Task: Reserve a 3-hour guided mountain hiking and nature exploration adventure in a scenic landscape.
Action: Mouse pressed left at (994, 142)
Screenshot: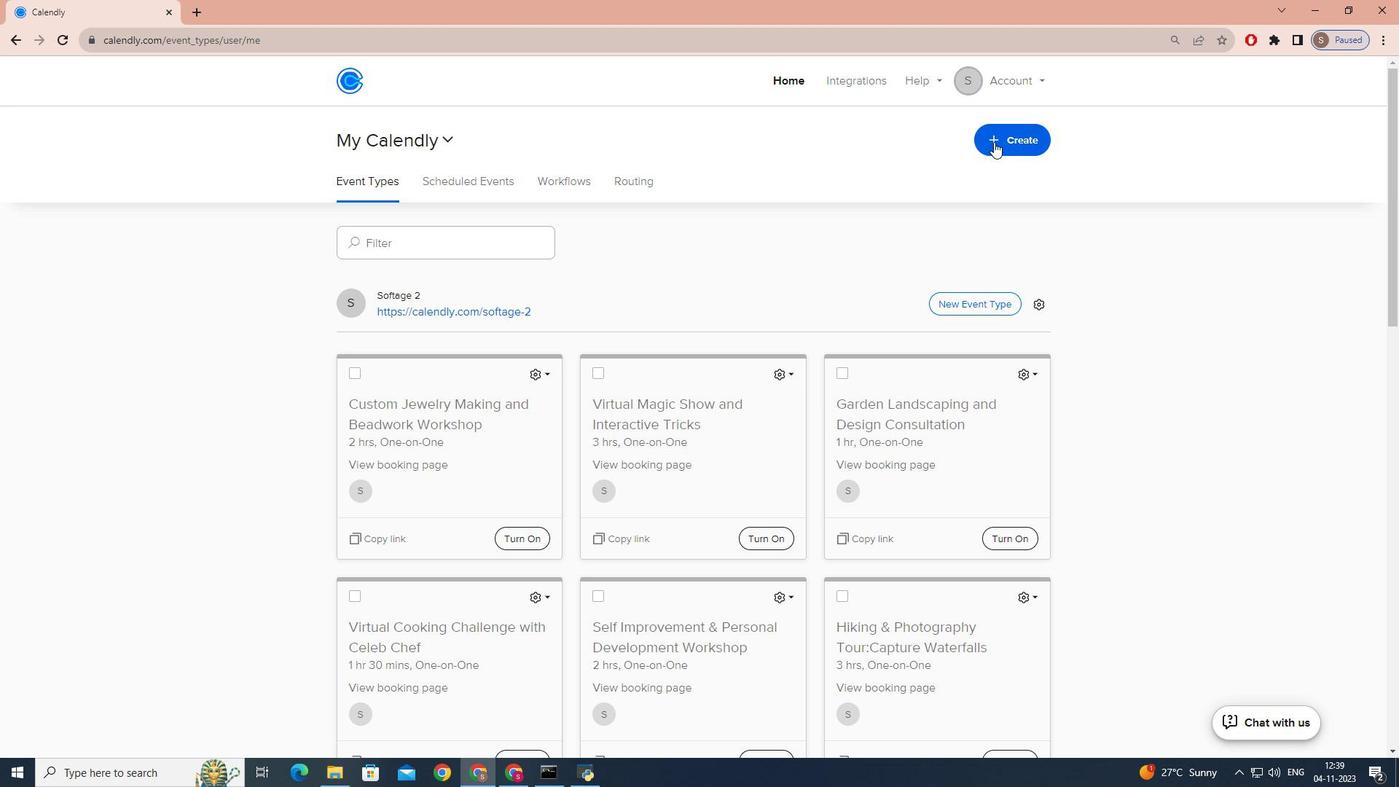 
Action: Mouse moved to (955, 186)
Screenshot: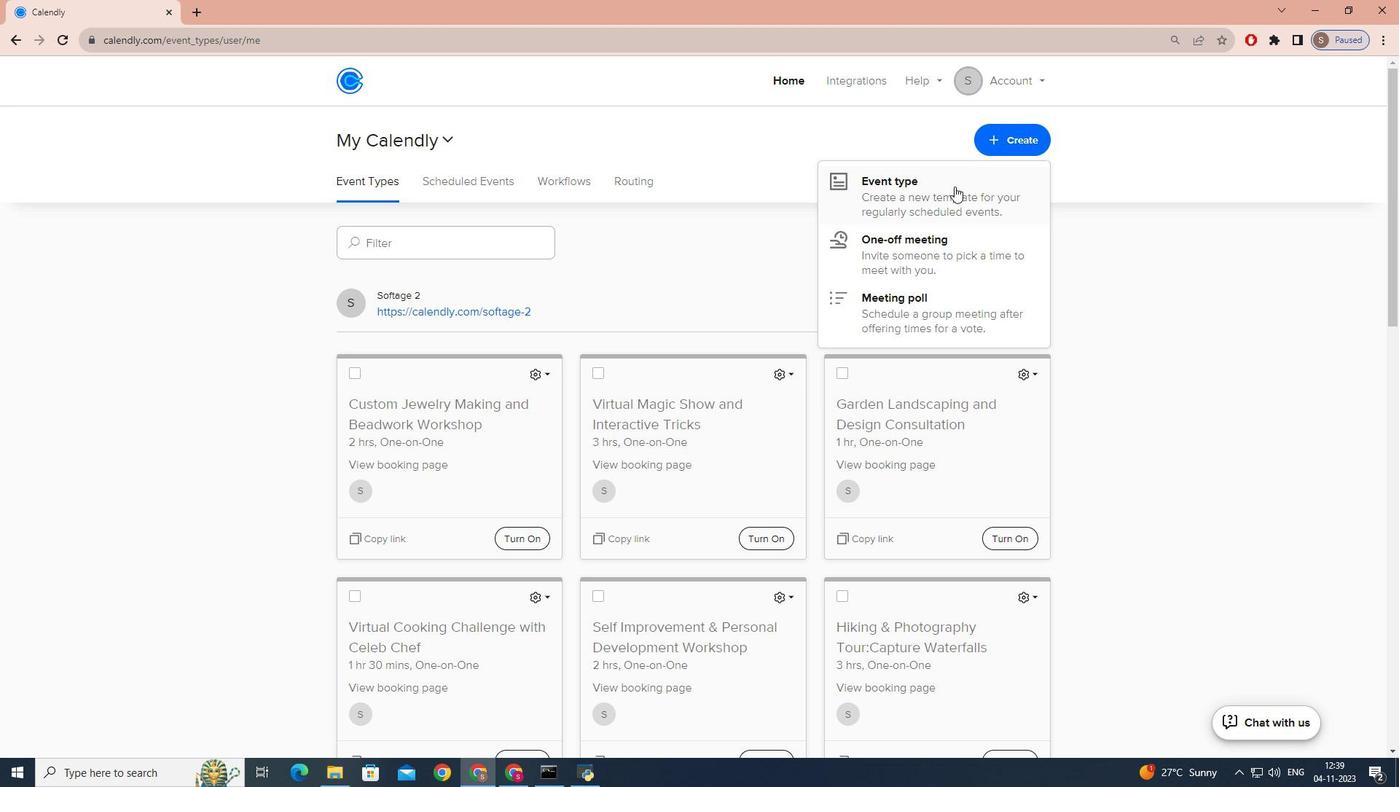 
Action: Mouse pressed left at (955, 186)
Screenshot: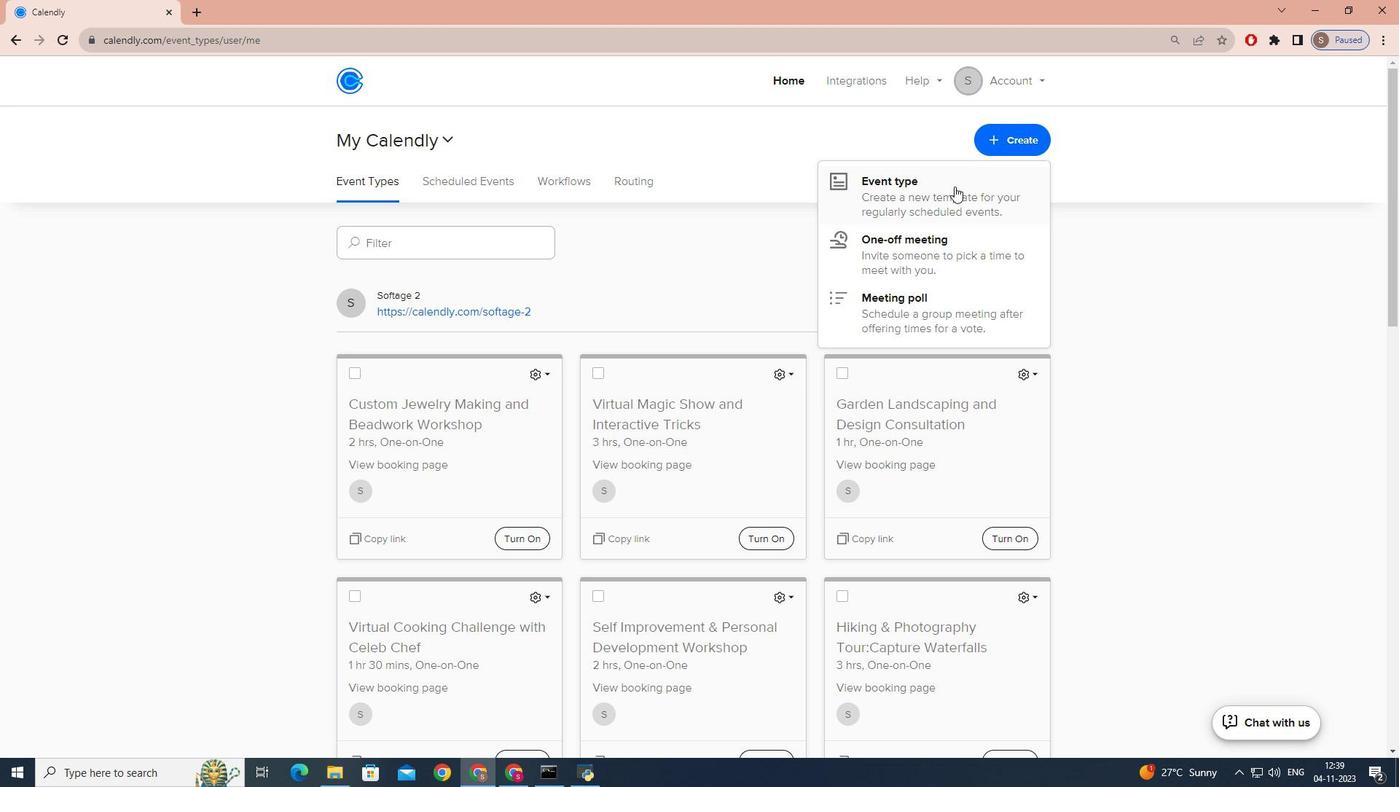 
Action: Mouse moved to (606, 255)
Screenshot: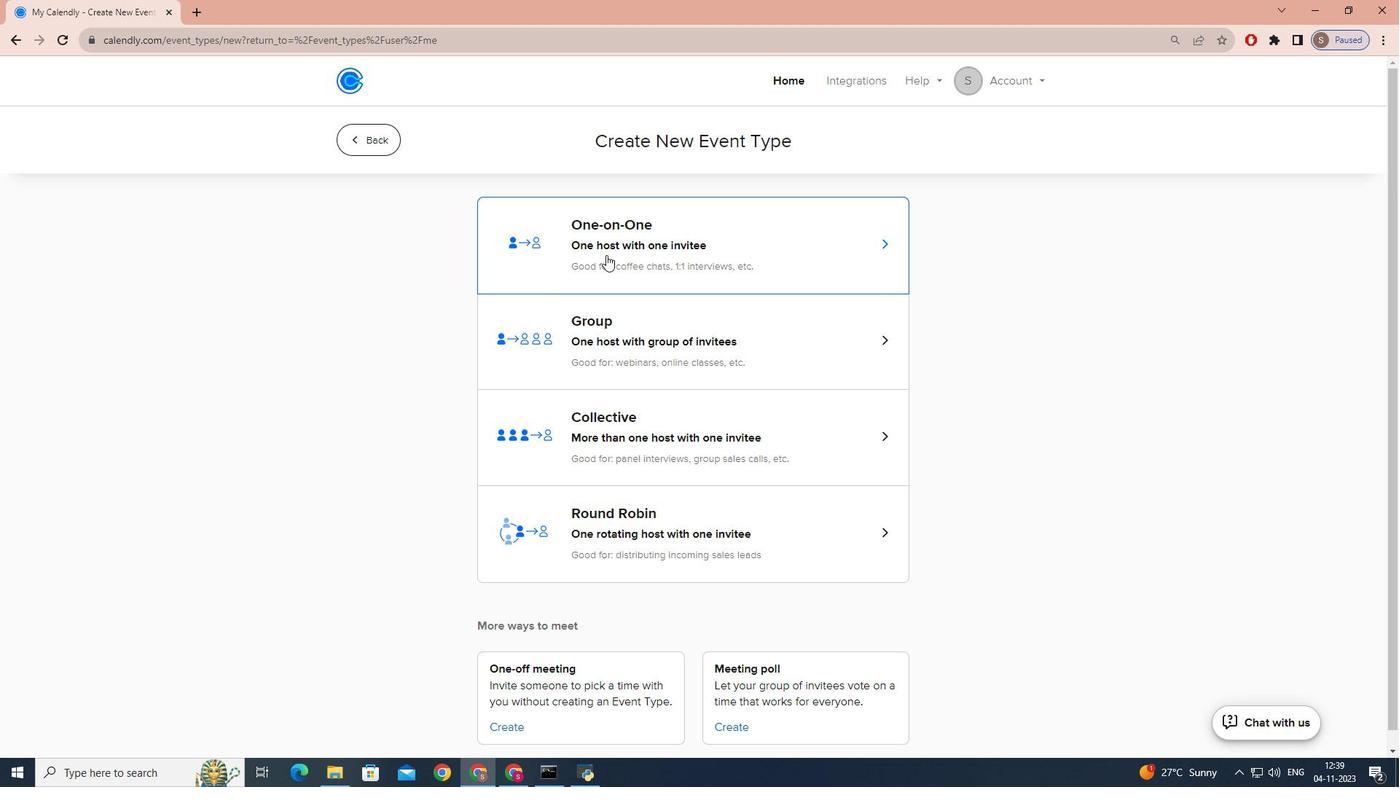 
Action: Mouse pressed left at (606, 255)
Screenshot: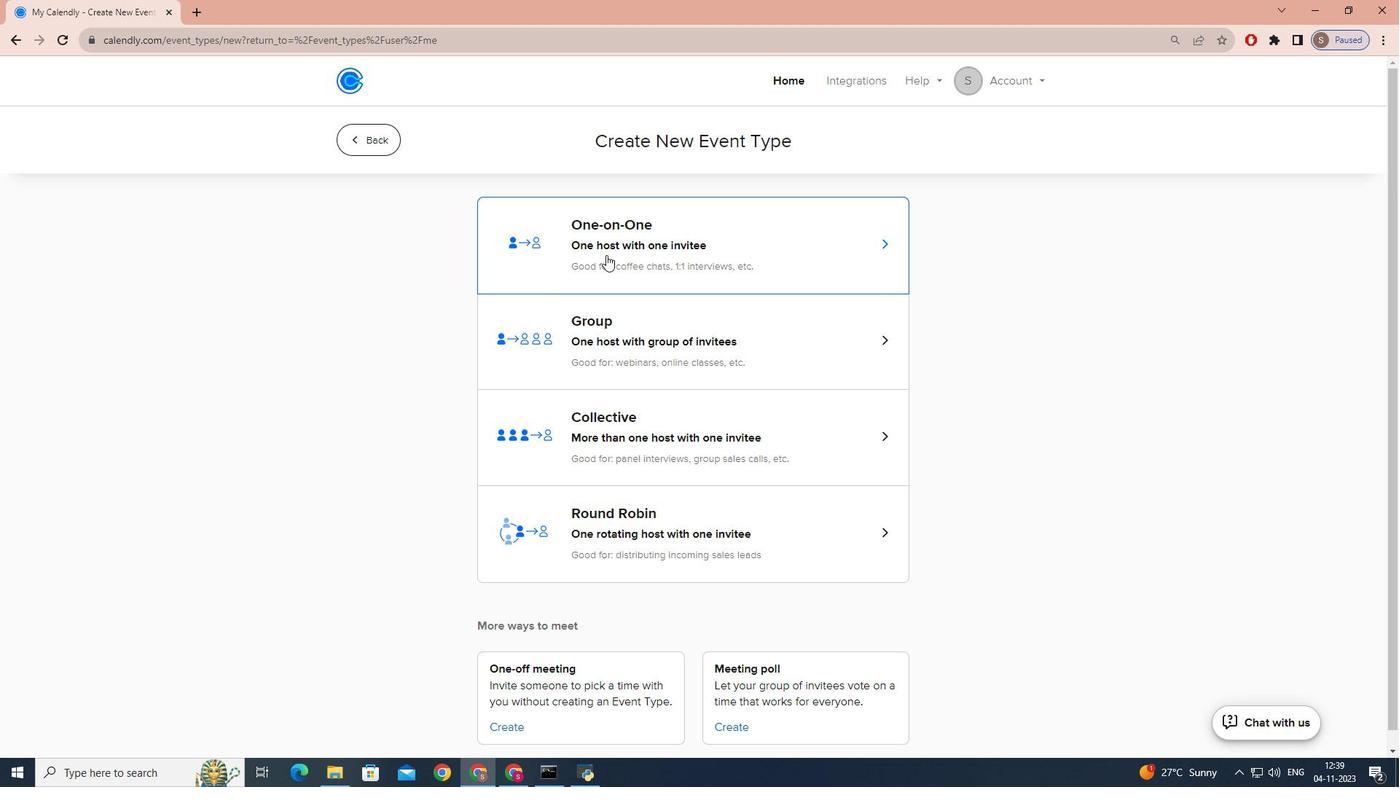 
Action: Mouse moved to (544, 369)
Screenshot: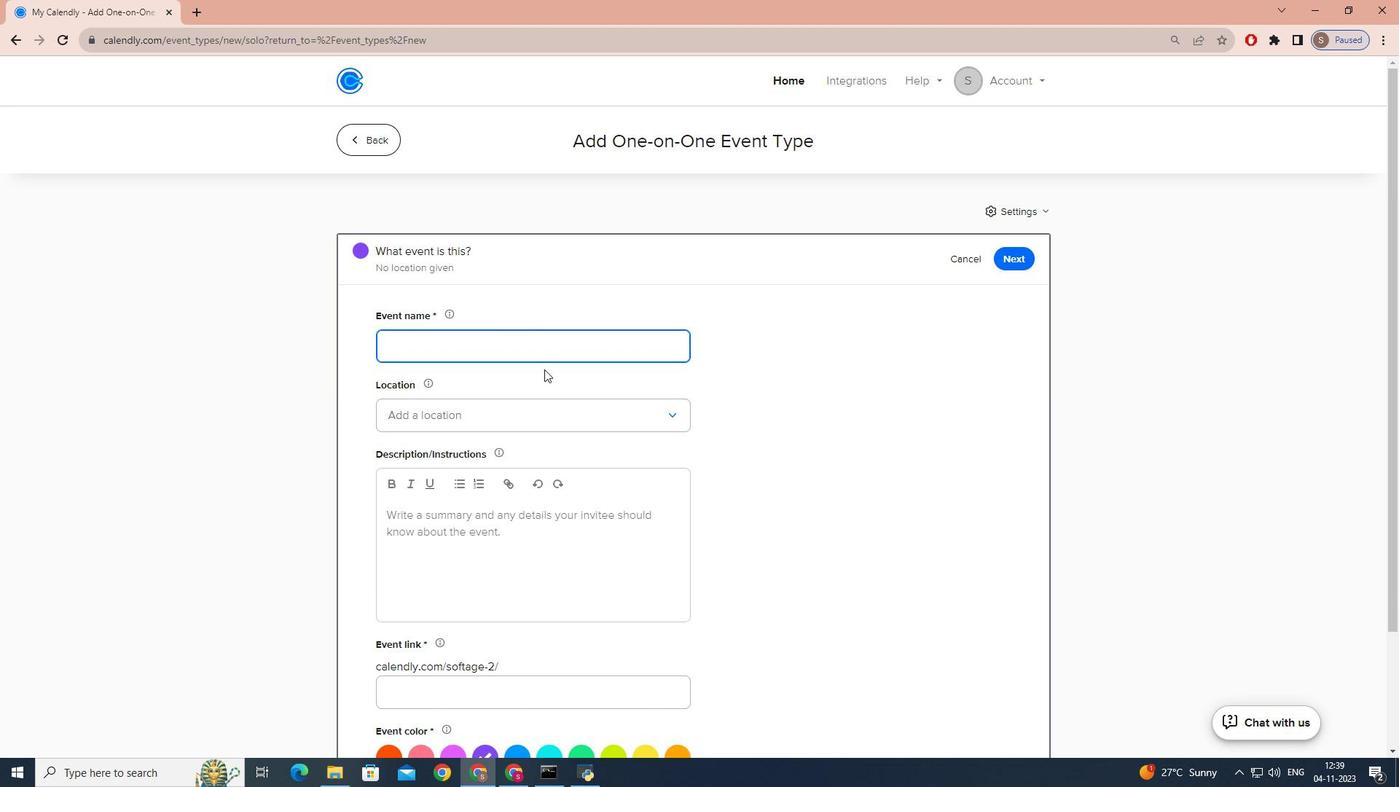
Action: Key pressed <Key.caps_lock>G<Key.caps_lock>uie<Key.backspace>ded<Key.space><Key.caps_lock>M<Key.caps_lock>ountain<Key.space><Key.caps_lock>HIKI<Key.backspace><Key.backspace><Key.backspace><Key.caps_lock>ikinga<Key.space><Key.backspace><Key.backspace><Key.space>and<Key.space>exploration
Screenshot: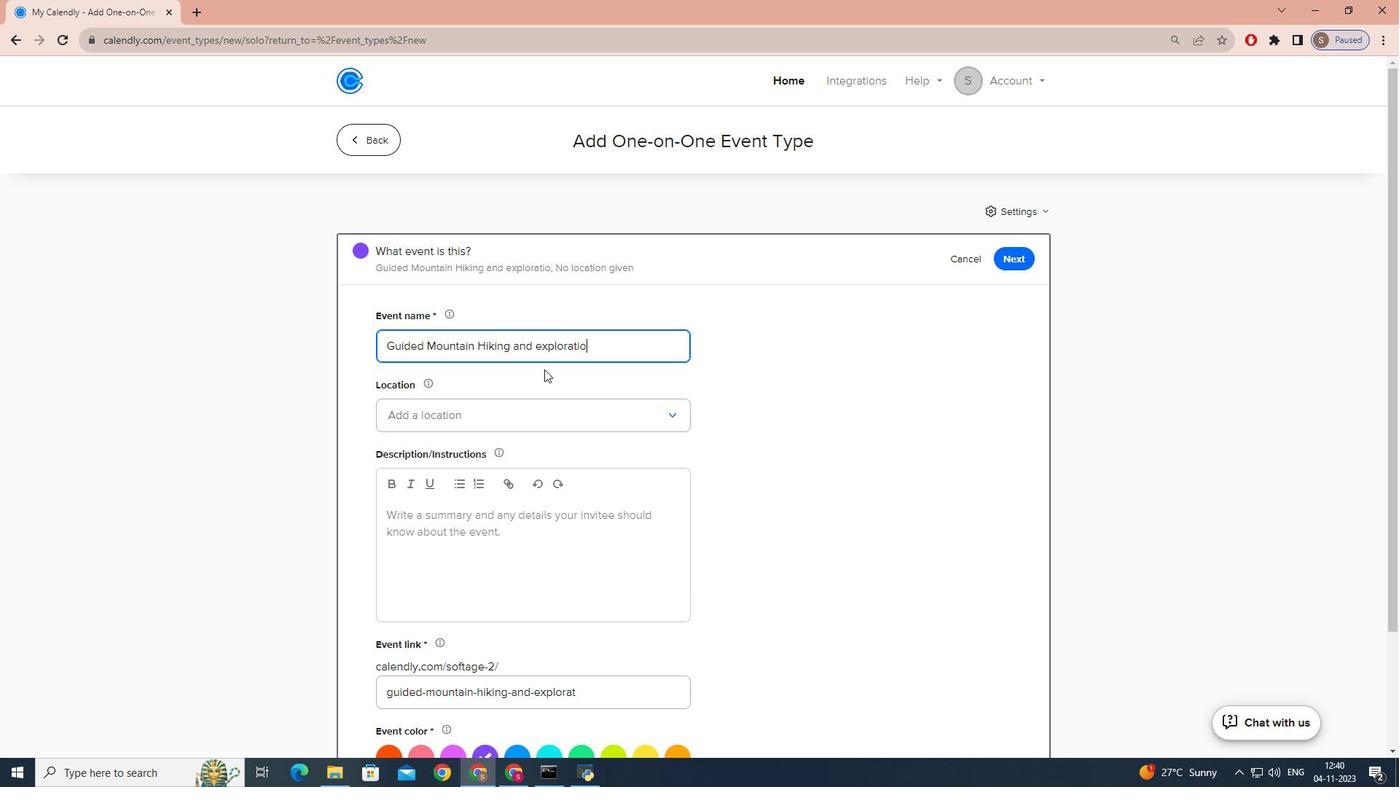 
Action: Mouse moved to (540, 339)
Screenshot: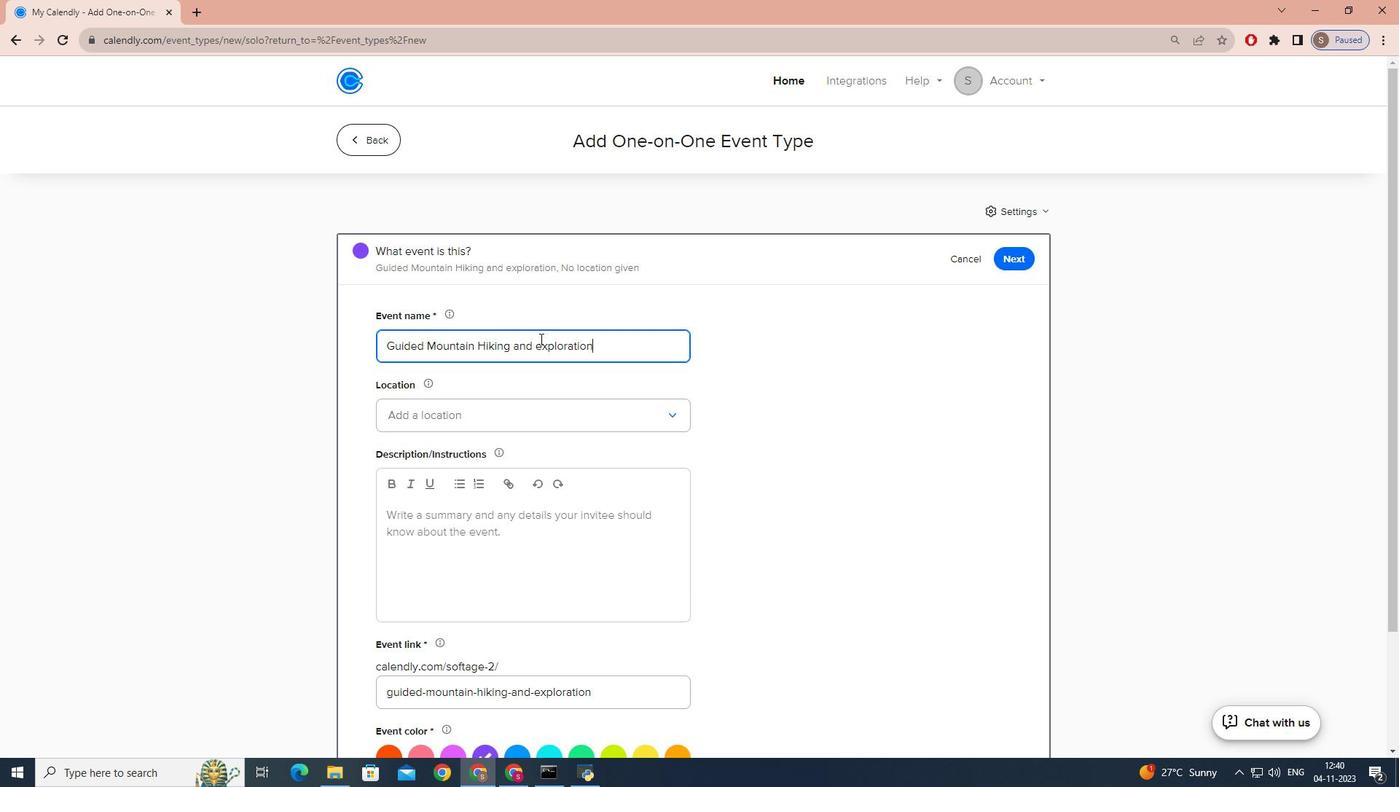 
Action: Mouse pressed left at (540, 339)
Screenshot: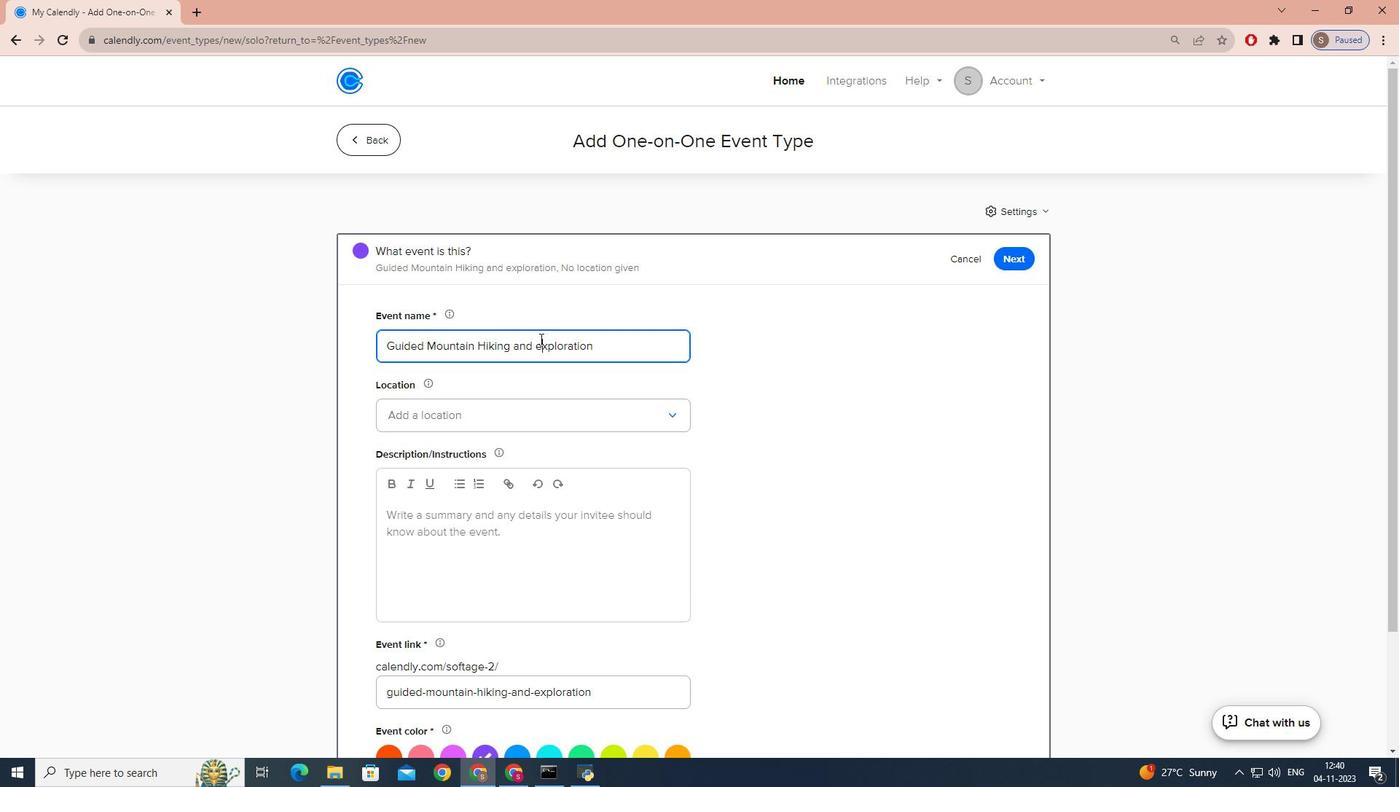 
Action: Mouse moved to (540, 339)
Screenshot: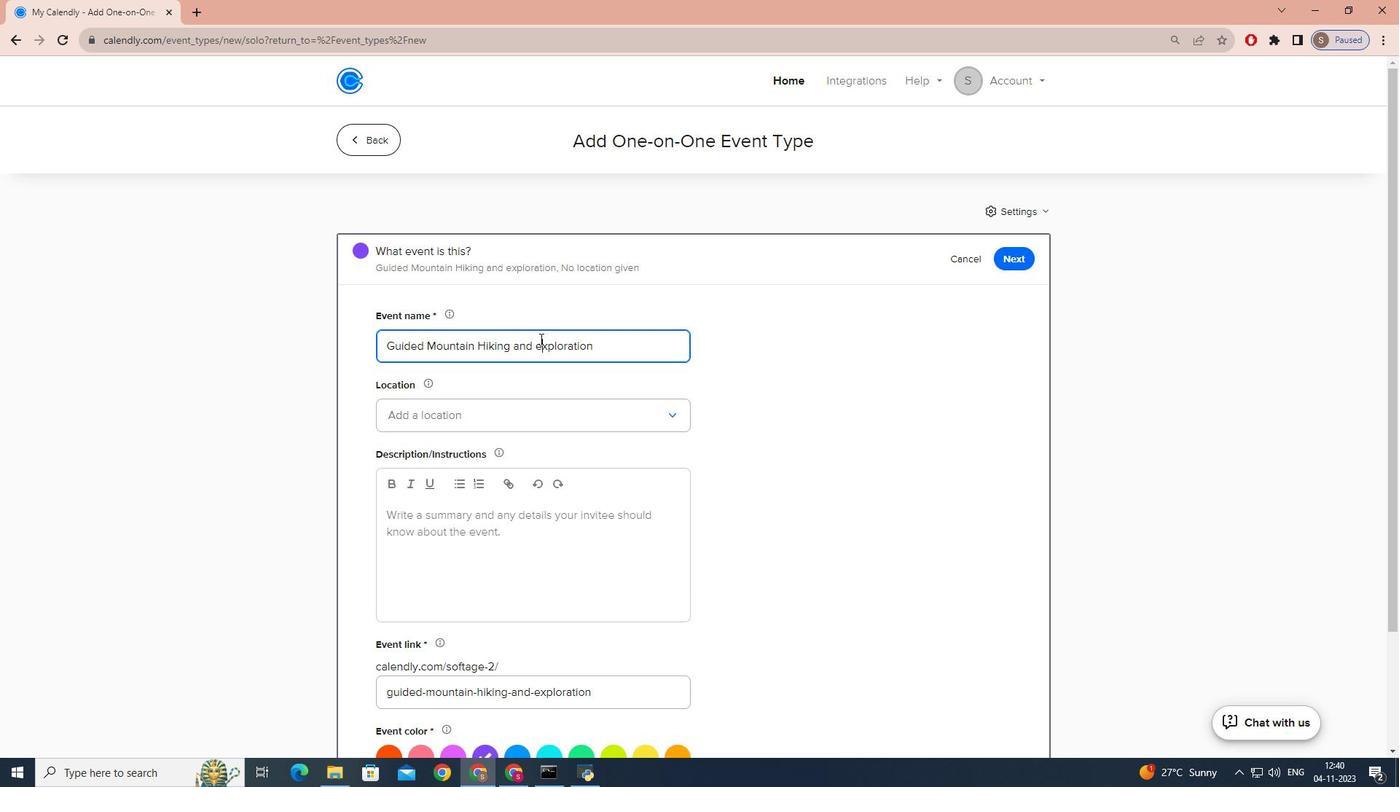 
Action: Key pressed <Key.backspace><Key.caps_lock>E
Screenshot: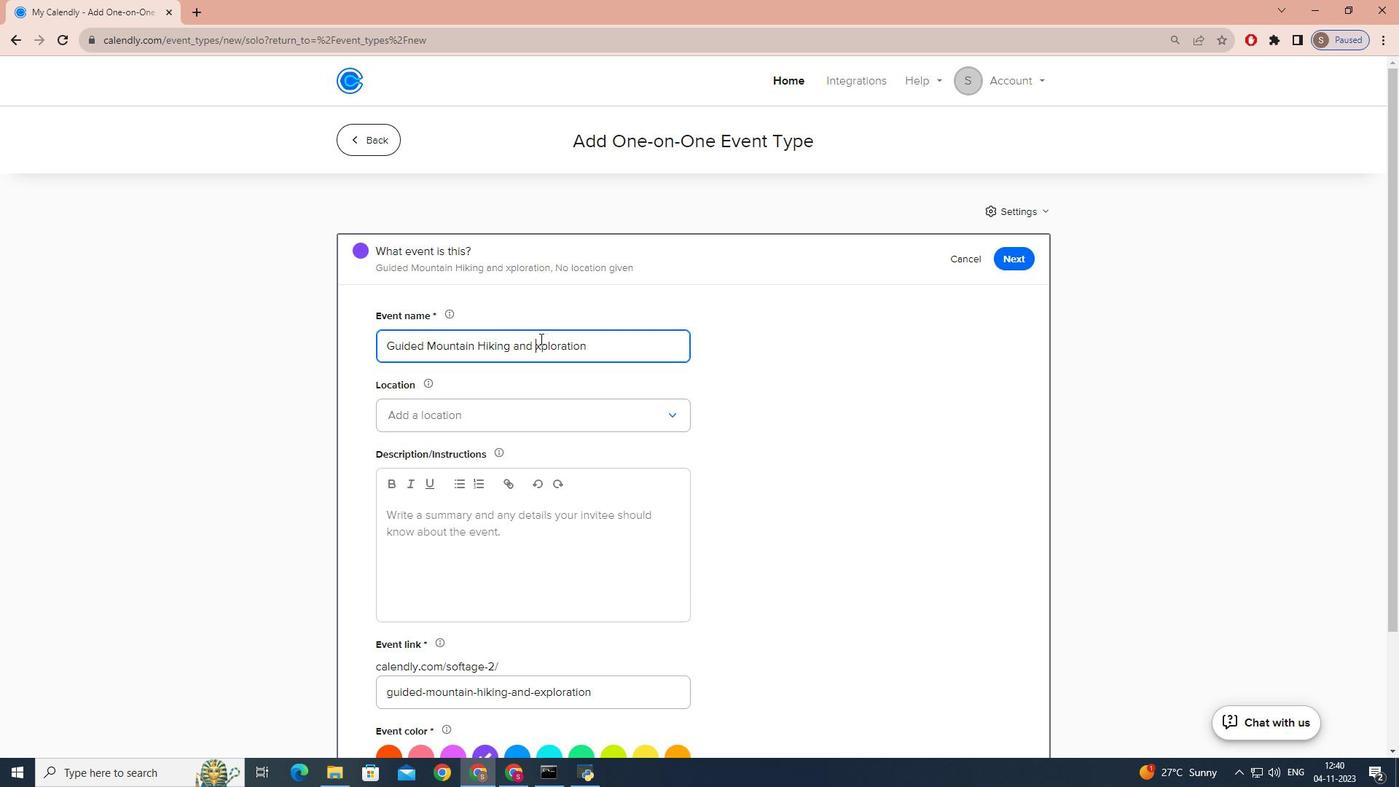 
Action: Mouse moved to (425, 421)
Screenshot: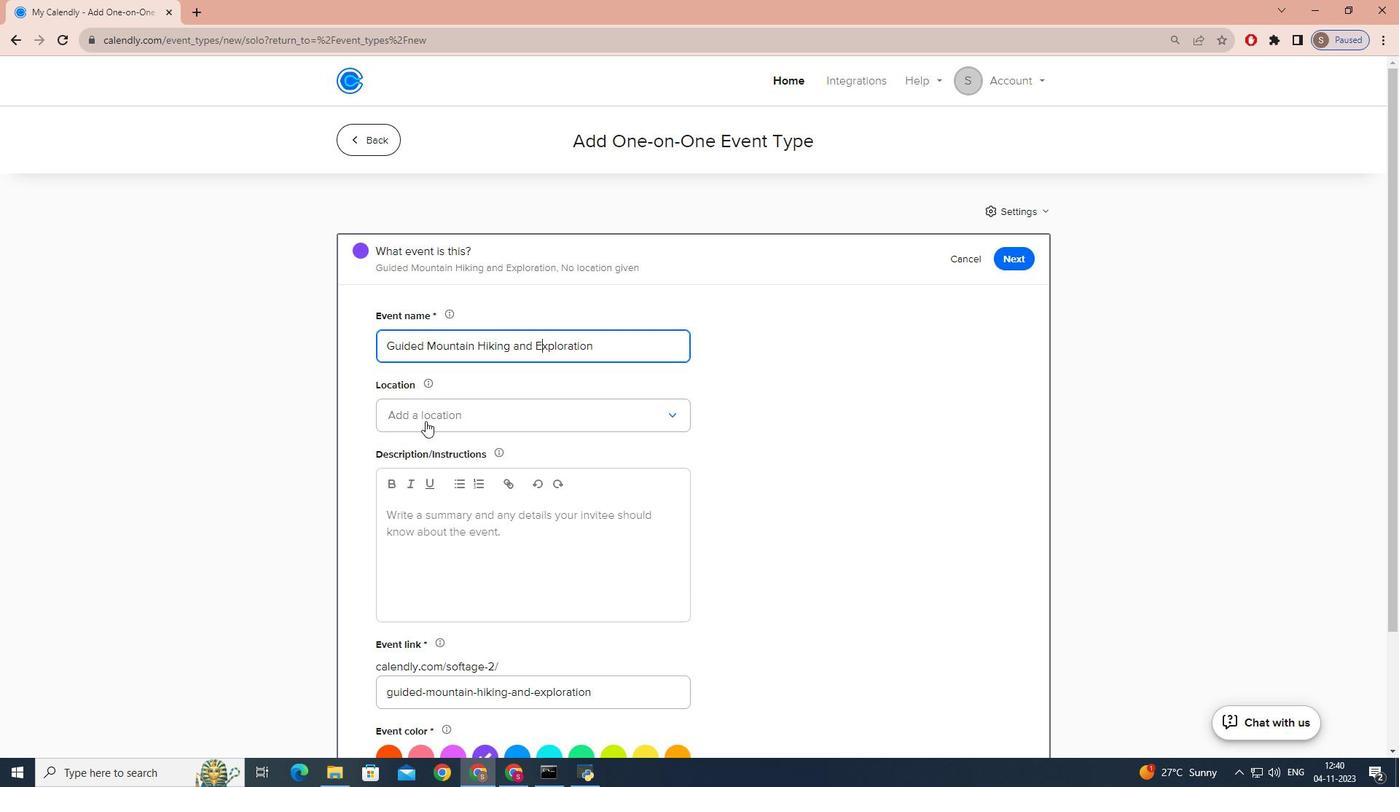 
Action: Mouse pressed left at (425, 421)
Screenshot: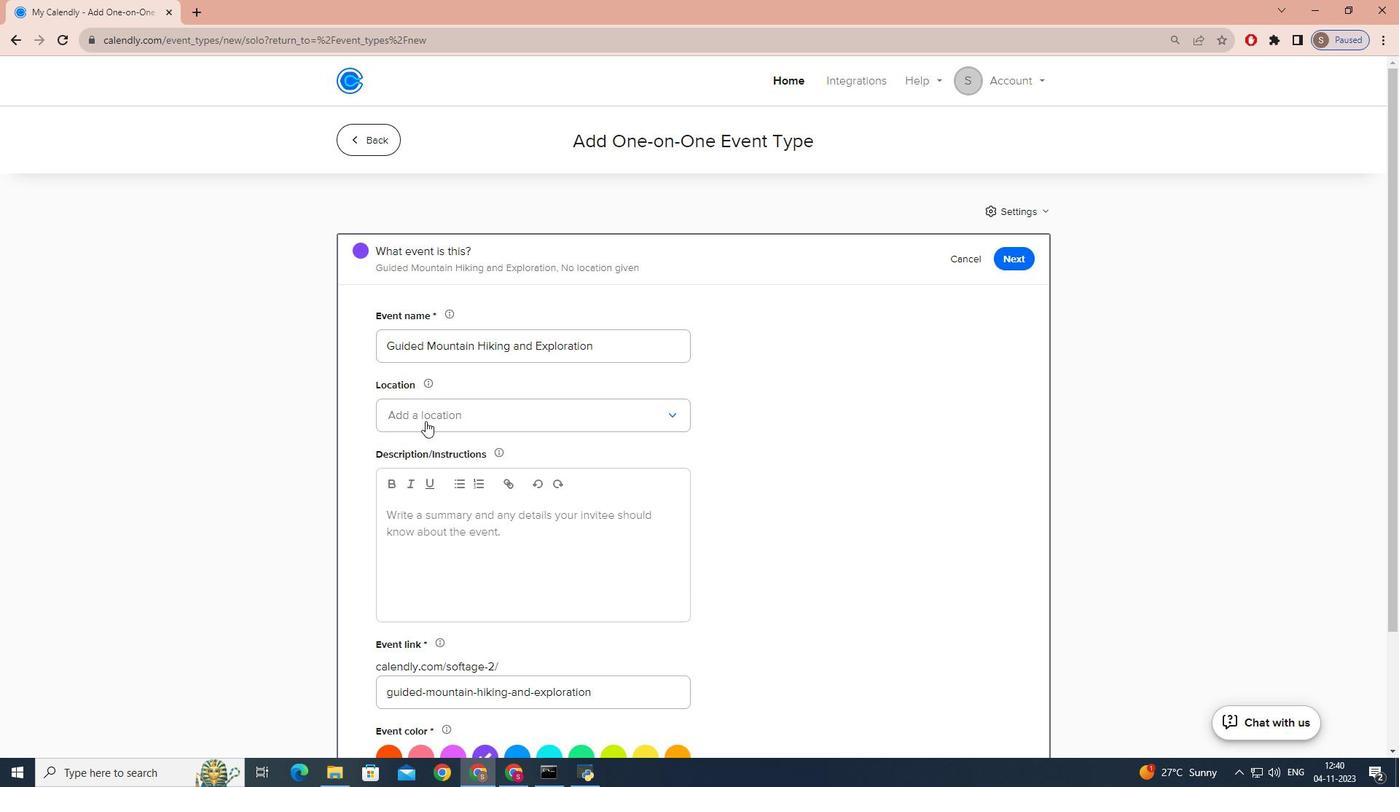 
Action: Mouse moved to (441, 463)
Screenshot: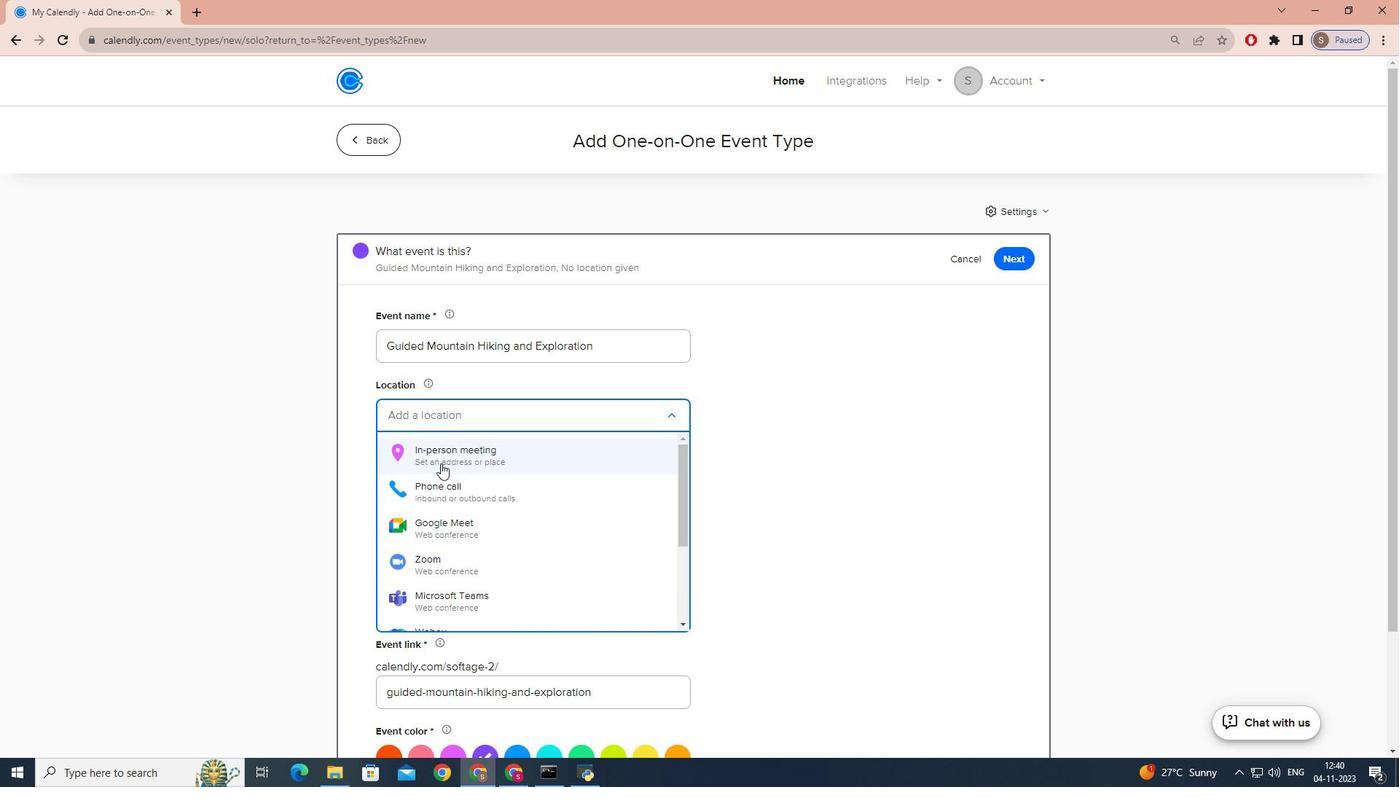 
Action: Mouse pressed left at (441, 463)
Screenshot: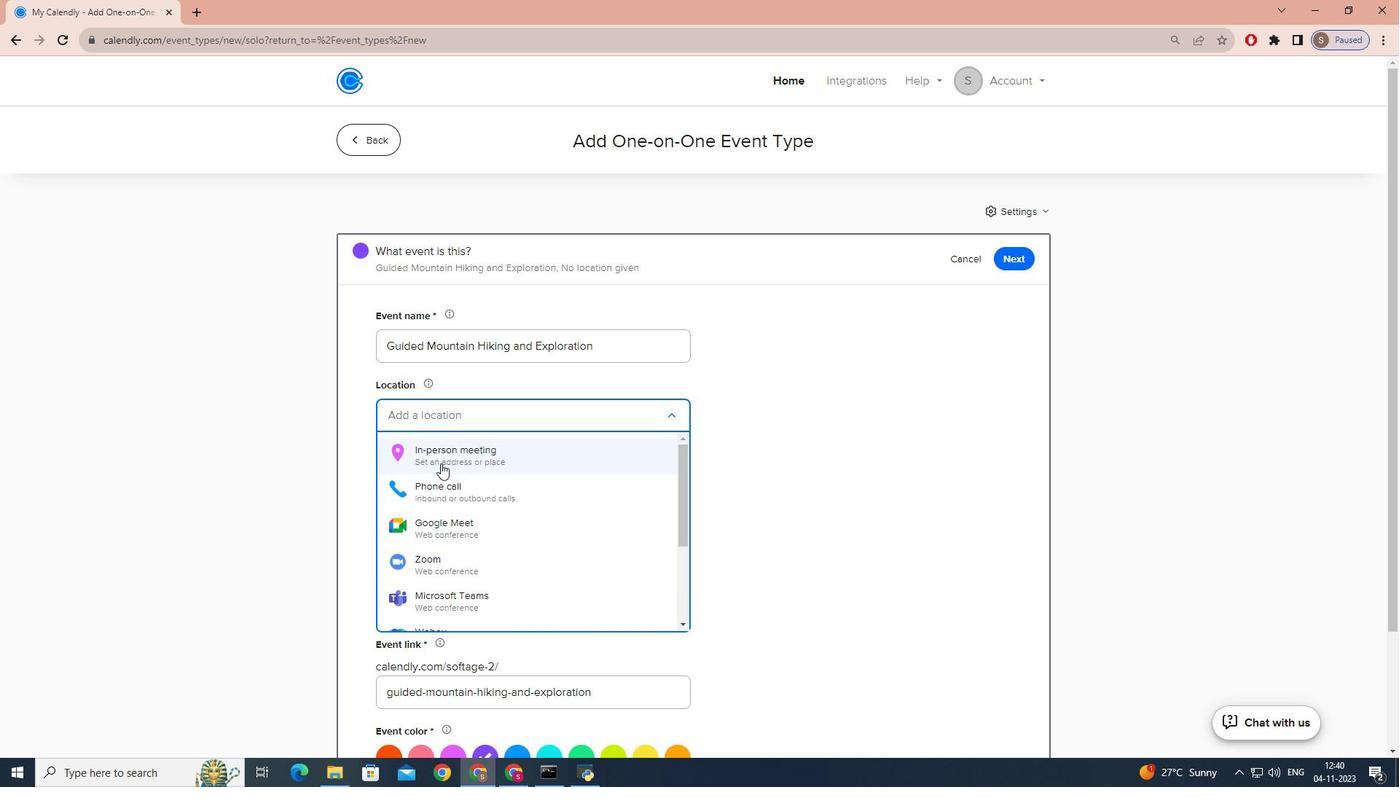 
Action: Mouse moved to (604, 247)
Screenshot: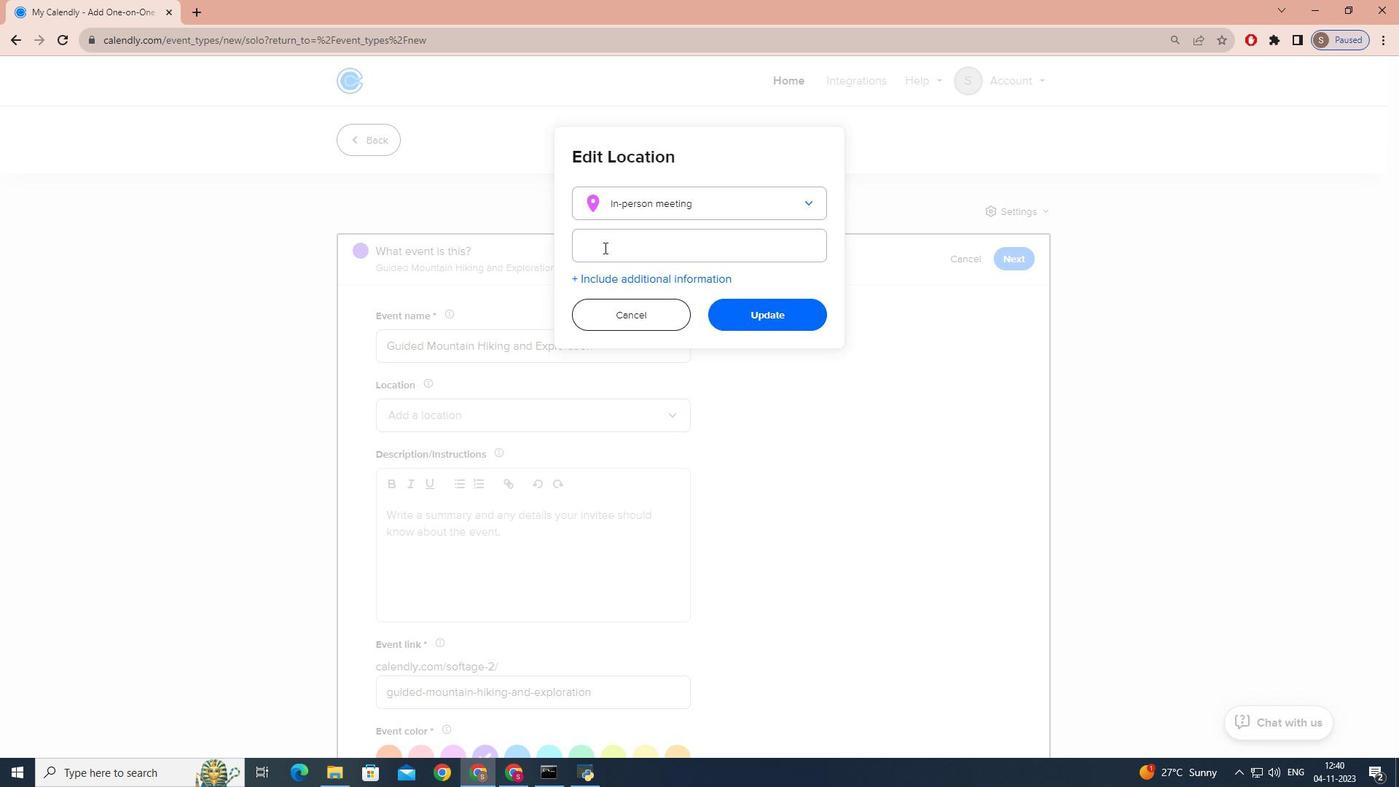 
Action: Mouse pressed left at (604, 247)
Screenshot: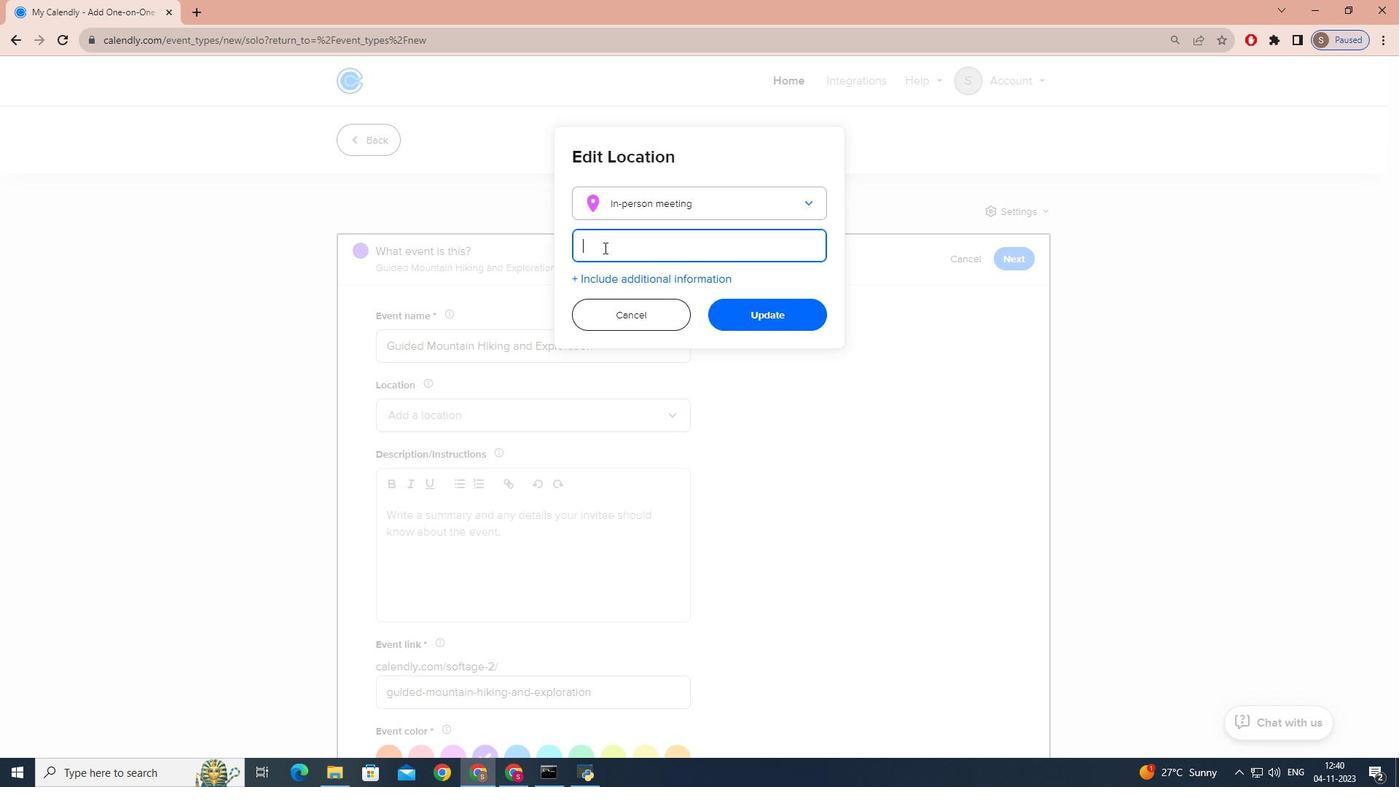 
Action: Mouse moved to (617, 243)
Screenshot: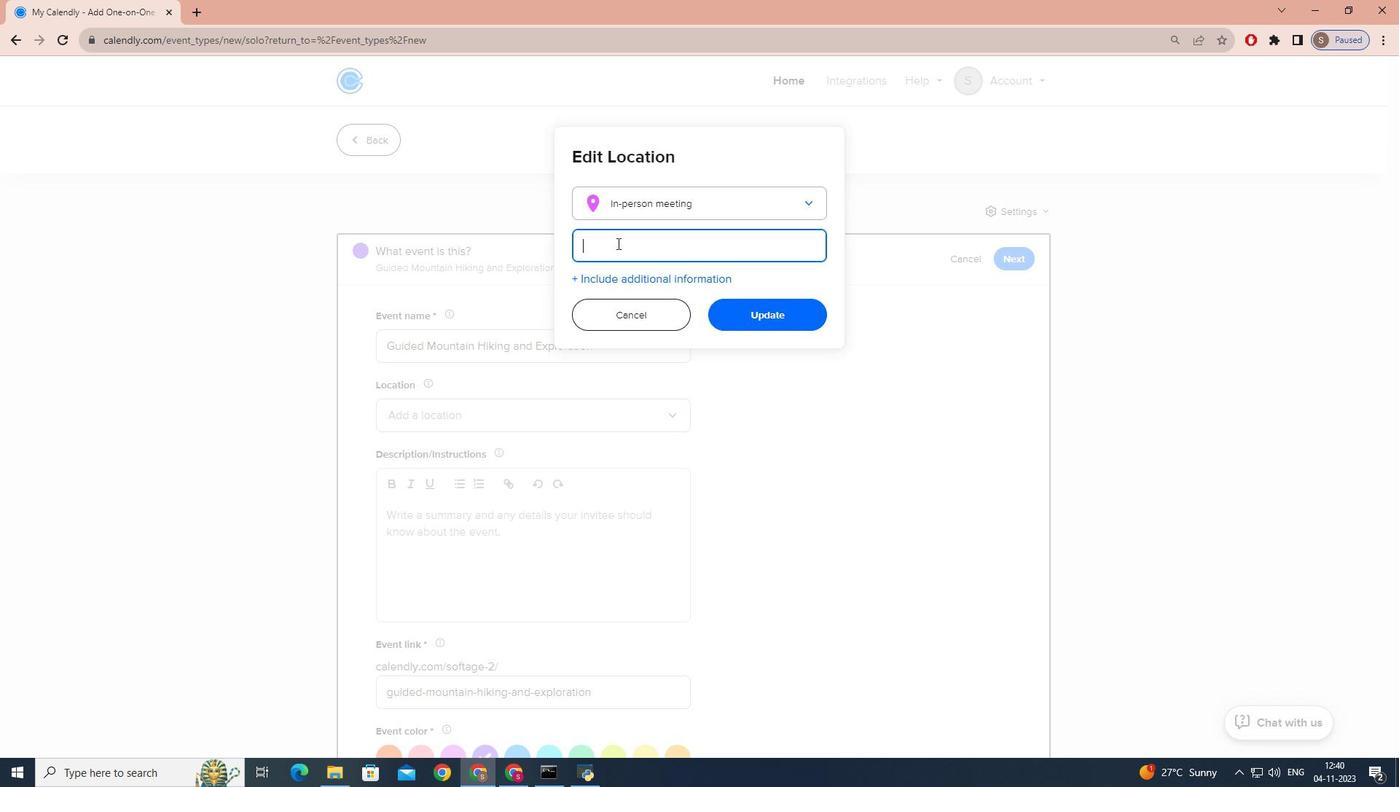 
Action: Key pressed M<Key.caps_lock>ount<Key.space><Key.caps_lock>S<Key.caps_lock>ierra,<Key.caps_lock>N<Key.caps_lock>evada,<Key.caps_lock>USA
Screenshot: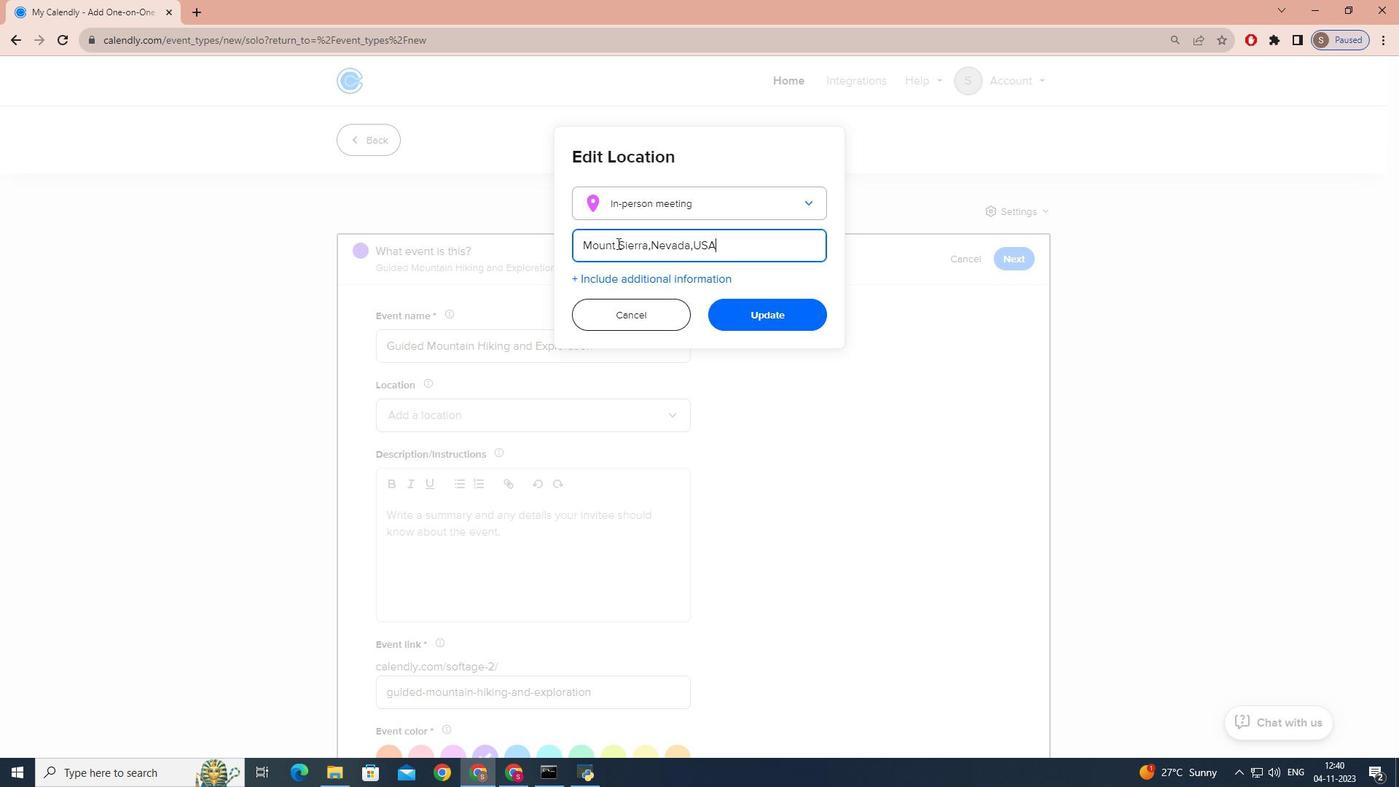 
Action: Mouse moved to (770, 323)
Screenshot: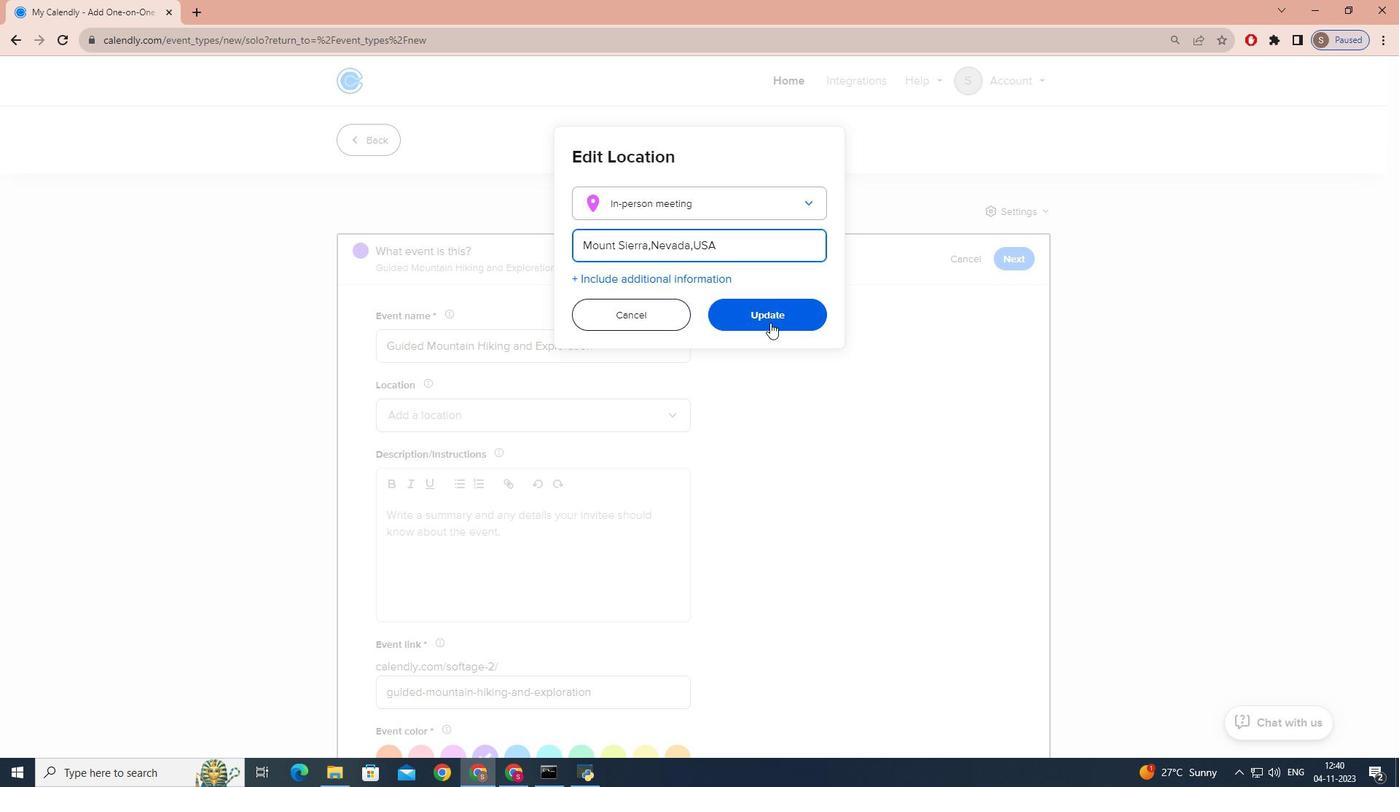 
Action: Mouse pressed left at (770, 323)
Screenshot: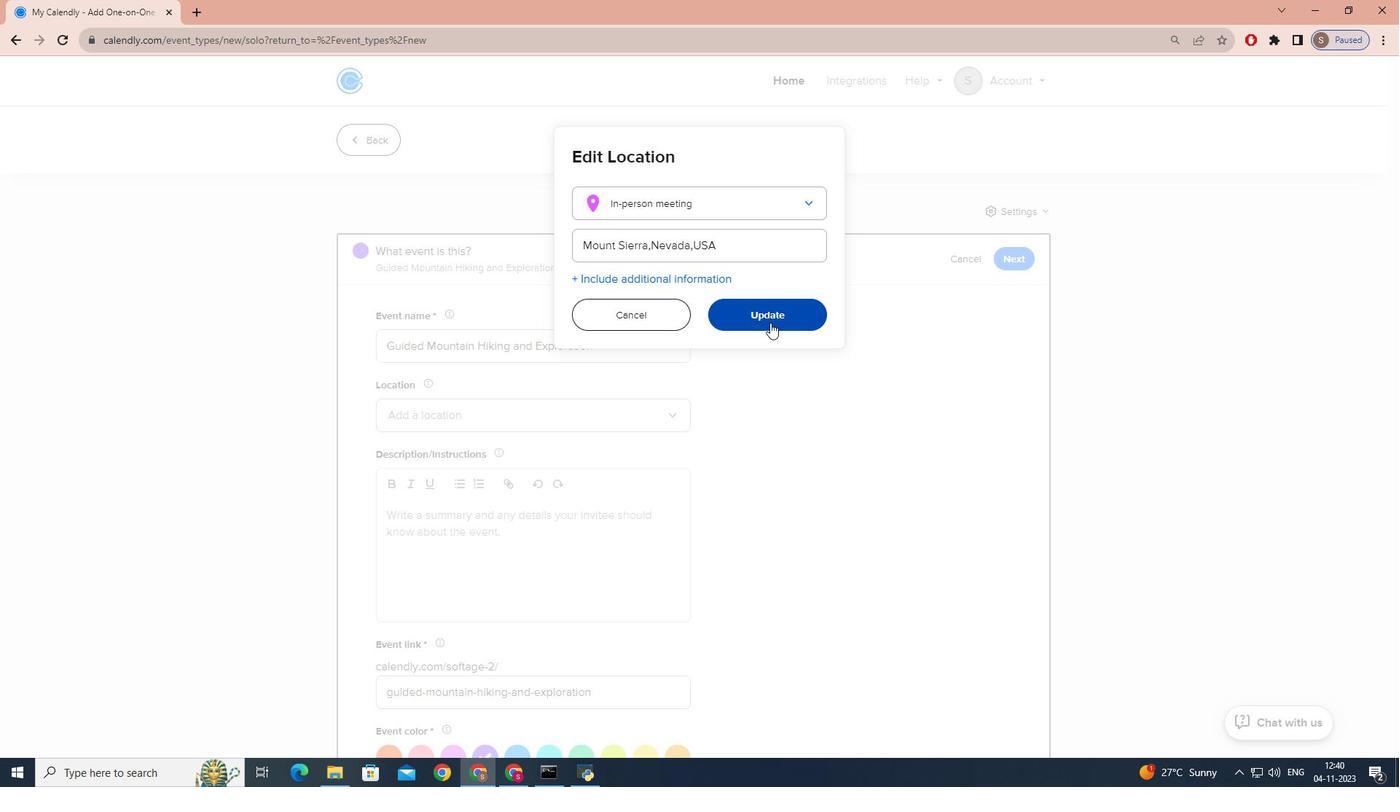 
Action: Mouse moved to (466, 583)
Screenshot: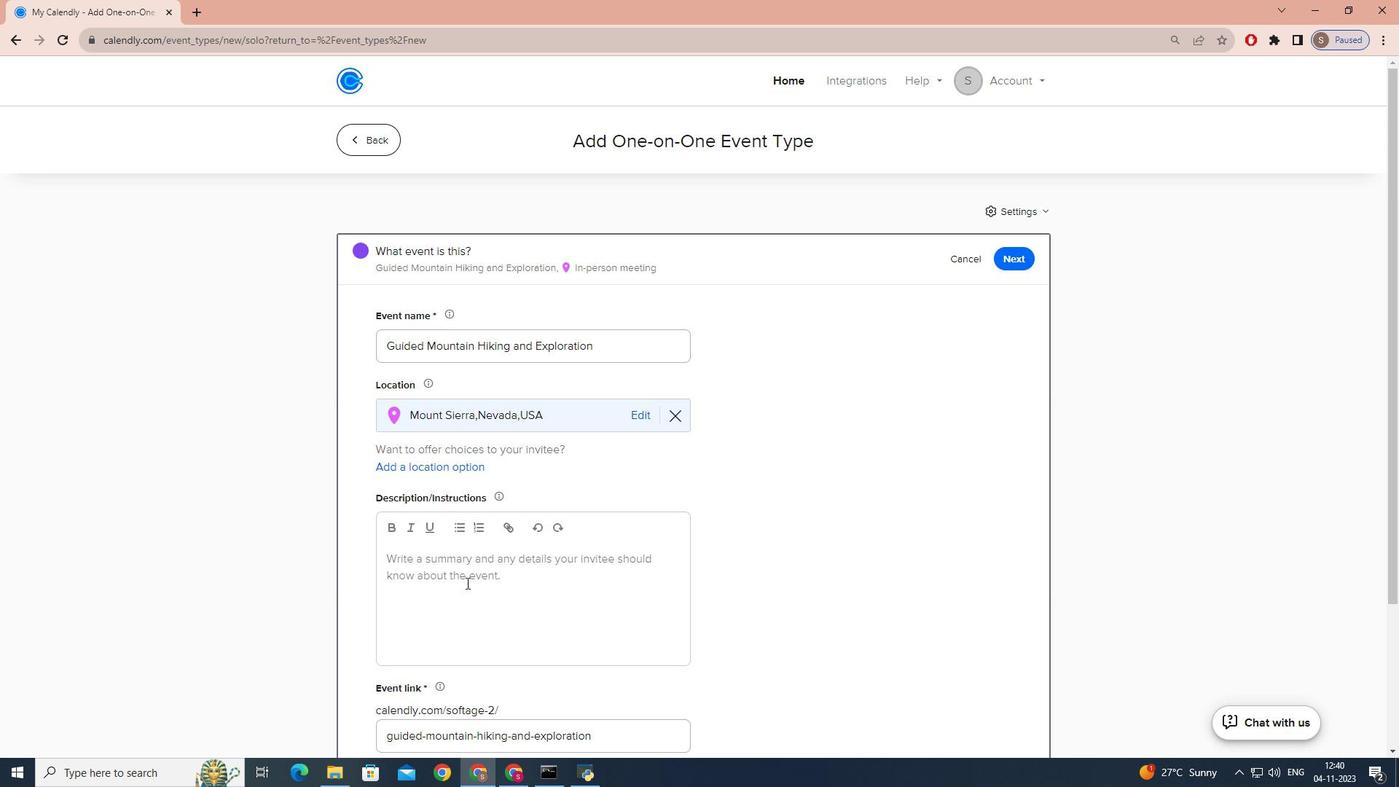 
Action: Mouse pressed left at (466, 583)
Screenshot: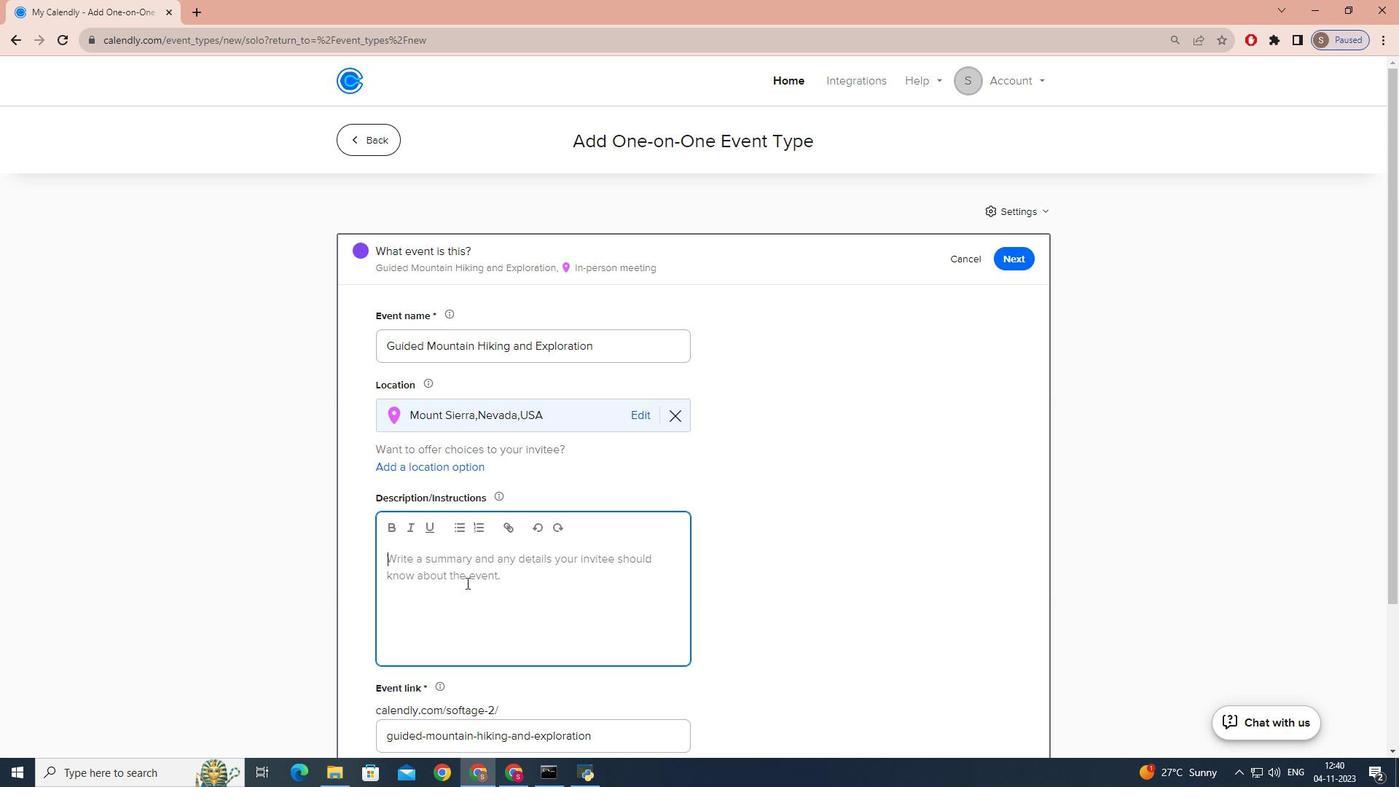 
Action: Key pressed E<Key.caps_lock>mbark<Key.space>on<Key.space>a<Key.space>breathtaking<Key.space>and<Key.space>exciting<Key.space>guided<Key.space>mountati<Key.backspace><Key.backspace>in<Key.space>j<Key.backspace>hiking<Key.space>and<Key.space>exploration<Key.space>adventure<Key.space>in<Key.space>the<Key.space>heart<Key.space>of<Key.space>a<Key.space>scenjic<Key.space><Key.backspace><Key.backspace><Key.backspace><Key.backspace>ic<Key.space>mountain.<Key.caps_lock>O<Key.caps_lock>ur<Key.space>experienced<Key.space>guides<Key.space>will<Key.space>lead<Key.space>you<Key.space>on<Key.space>a<Key.space>journey<Key.space>through<Key.space>stunning<Key.space>natural<Key.space>landscapes<Key.backspace><Key.backspace><Key.backspace><Key.backspace><Key.backspace><Key.backspace><Key.backspace><Key.backspace><Key.backspace><Key.backspace>surroundings,offering<Key.space>uniqyu<Key.backspace><Key.backspace>ue<Key.space>opportunity<Key.space>to<Key.space>connect<Key.space>with<Key.space>nature,learn<Key.space>about<Key.space>local<Key.space>flora<Key.space>and<Key.space>fauna,and<Key.space>enjoy<Key.space>the<Key.space>beauty<Key.space>of<Key.space>the<Key.space>great<Key.space>outdoors.<Key.caps_lock>B<Key.caps_lock>ook<Key.space>your<Key.space>lo<Key.backspace><Key.backspace>slot<Key.space>today<Key.shift_r>!
Screenshot: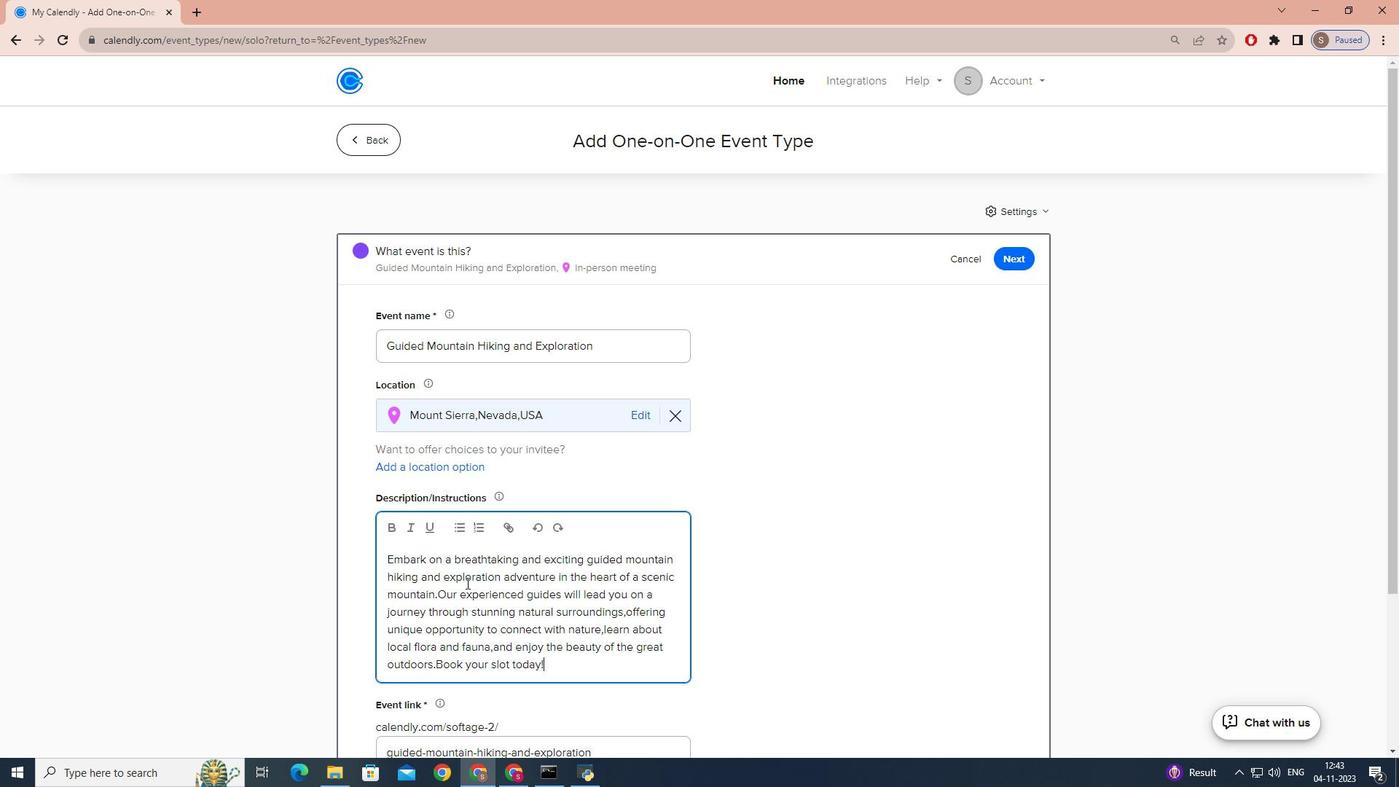 
Action: Mouse moved to (484, 557)
Screenshot: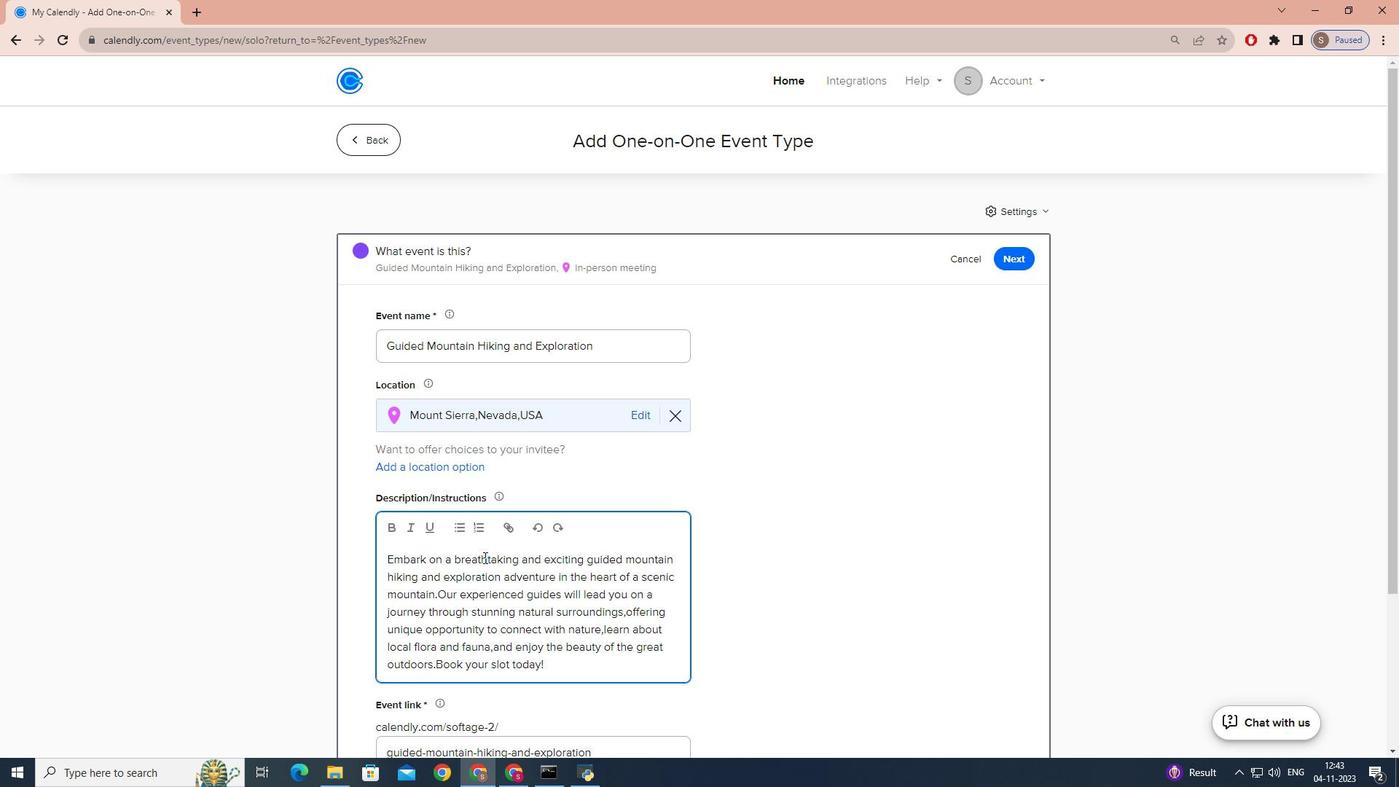 
Action: Mouse scrolled (484, 557) with delta (0, 0)
Screenshot: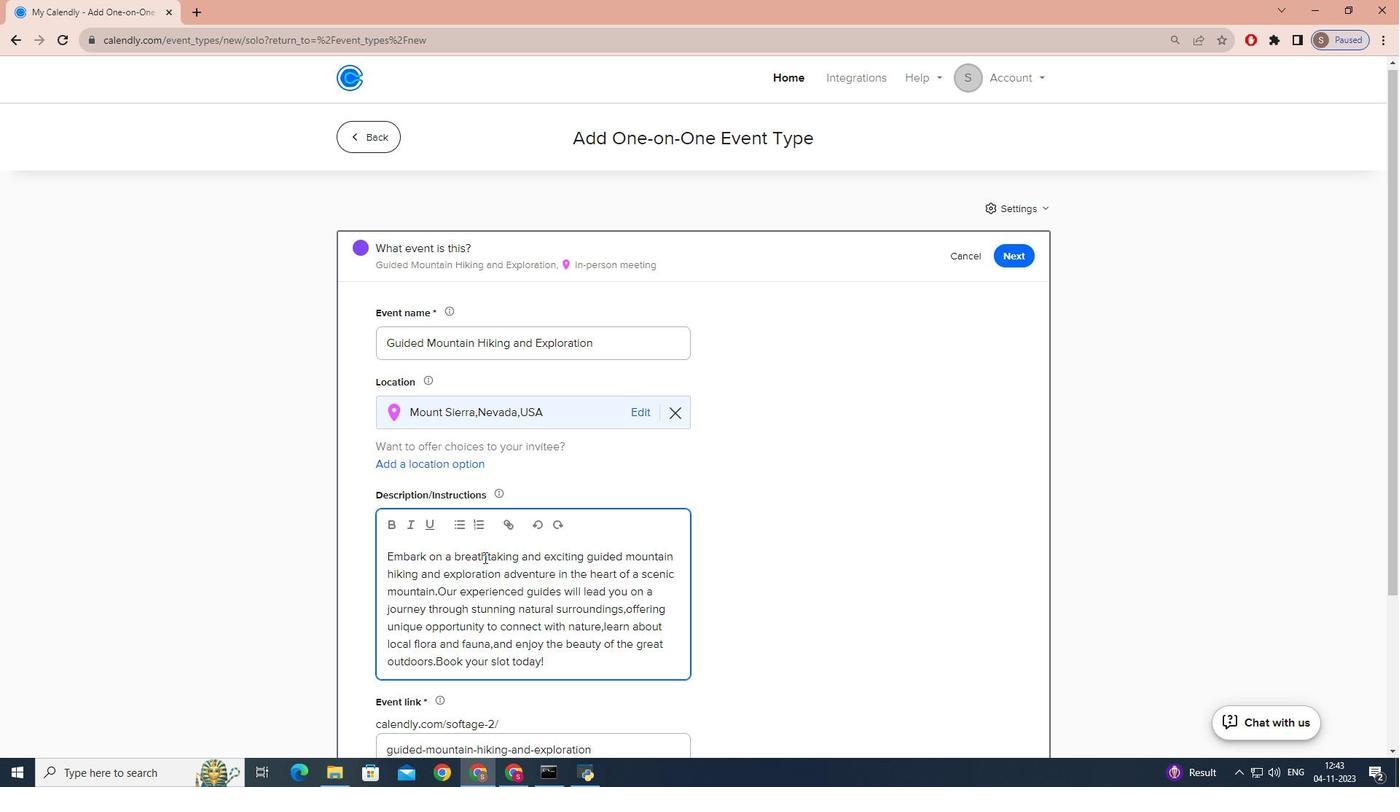 
Action: Mouse scrolled (484, 557) with delta (0, 0)
Screenshot: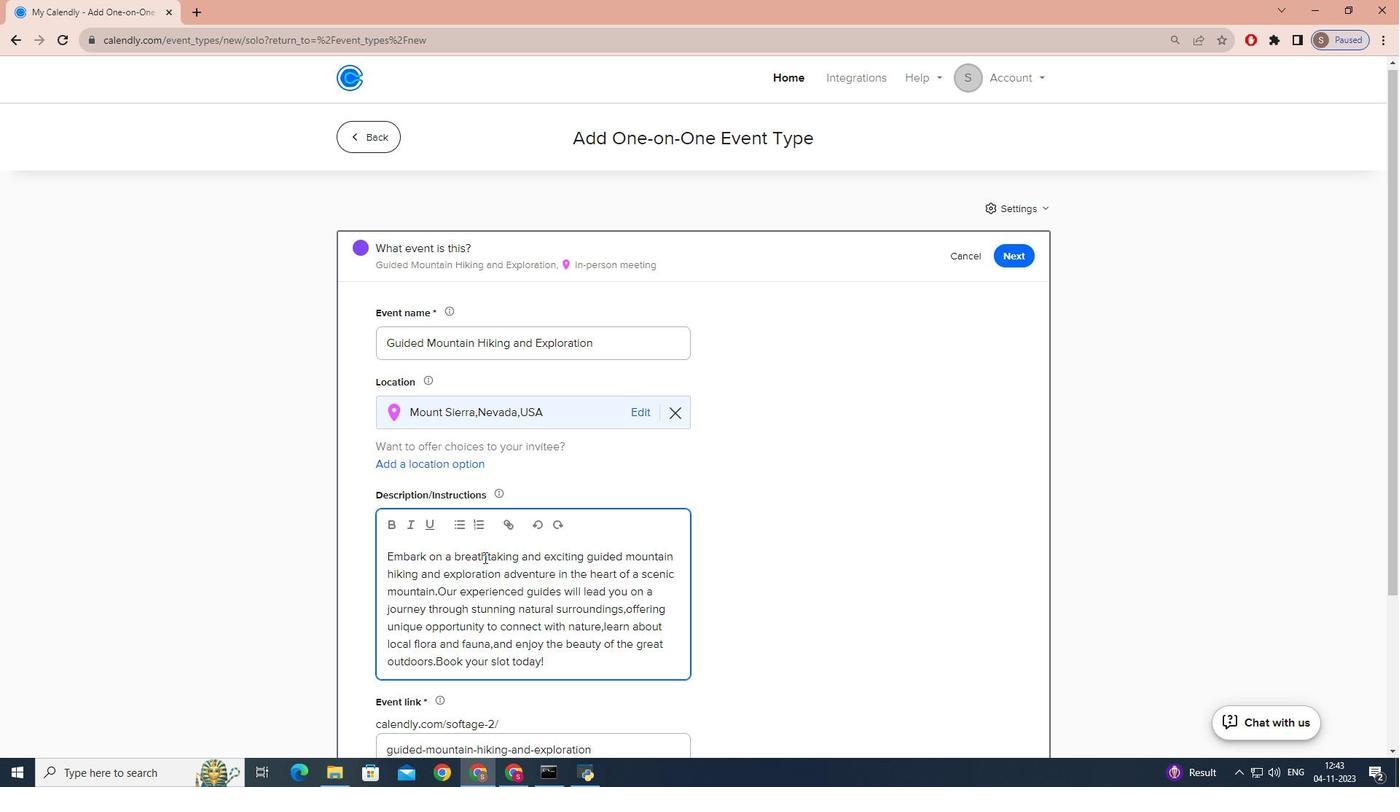 
Action: Mouse scrolled (484, 557) with delta (0, 0)
Screenshot: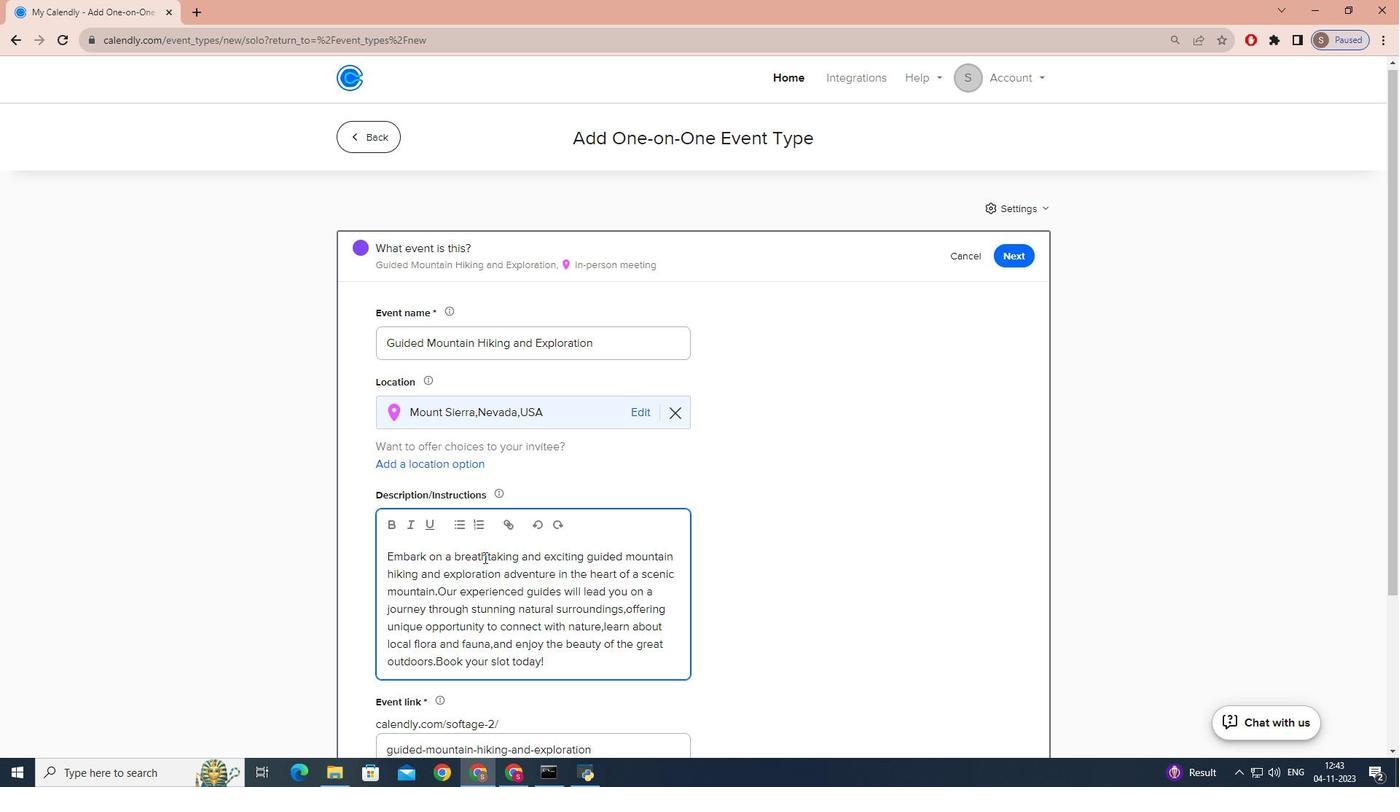
Action: Mouse scrolled (484, 557) with delta (0, 0)
Screenshot: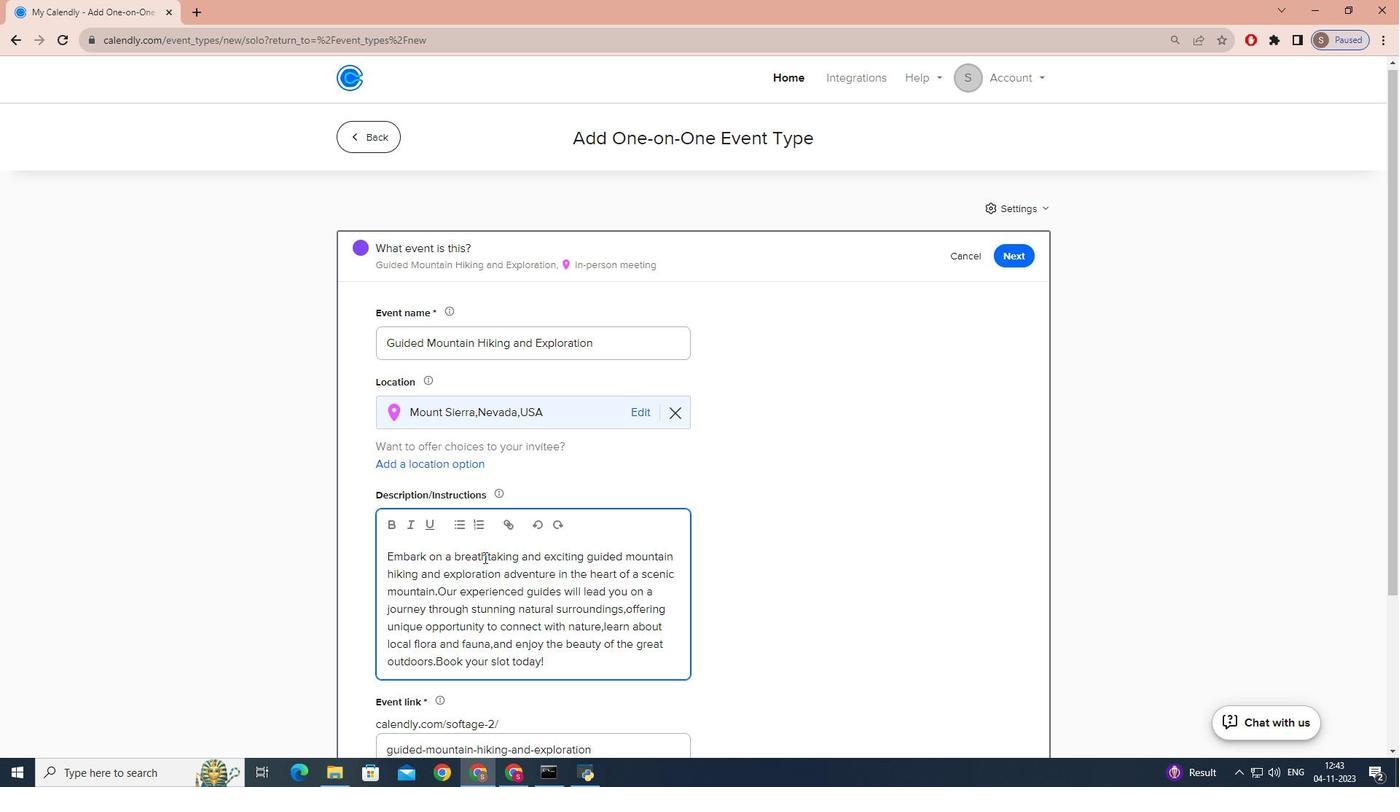 
Action: Mouse scrolled (484, 557) with delta (0, 0)
Screenshot: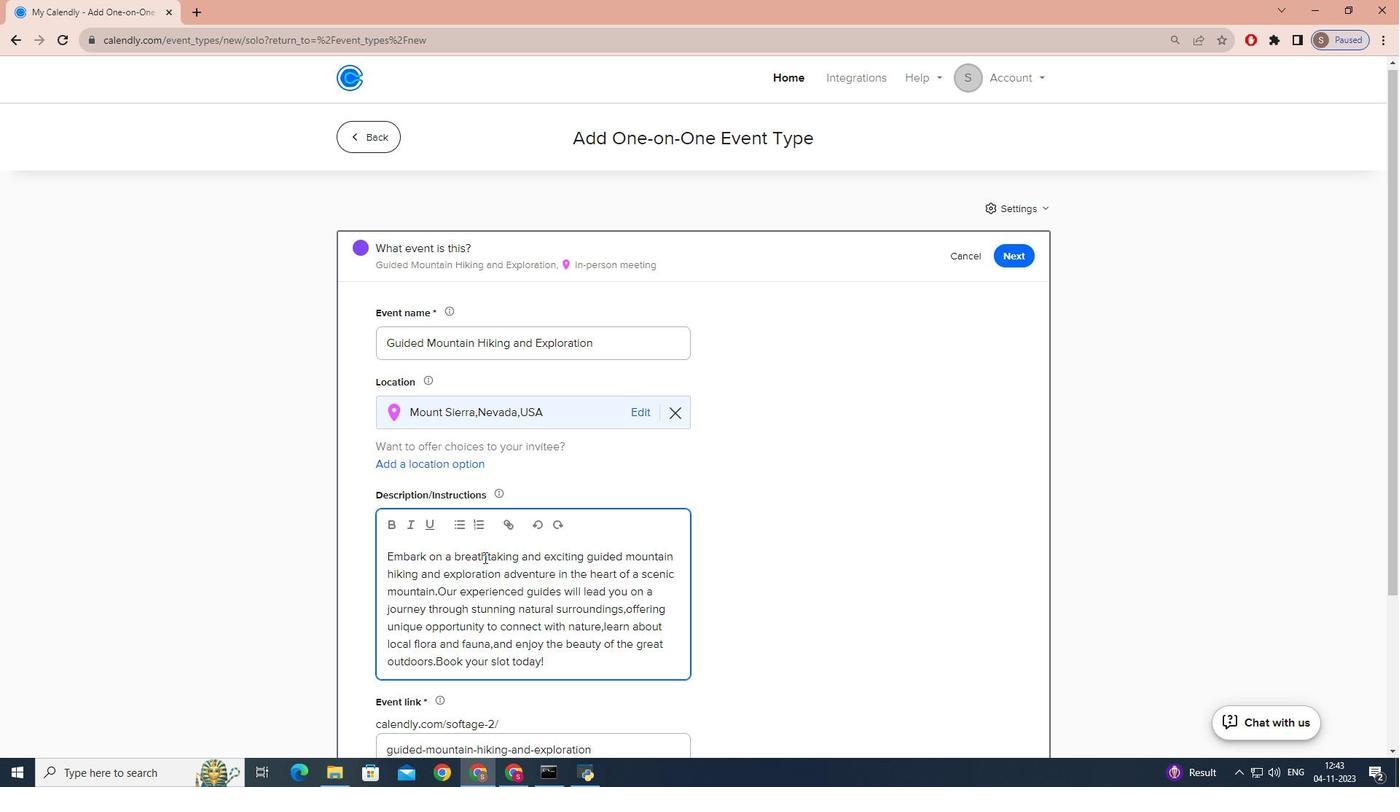 
Action: Mouse scrolled (484, 557) with delta (0, 0)
Screenshot: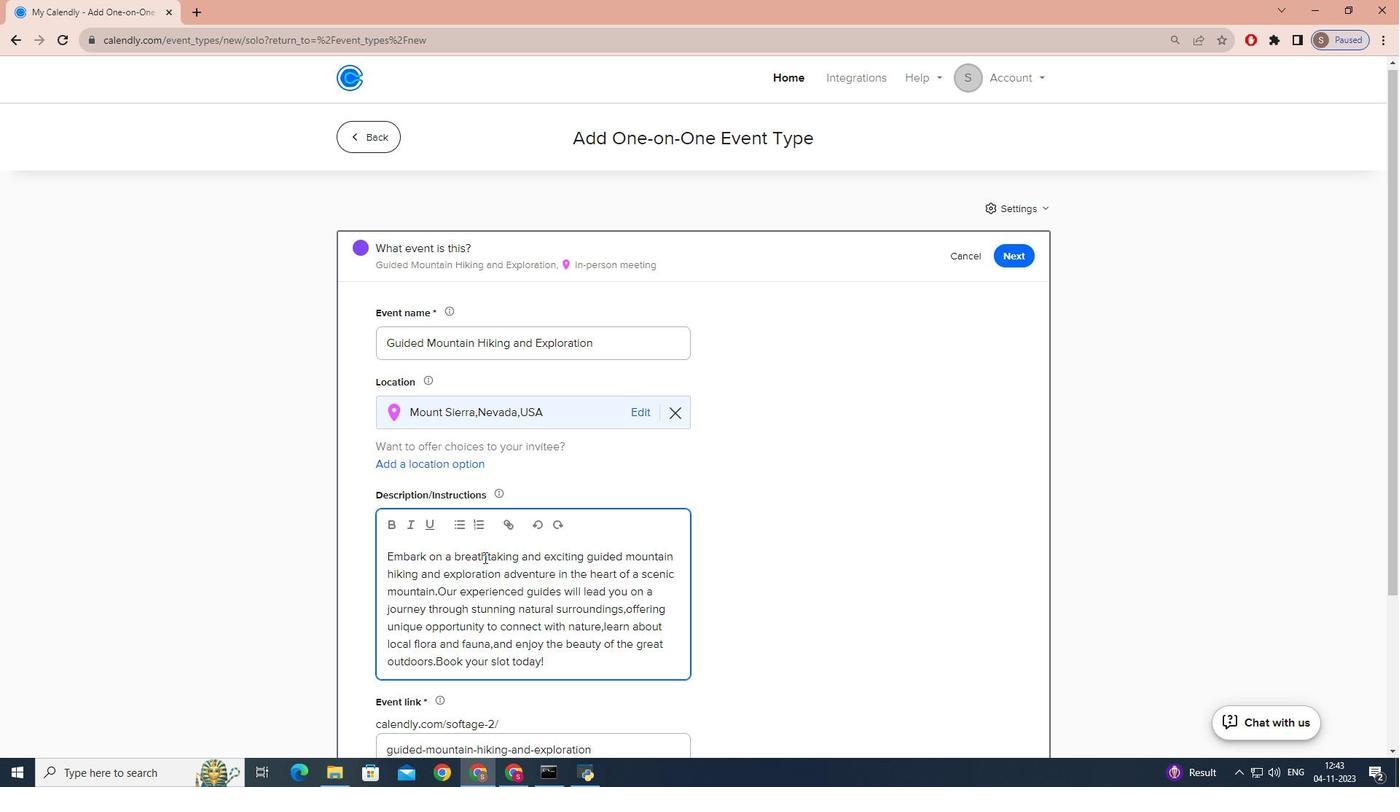 
Action: Mouse moved to (484, 557)
Screenshot: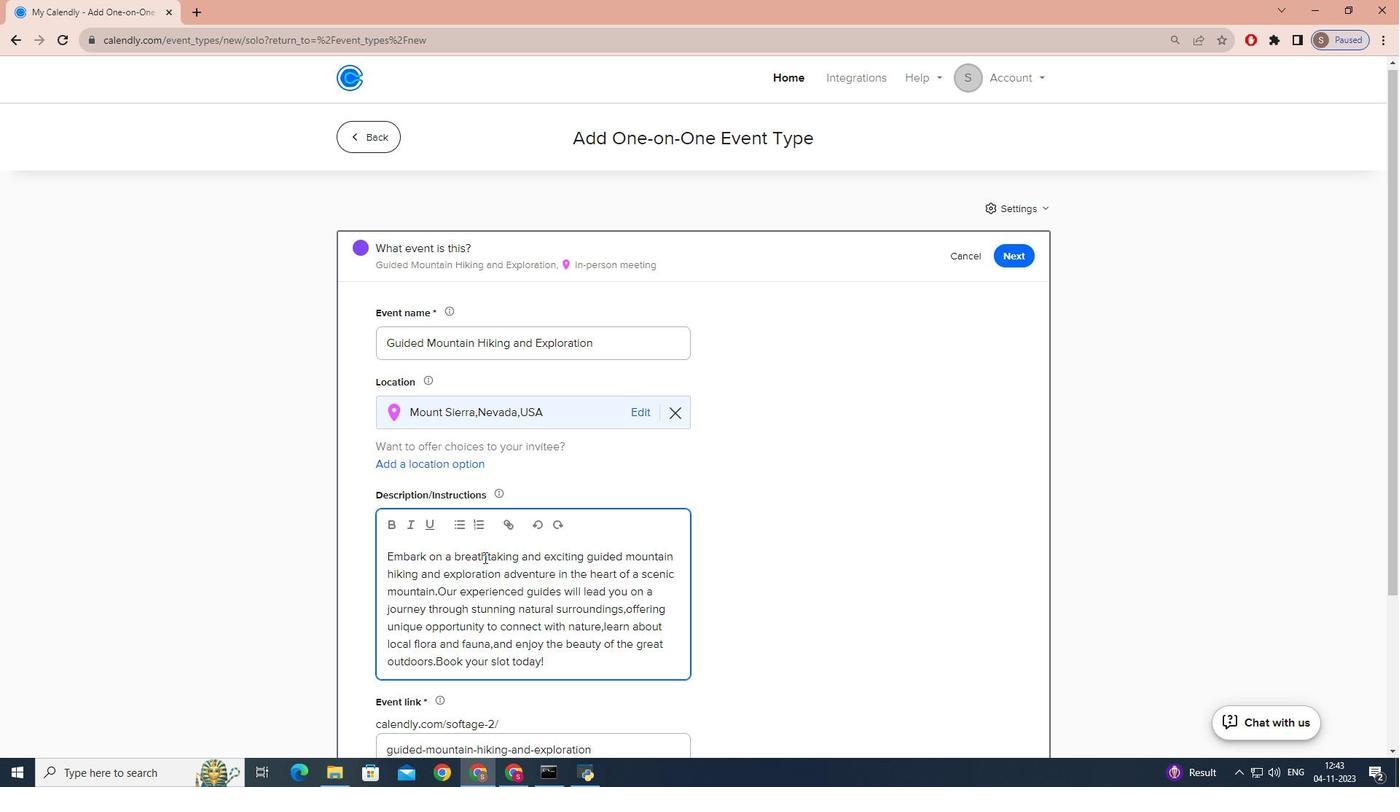 
Action: Mouse scrolled (484, 557) with delta (0, 0)
Screenshot: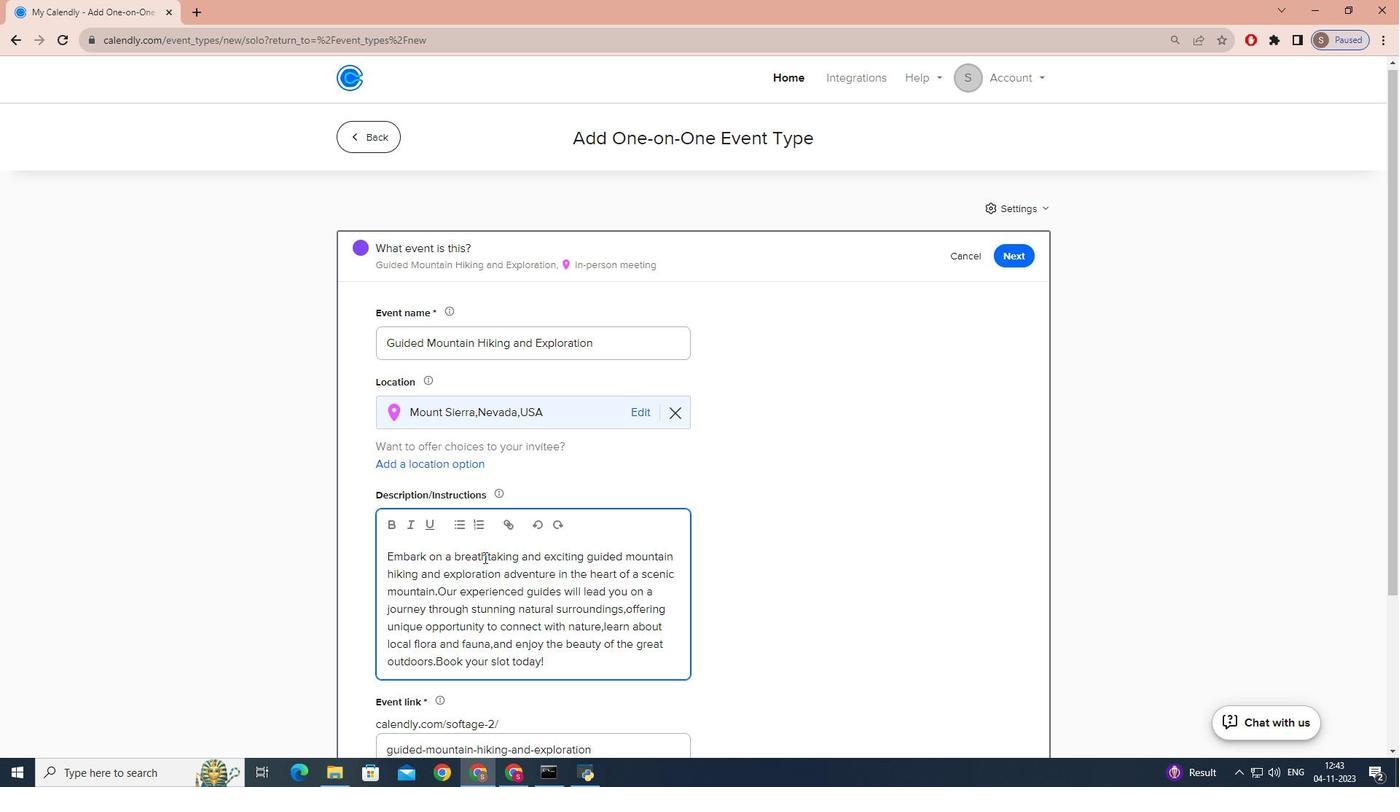 
Action: Mouse moved to (549, 616)
Screenshot: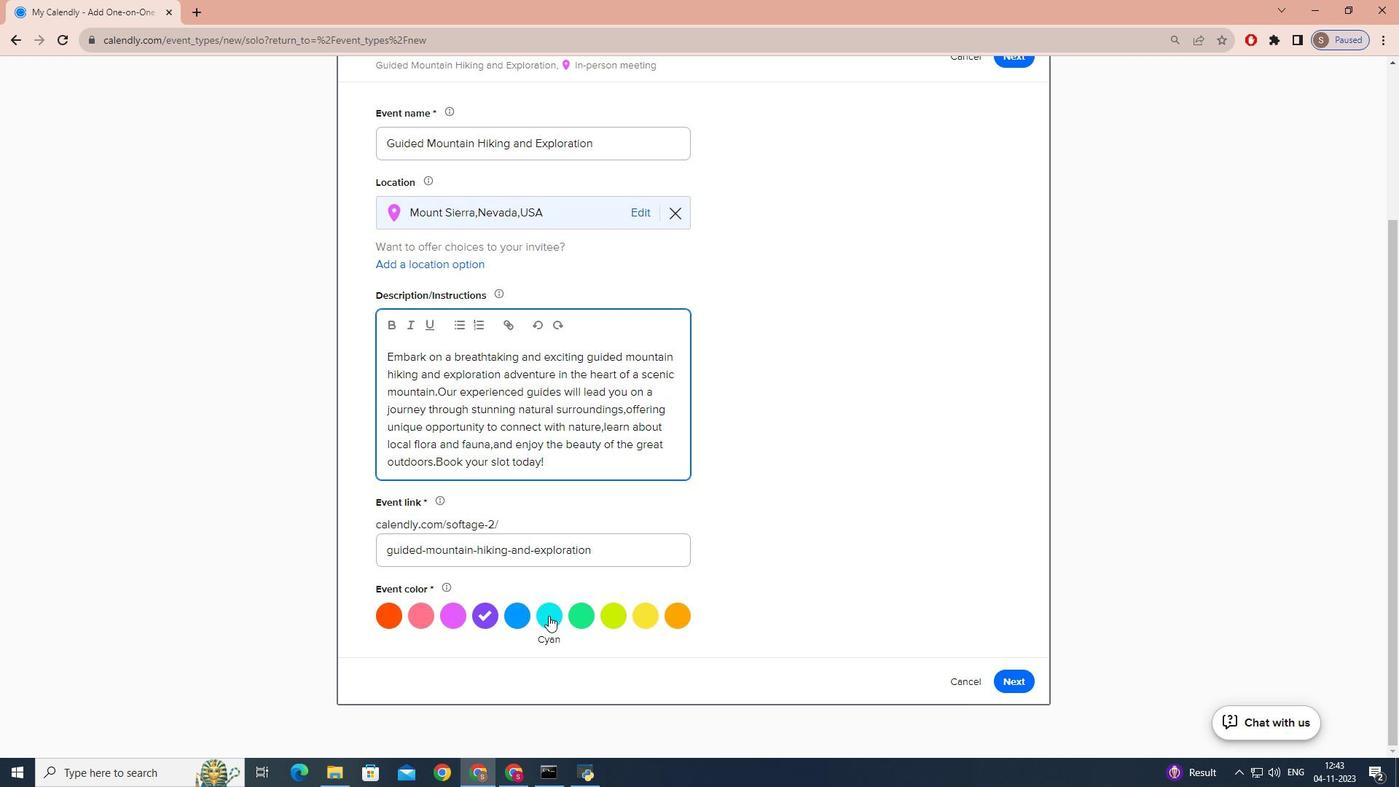 
Action: Mouse pressed left at (549, 616)
Screenshot: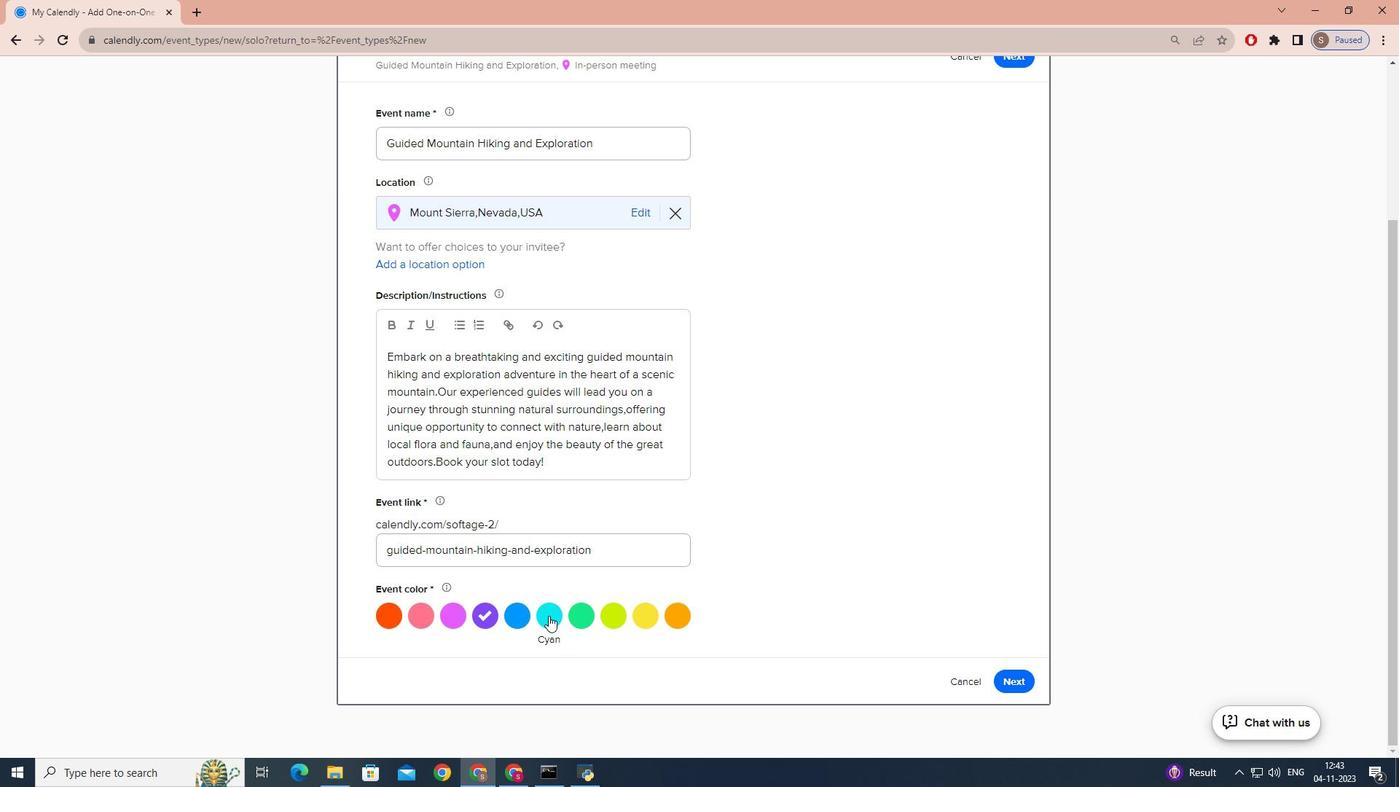
Action: Mouse moved to (549, 546)
Screenshot: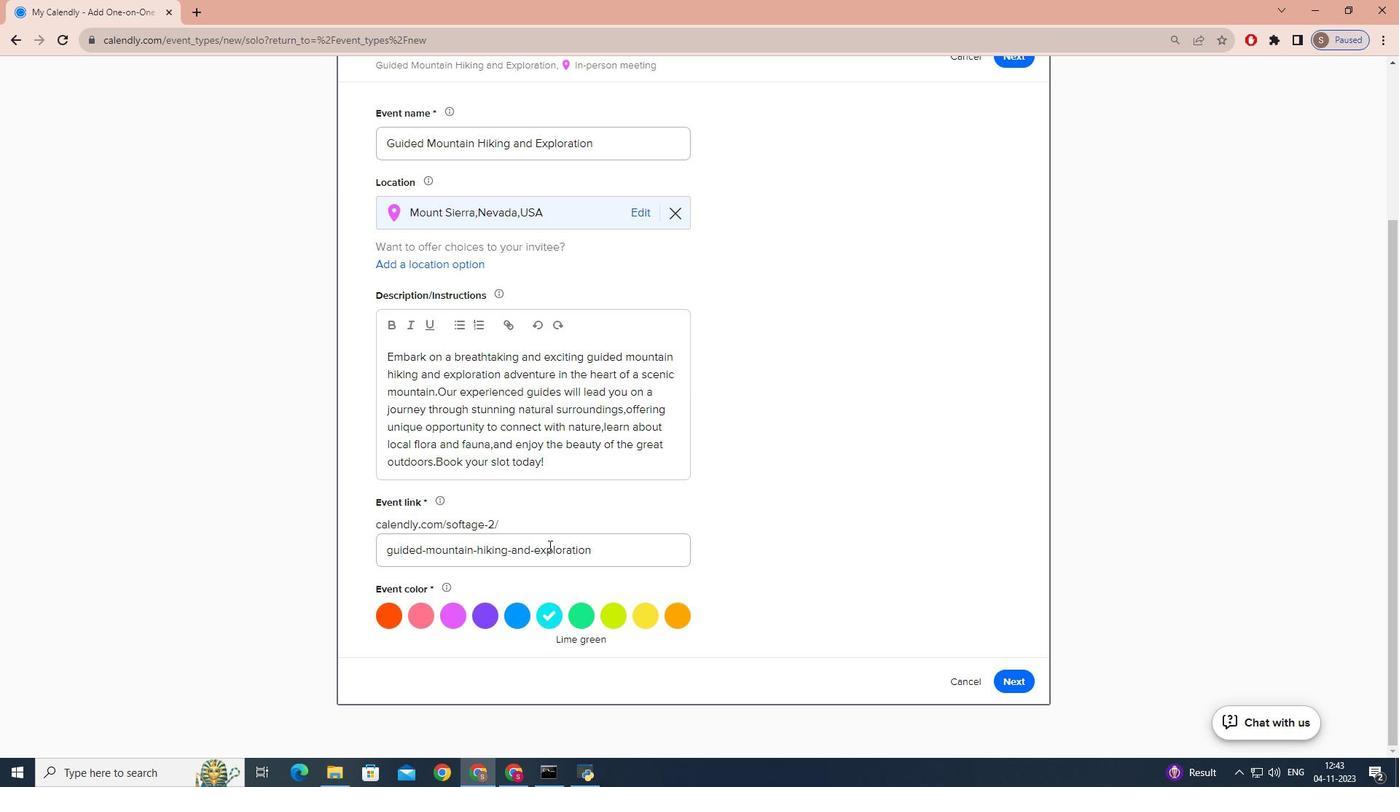 
Action: Mouse scrolled (549, 545) with delta (0, 0)
Screenshot: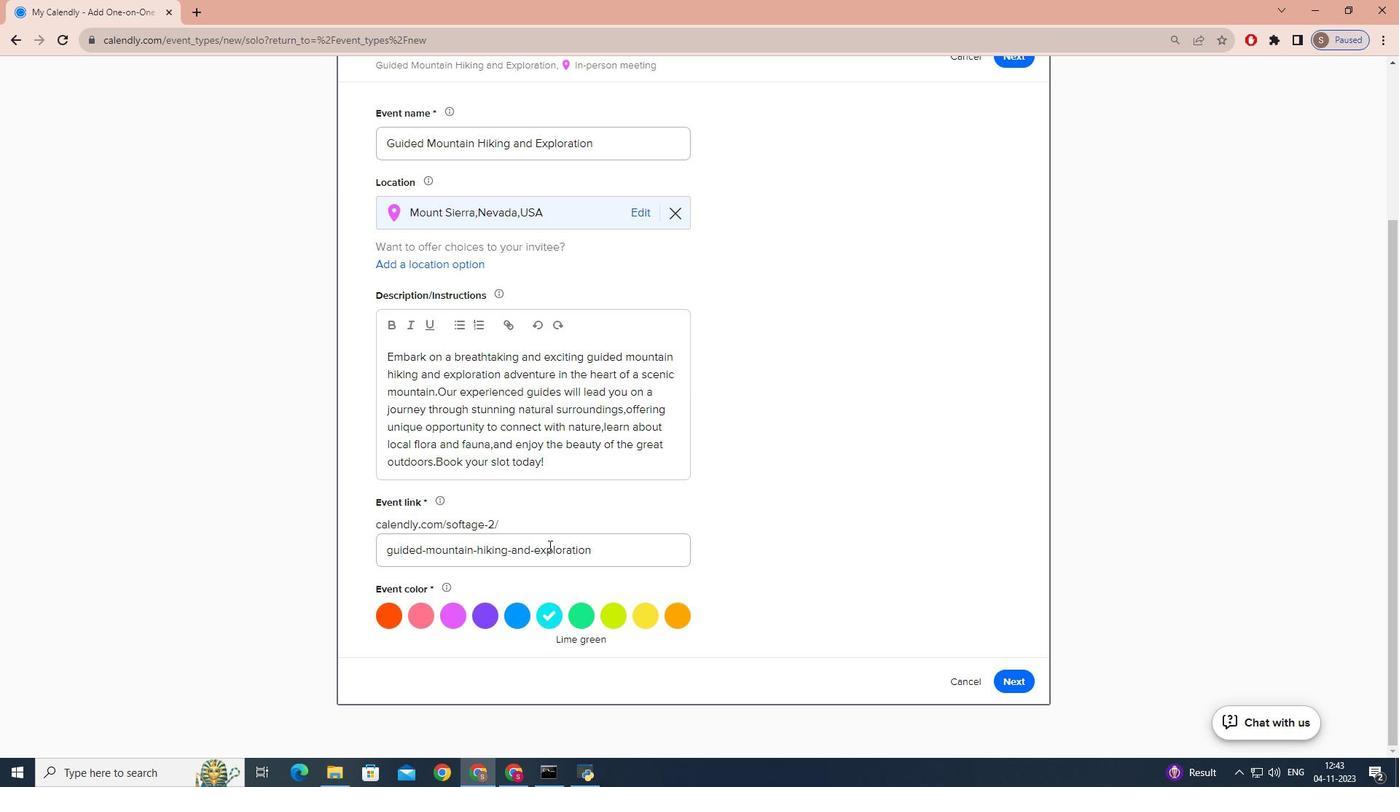 
Action: Mouse scrolled (549, 545) with delta (0, 0)
Screenshot: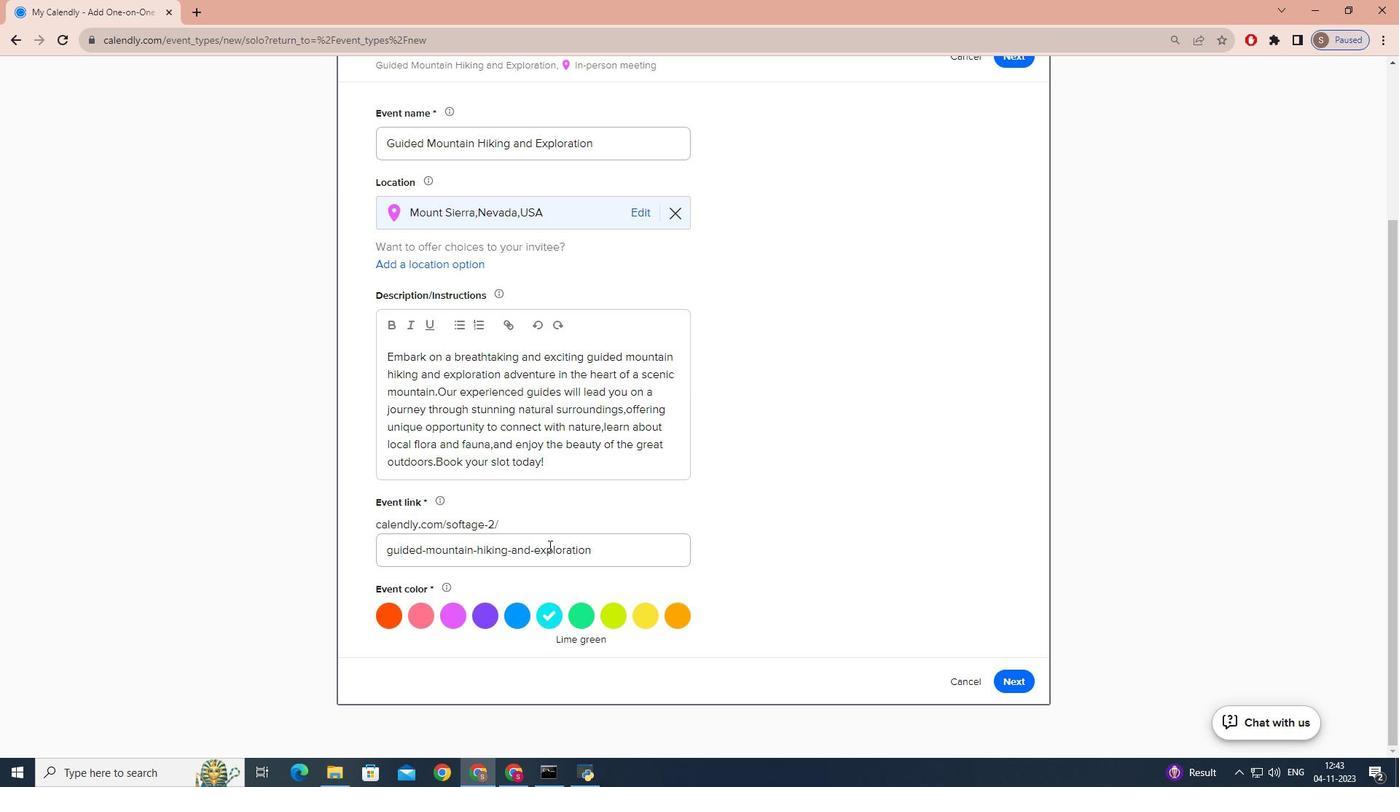 
Action: Mouse scrolled (549, 545) with delta (0, 0)
Screenshot: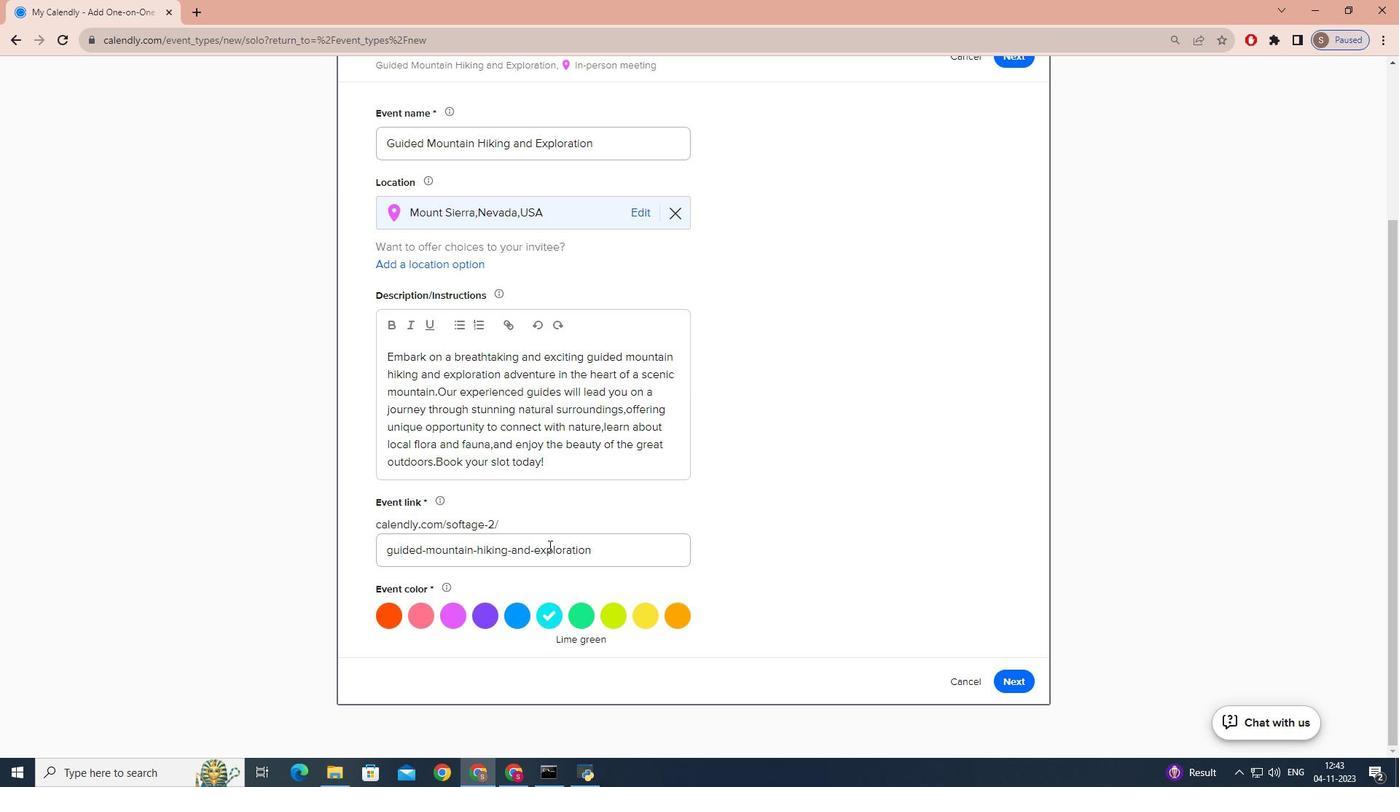 
Action: Mouse scrolled (549, 545) with delta (0, 0)
Screenshot: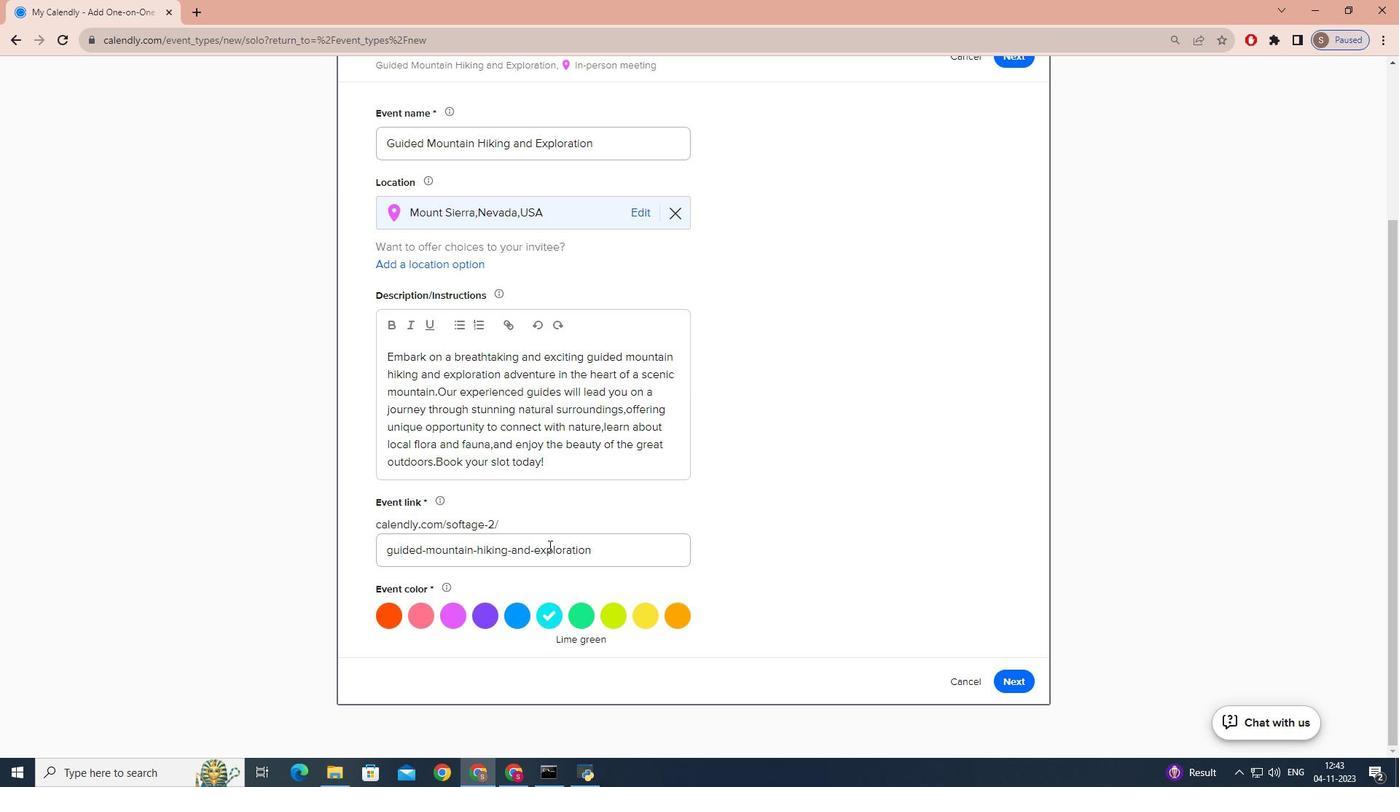 
Action: Mouse scrolled (549, 545) with delta (0, 0)
Screenshot: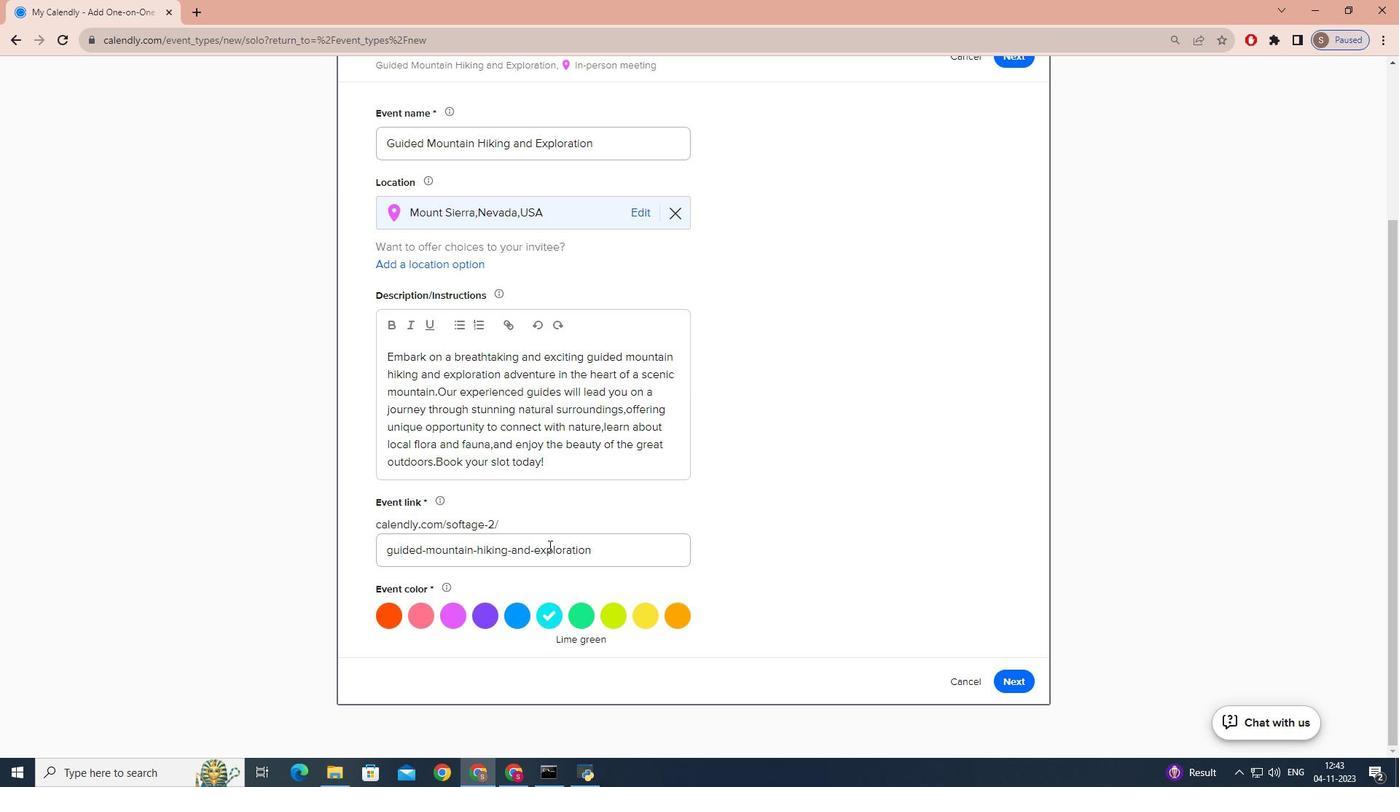 
Action: Mouse scrolled (549, 545) with delta (0, 0)
Screenshot: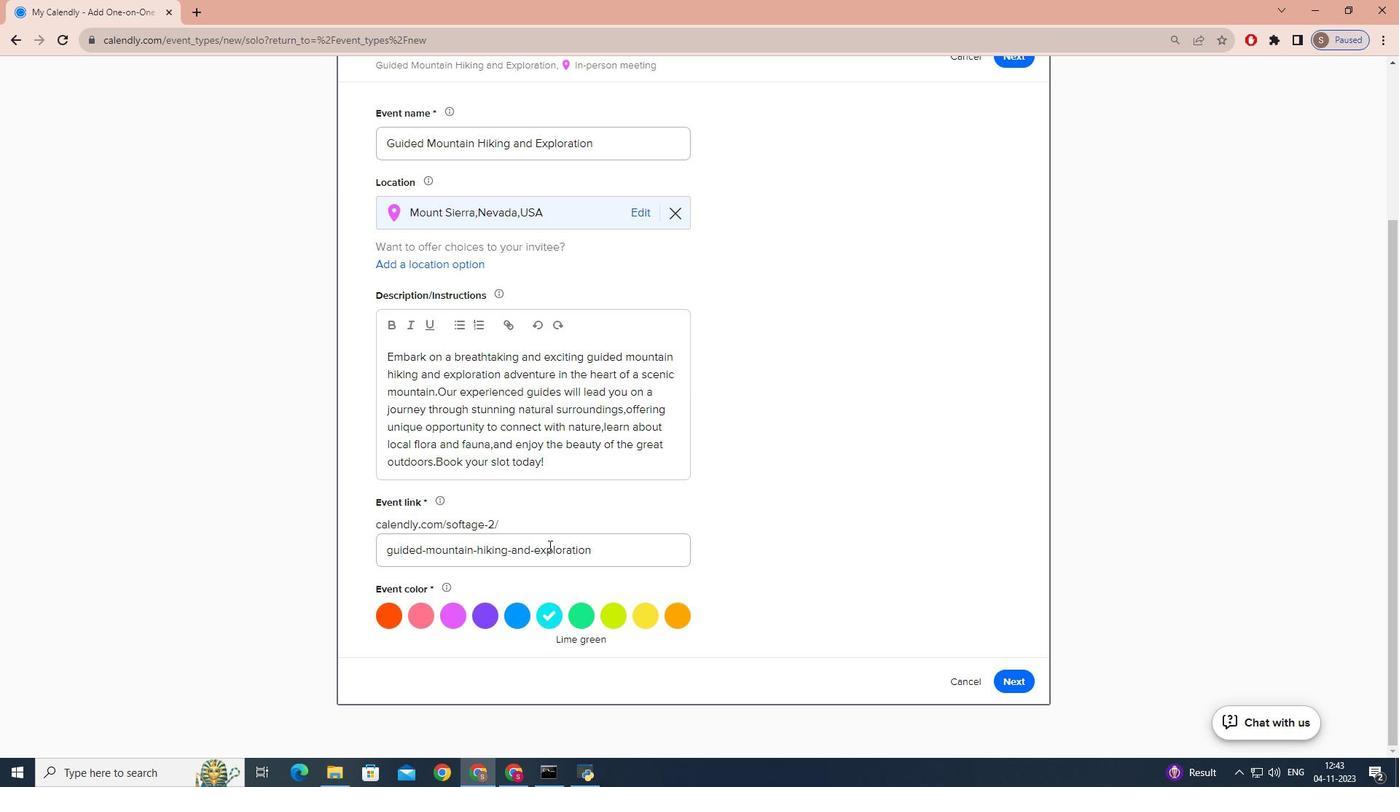 
Action: Mouse moved to (1026, 685)
Screenshot: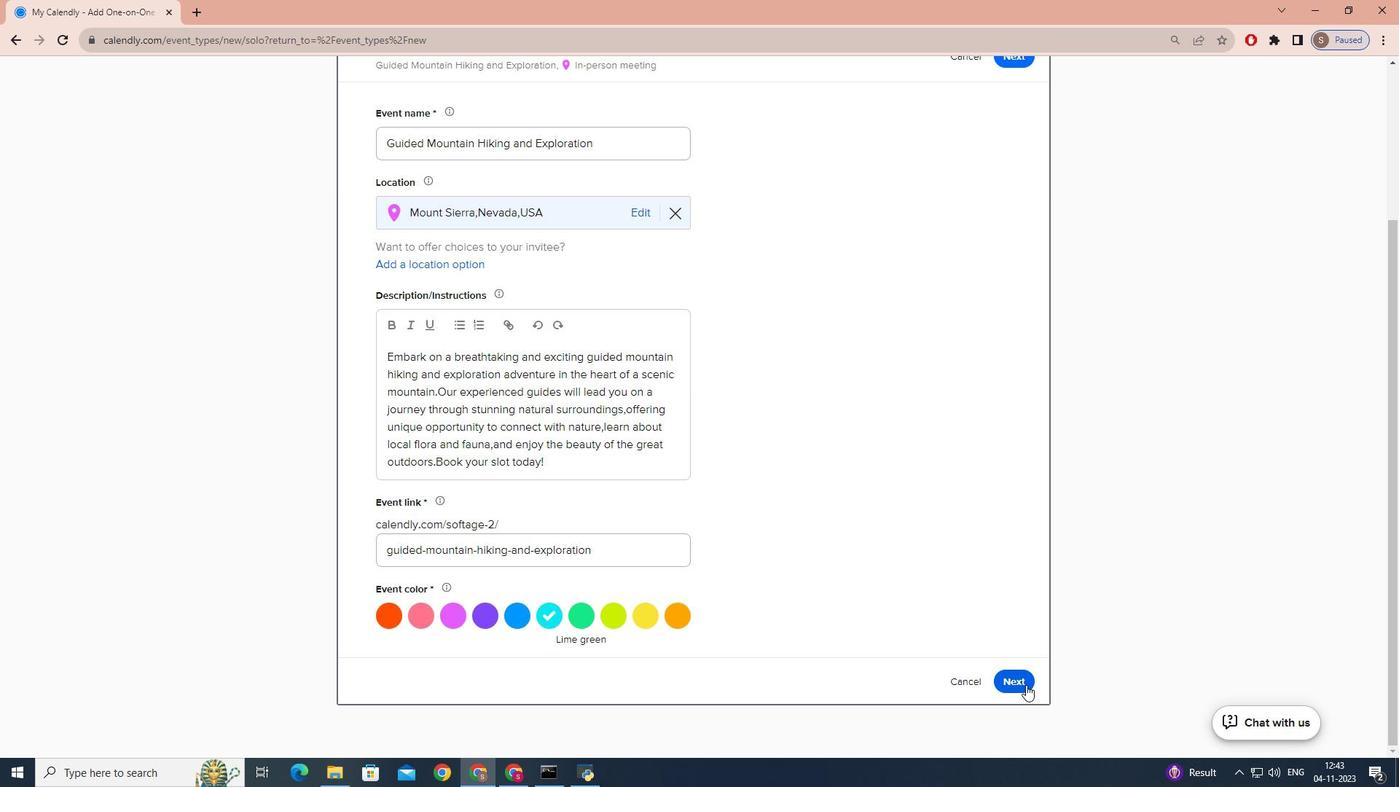 
Action: Mouse pressed left at (1026, 685)
Screenshot: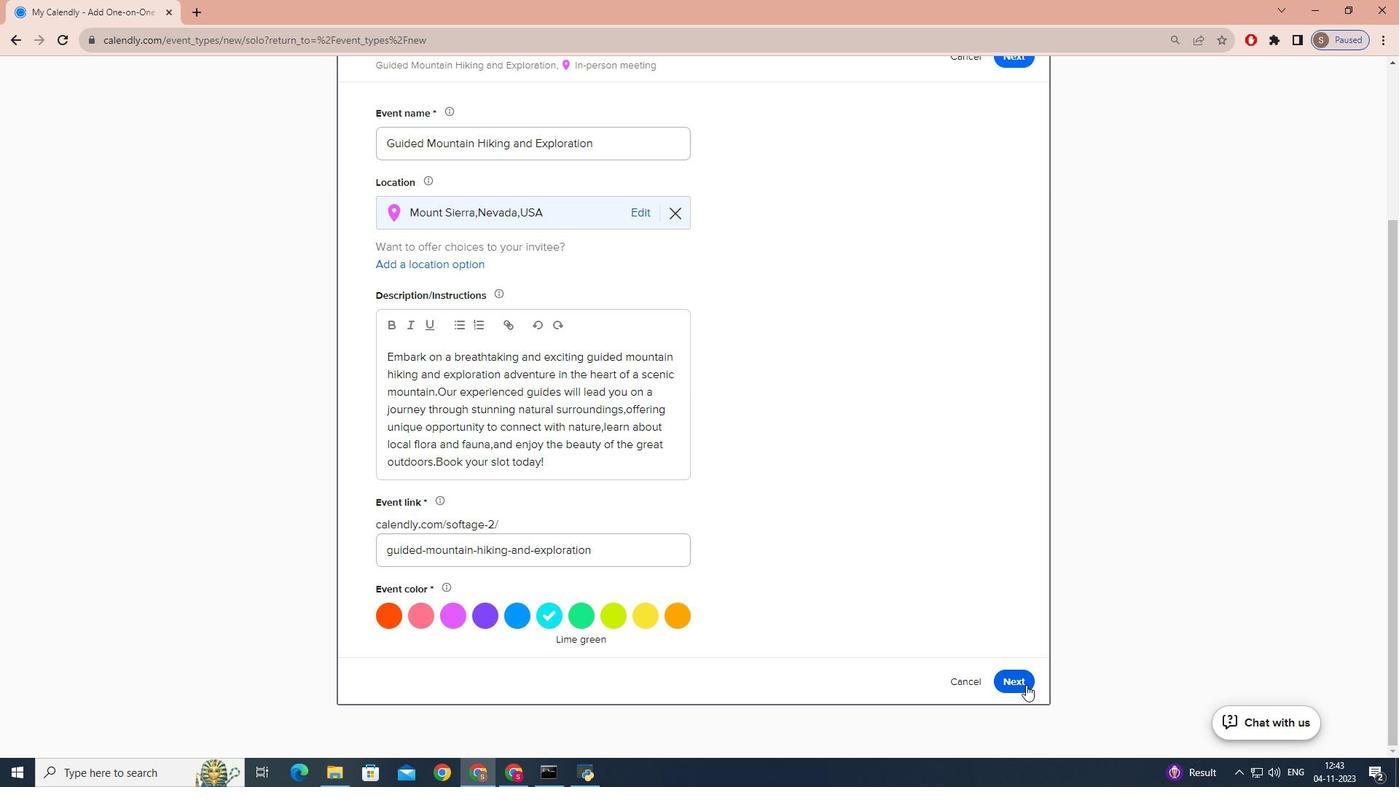 
Action: Mouse moved to (513, 401)
Screenshot: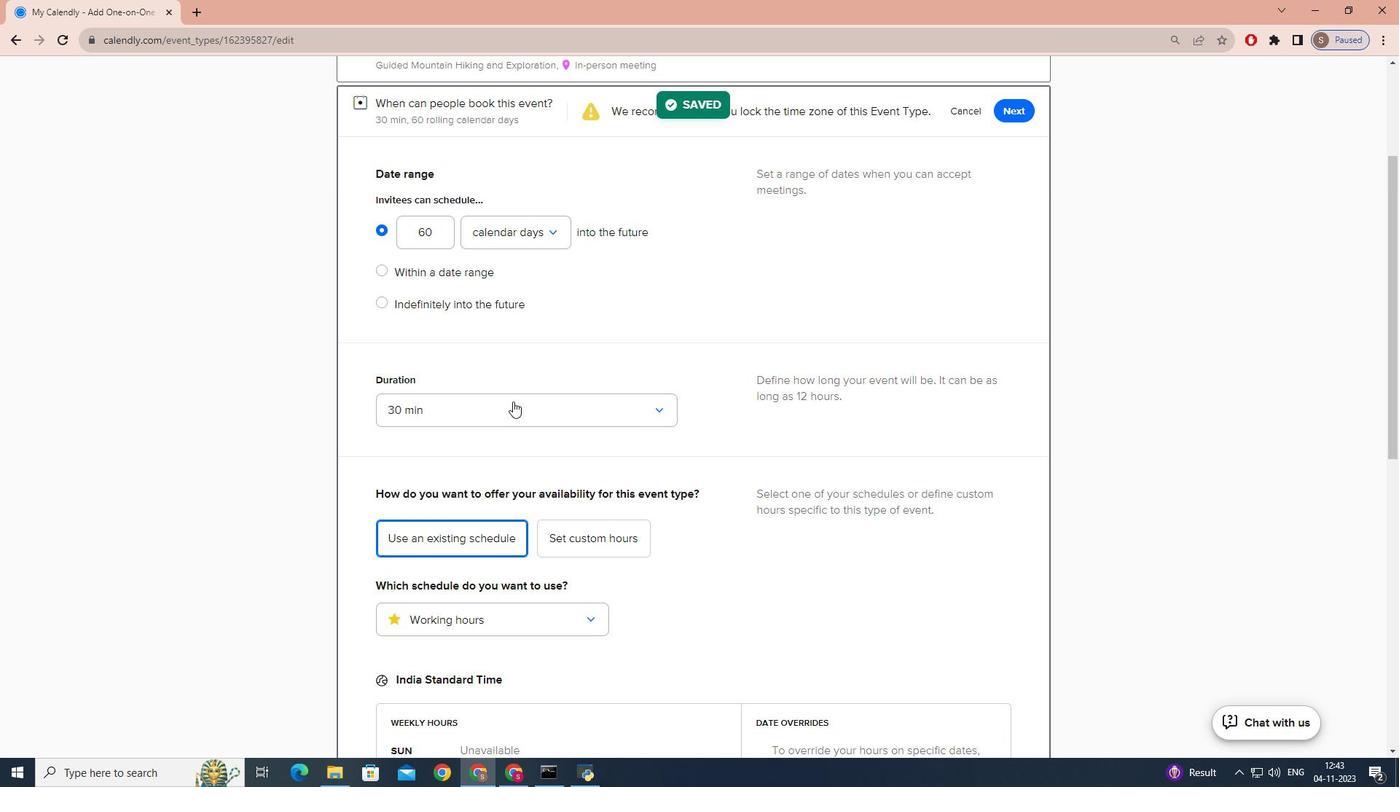 
Action: Mouse pressed left at (513, 401)
Screenshot: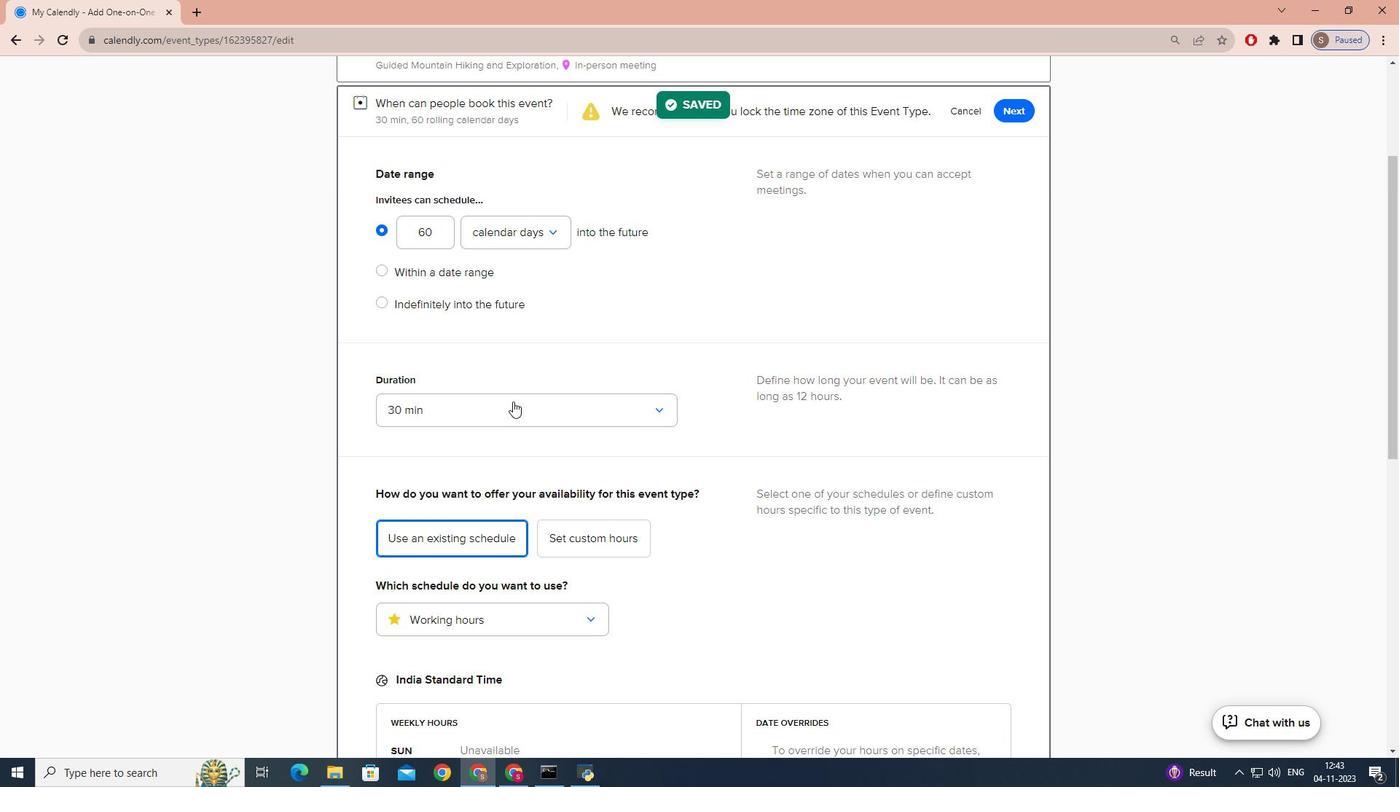 
Action: Mouse moved to (393, 560)
Screenshot: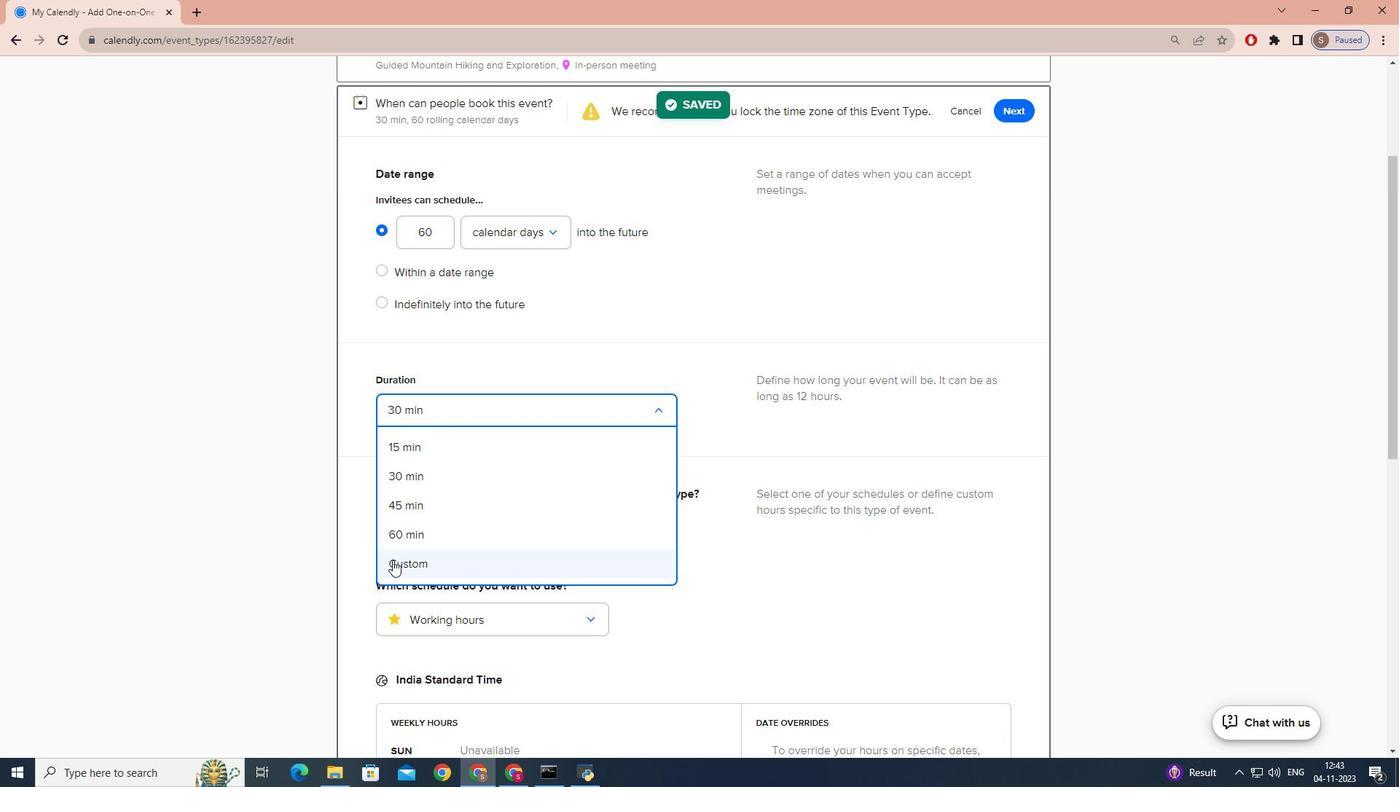 
Action: Mouse pressed left at (393, 560)
Screenshot: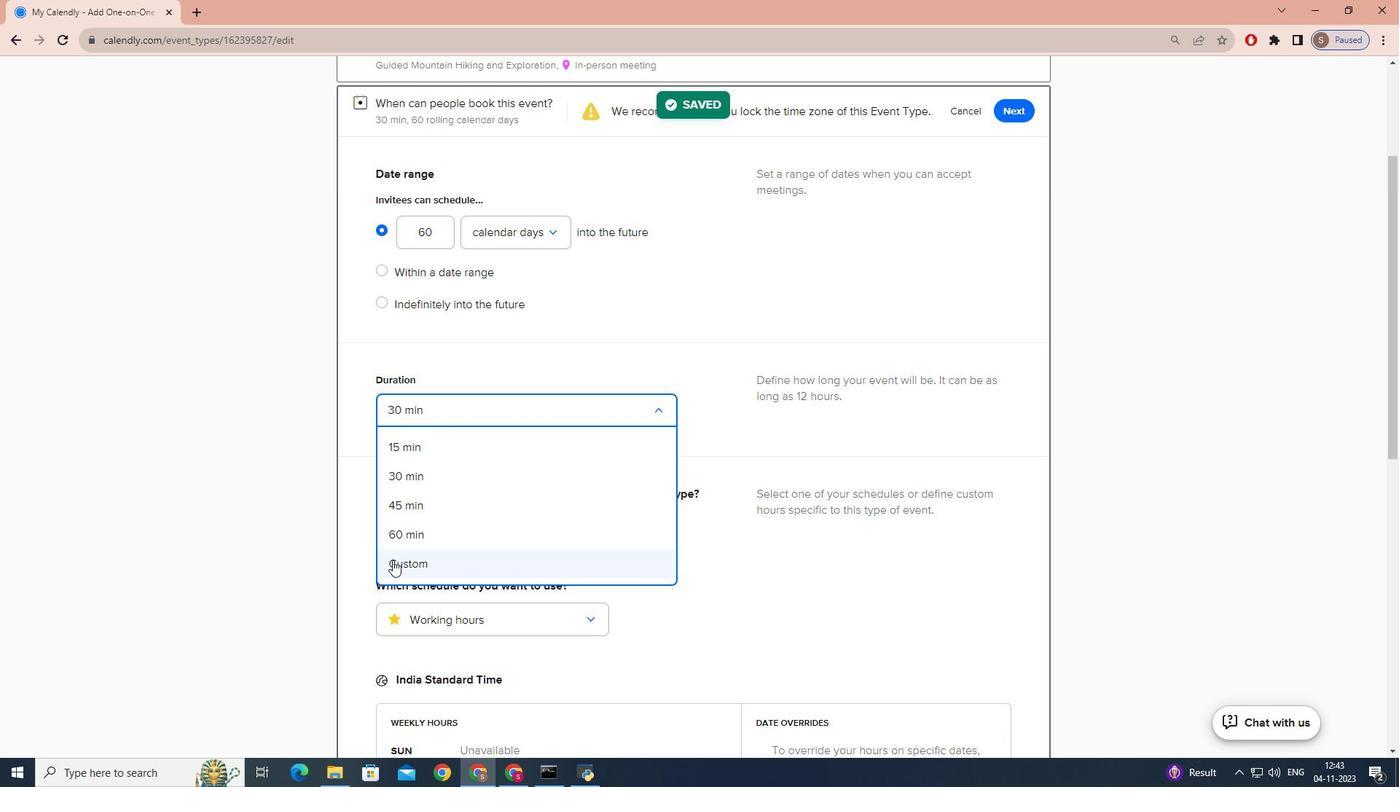 
Action: Mouse moved to (555, 456)
Screenshot: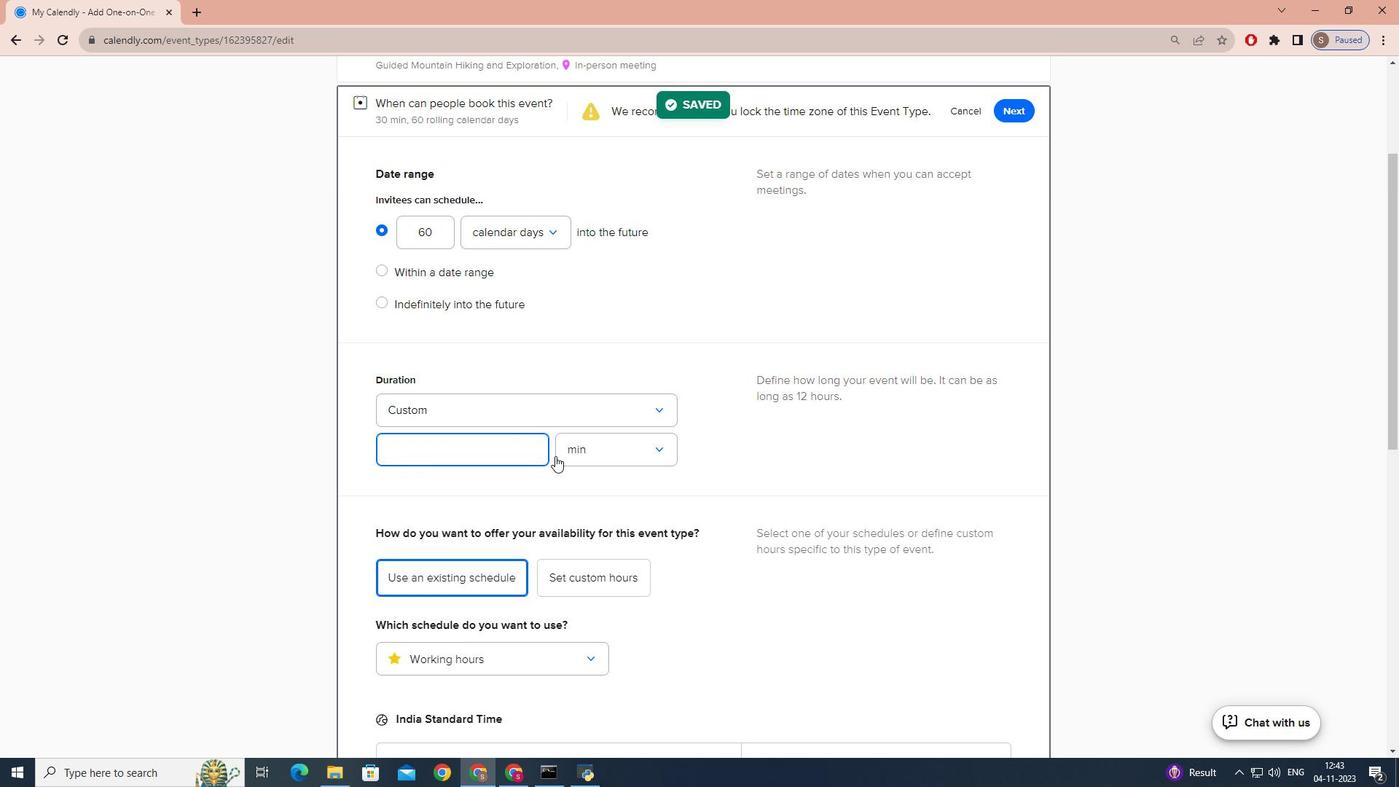 
Action: Mouse pressed left at (555, 456)
Screenshot: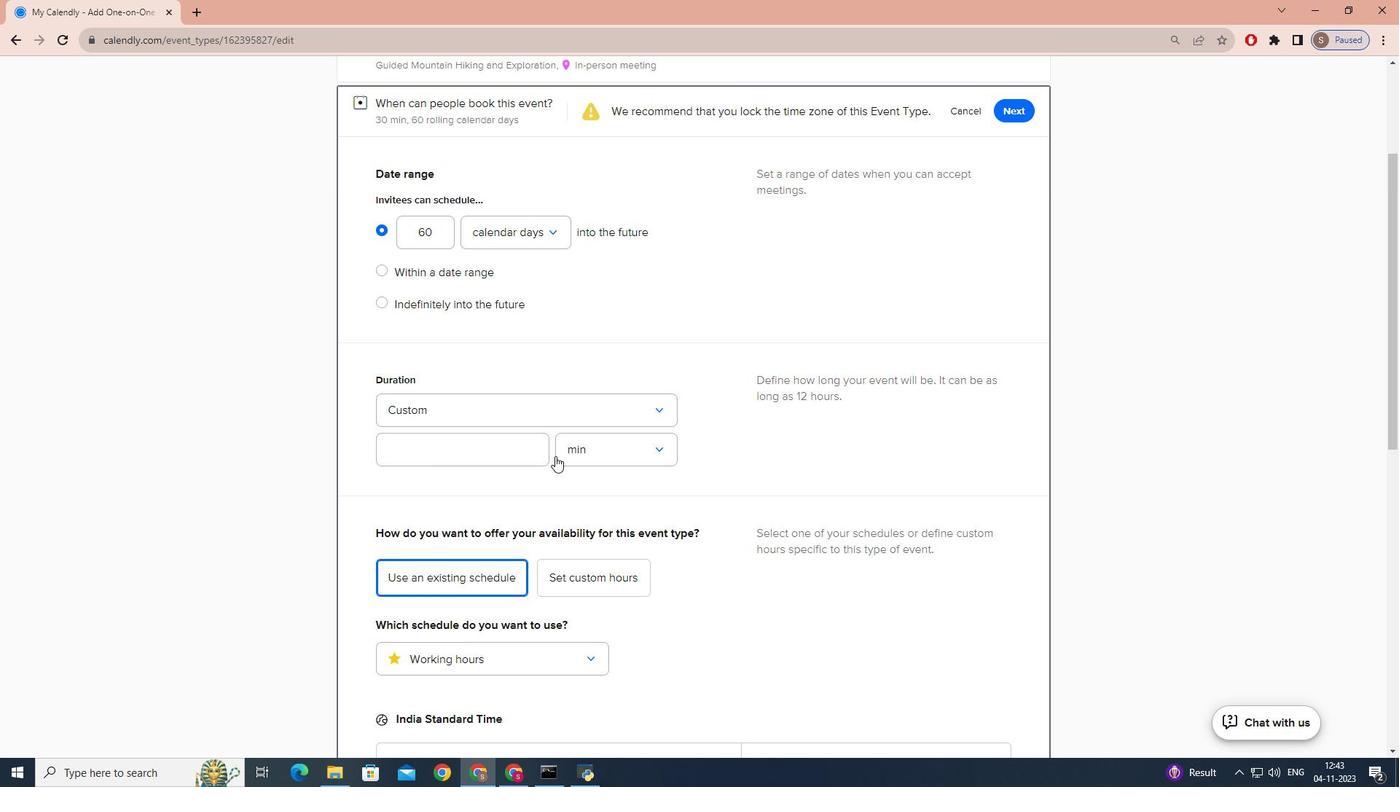 
Action: Mouse moved to (560, 514)
Screenshot: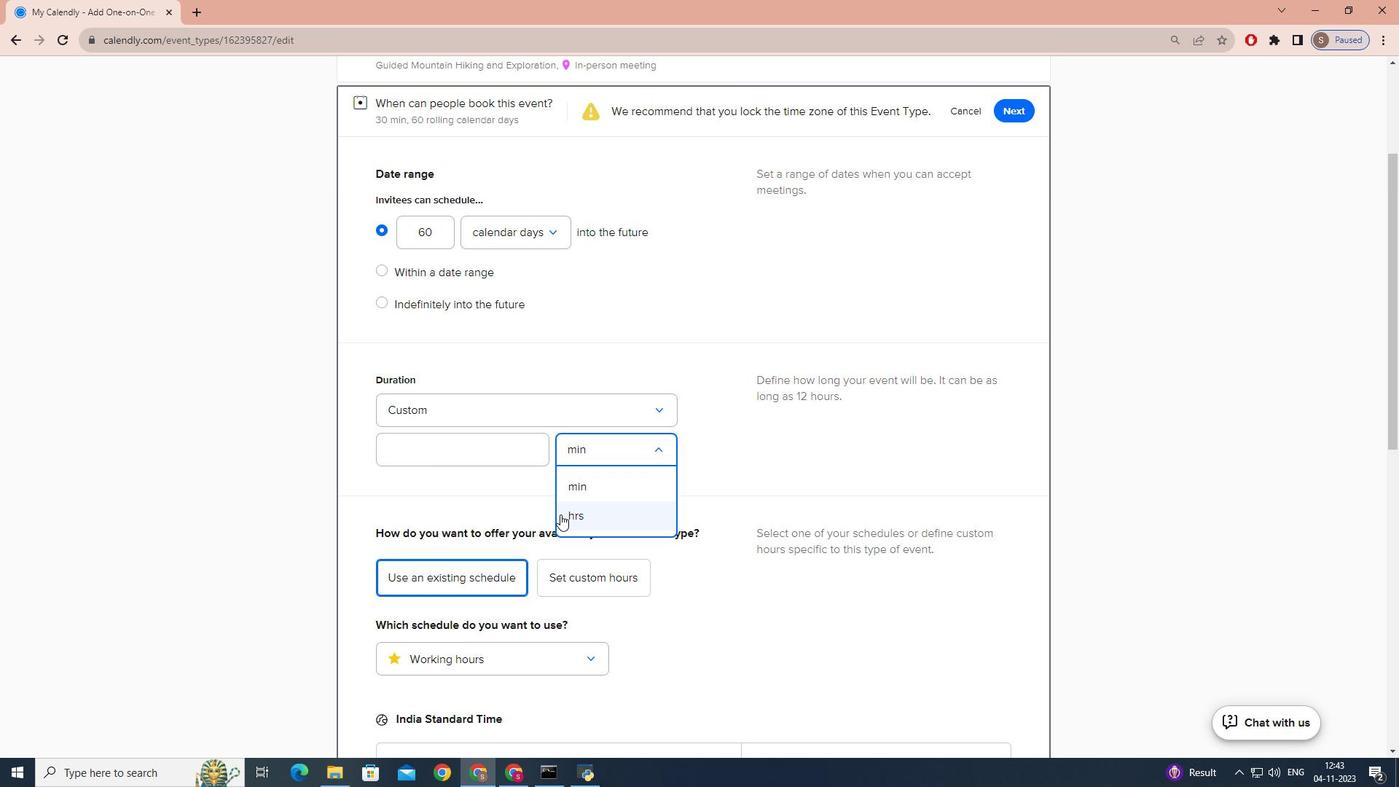 
Action: Mouse pressed left at (560, 514)
Screenshot: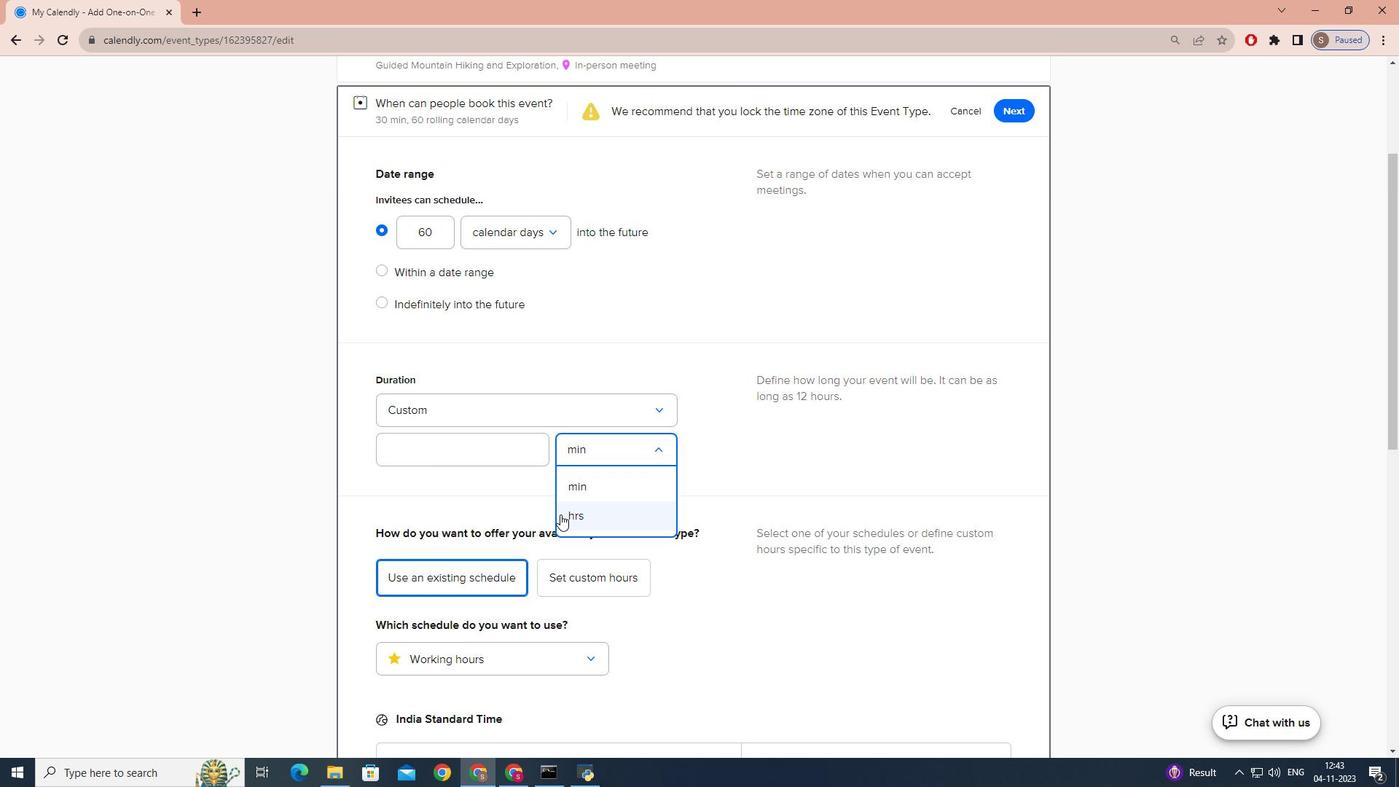 
Action: Mouse moved to (522, 455)
Screenshot: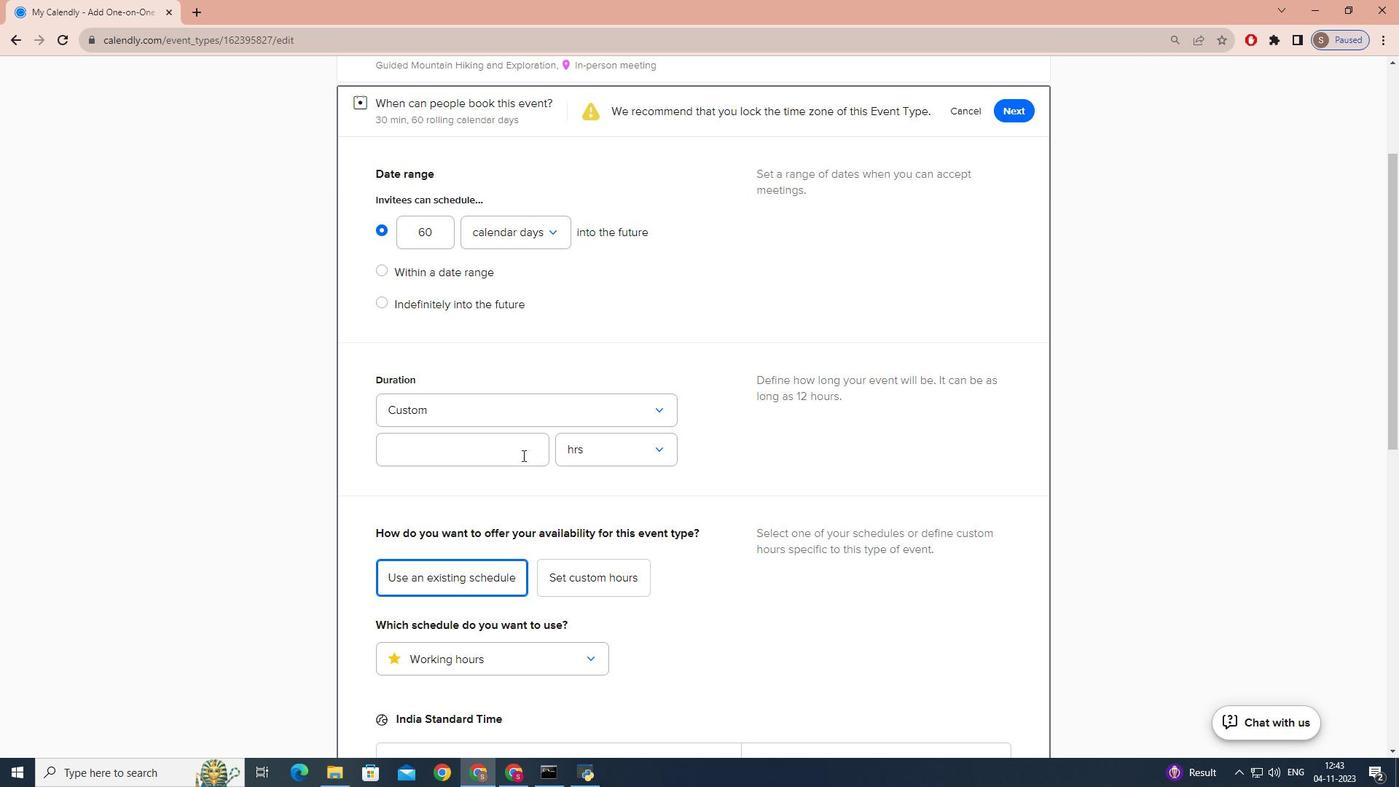 
Action: Mouse pressed left at (522, 455)
Screenshot: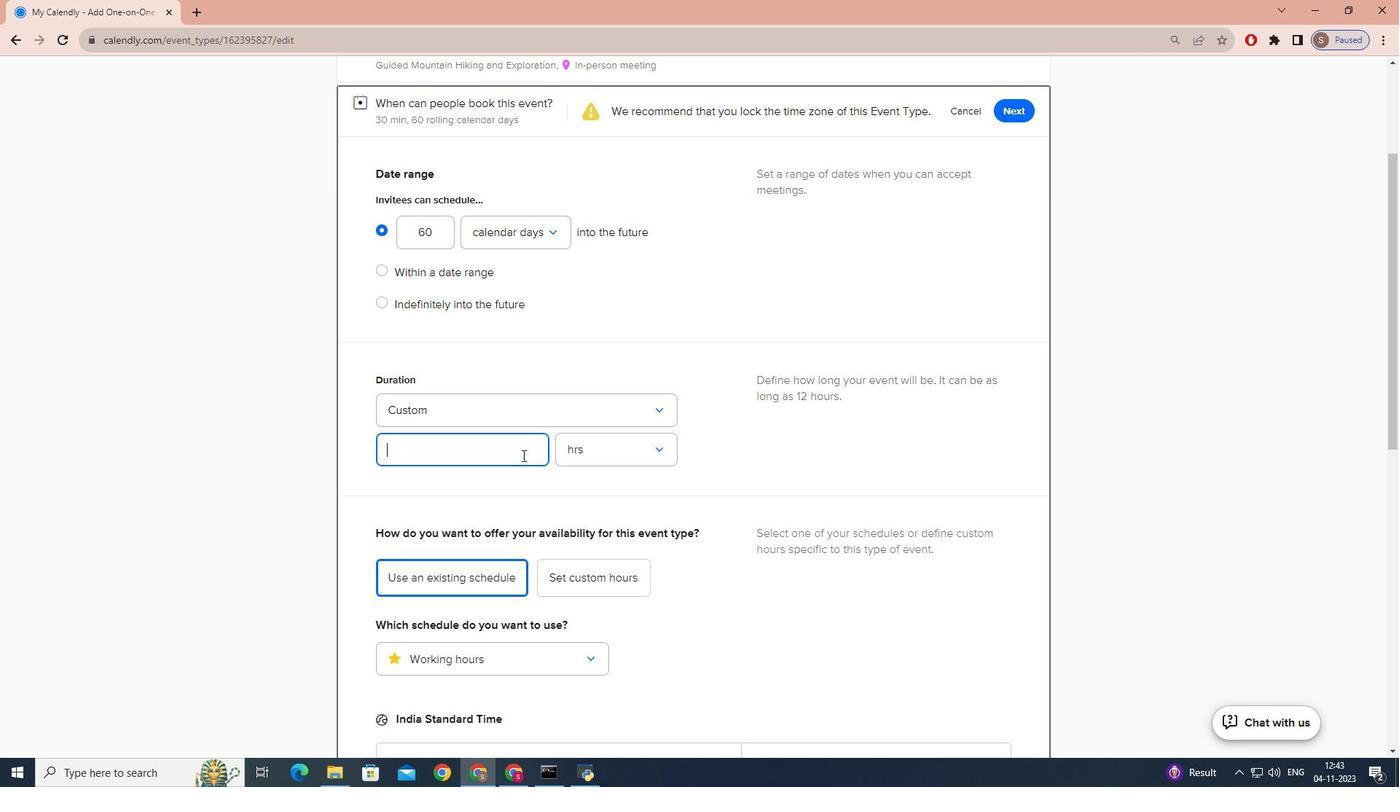 
Action: Key pressed 3
Screenshot: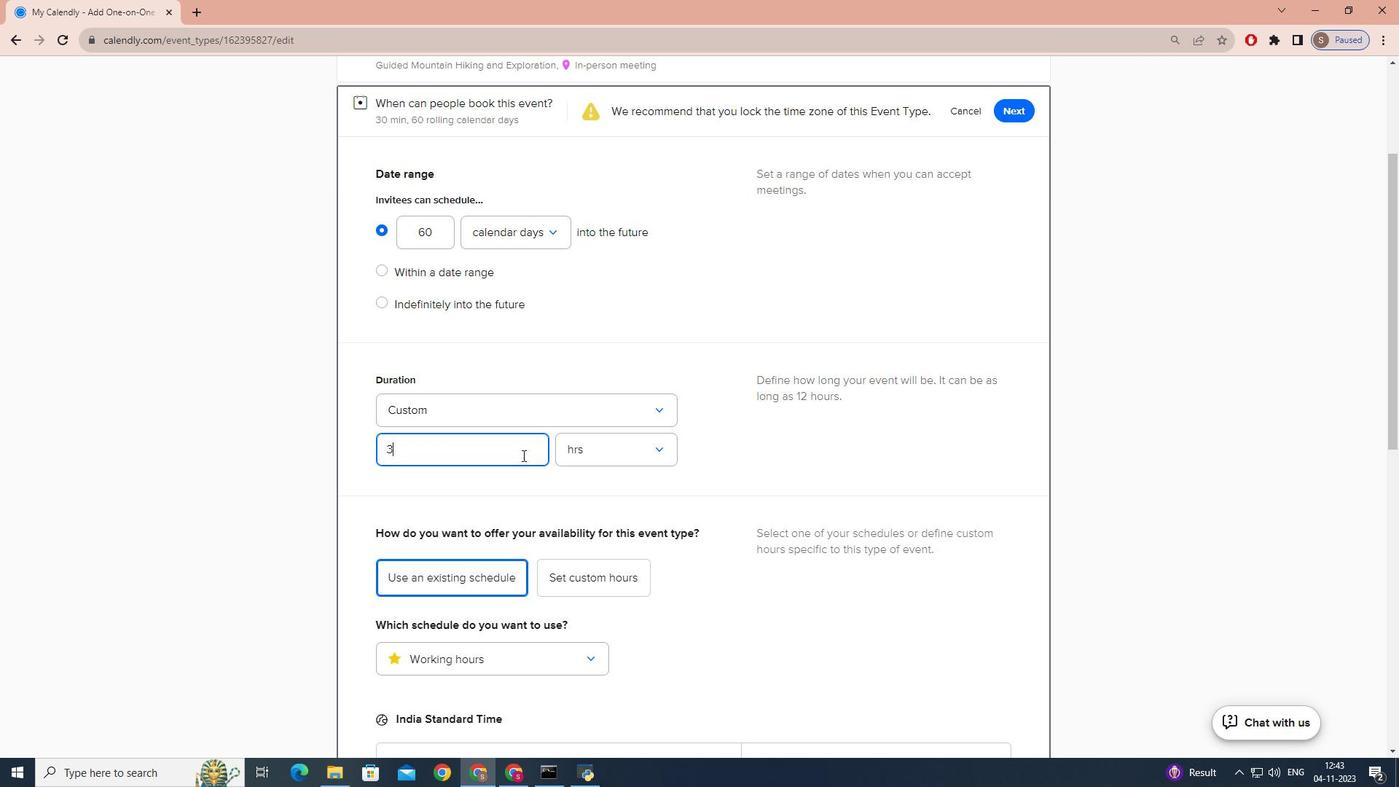 
Action: Mouse moved to (488, 499)
Screenshot: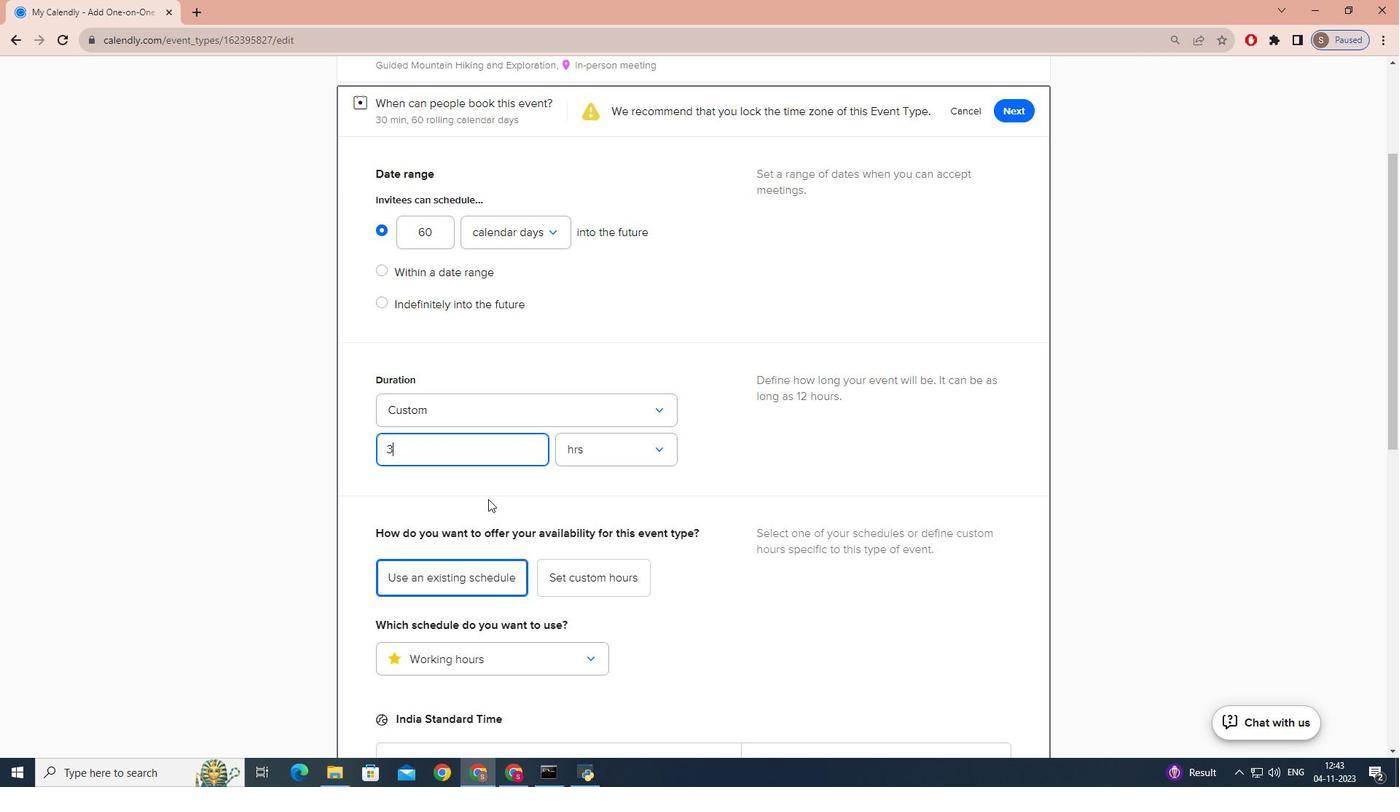 
Action: Mouse pressed left at (488, 499)
Screenshot: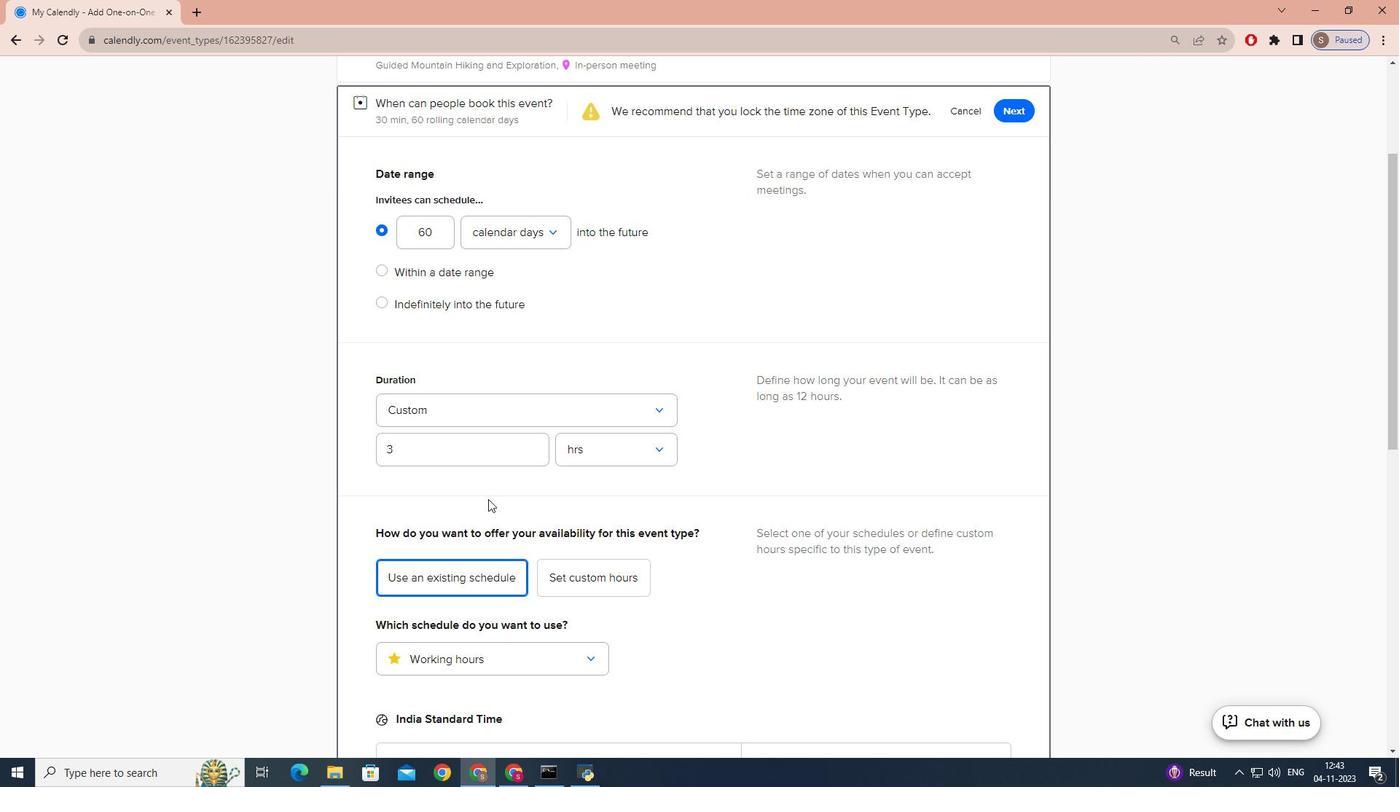 
Action: Mouse scrolled (488, 498) with delta (0, 0)
Screenshot: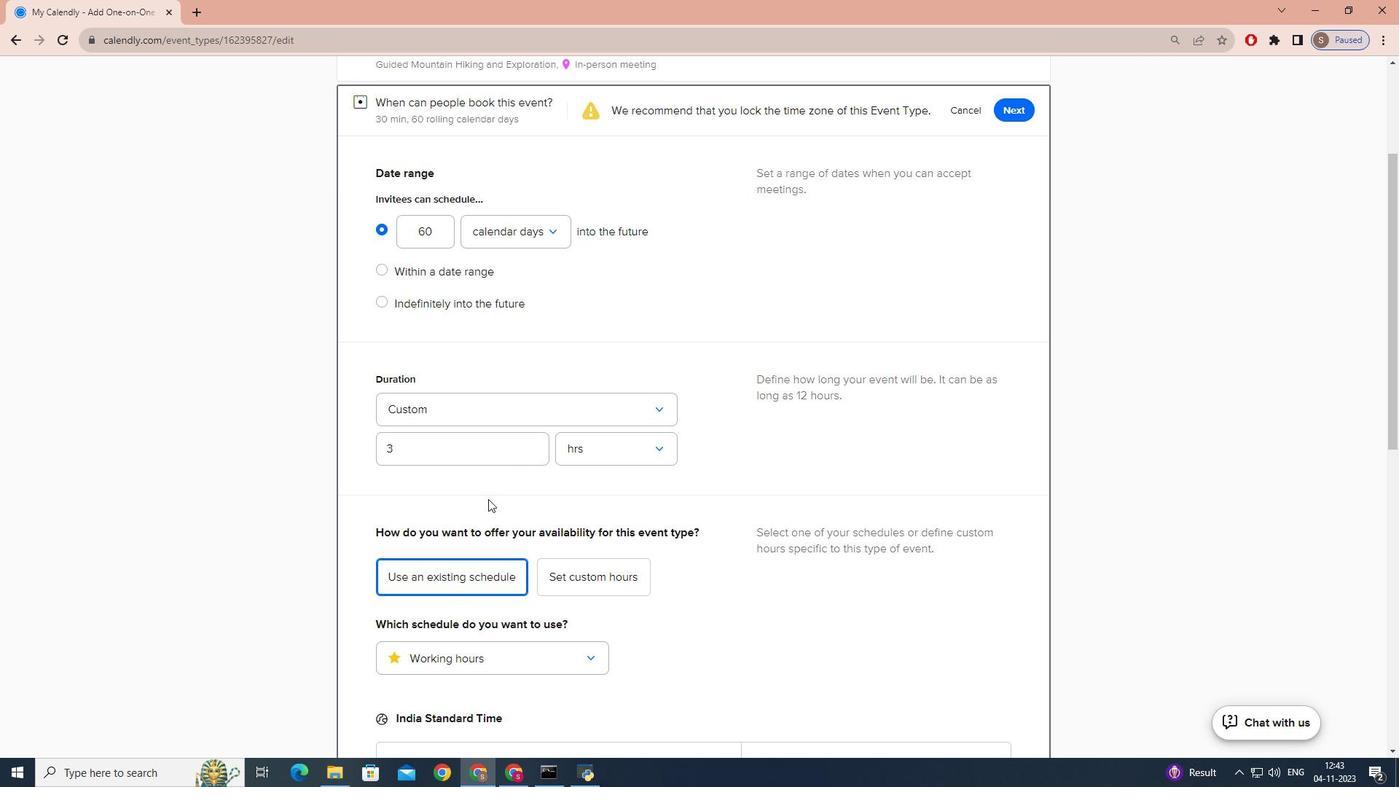 
Action: Mouse scrolled (488, 498) with delta (0, 0)
Screenshot: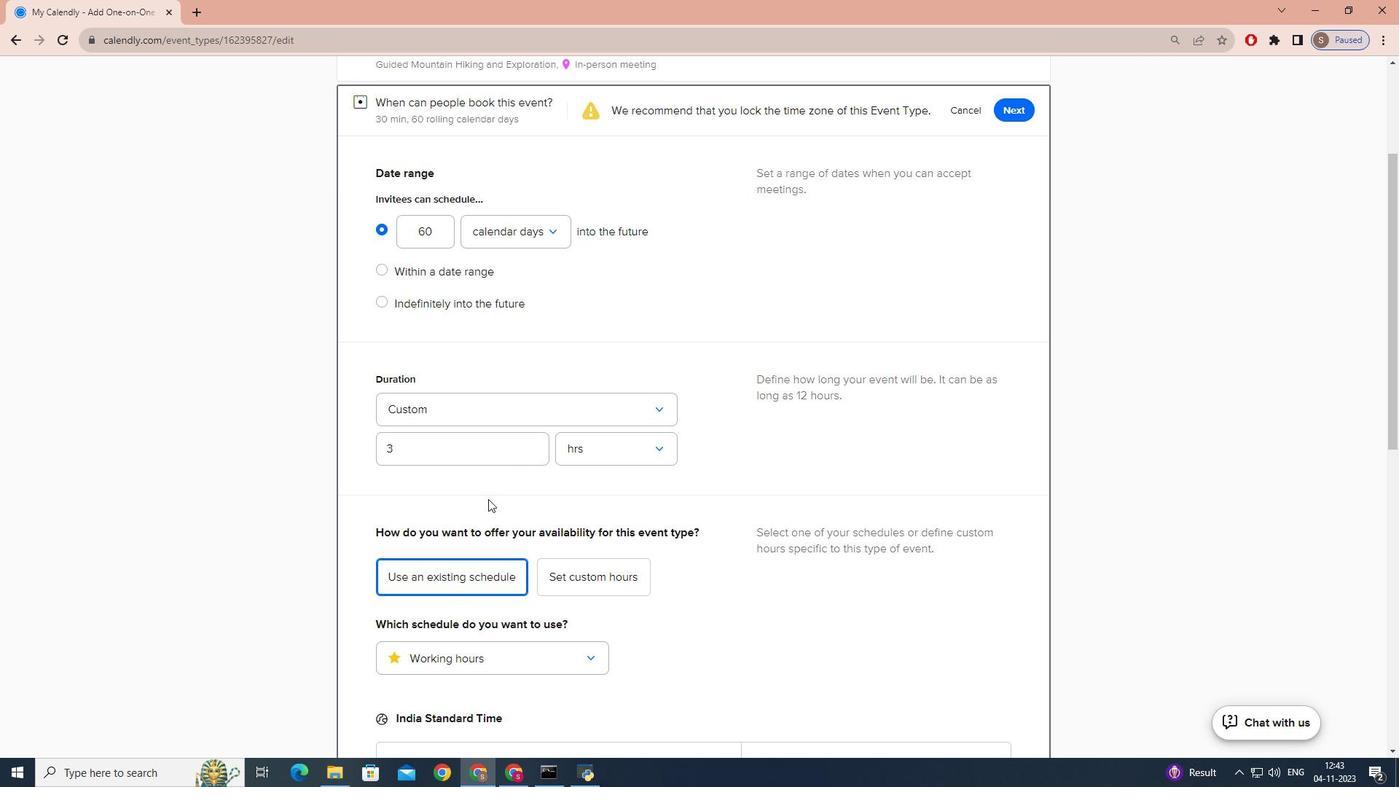 
Action: Mouse scrolled (488, 498) with delta (0, 0)
Screenshot: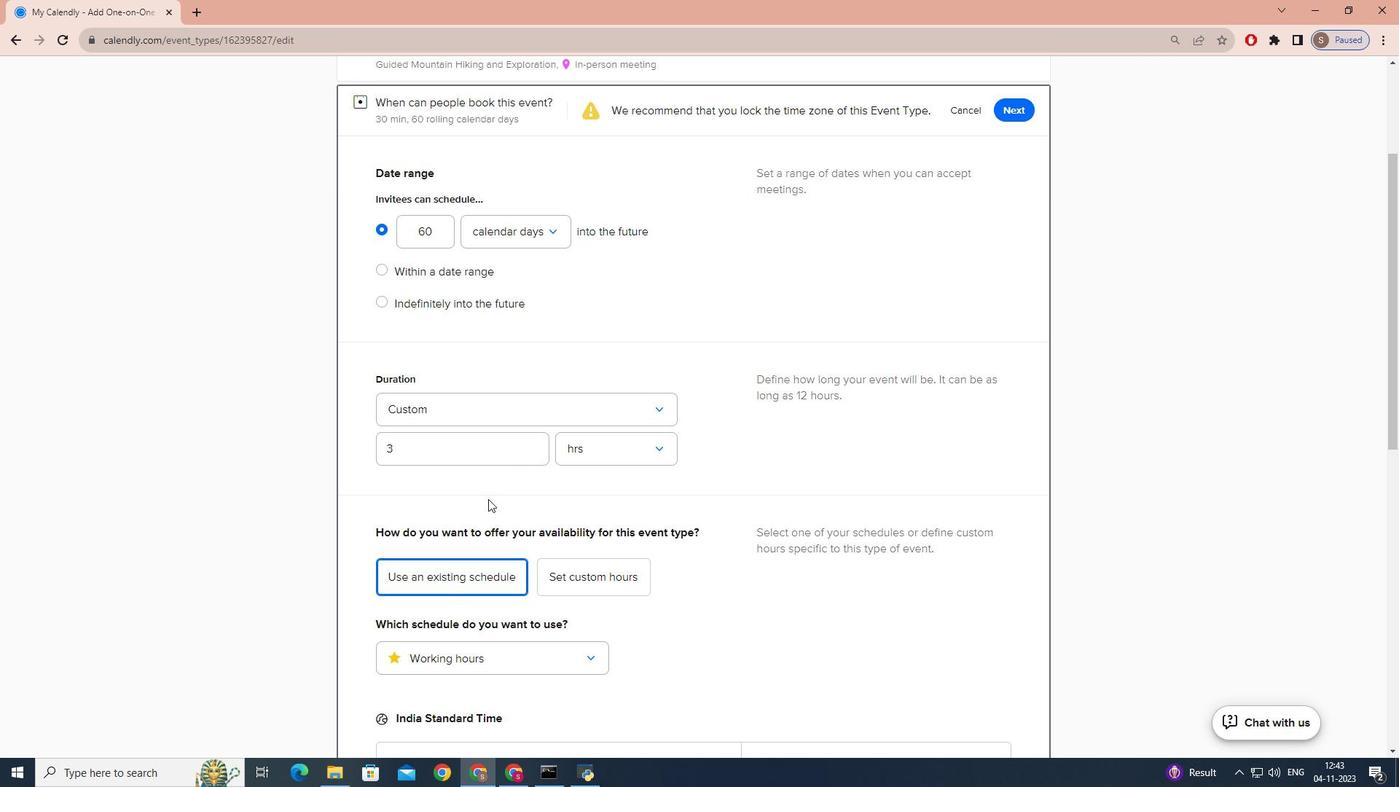 
Action: Mouse scrolled (488, 498) with delta (0, 0)
Screenshot: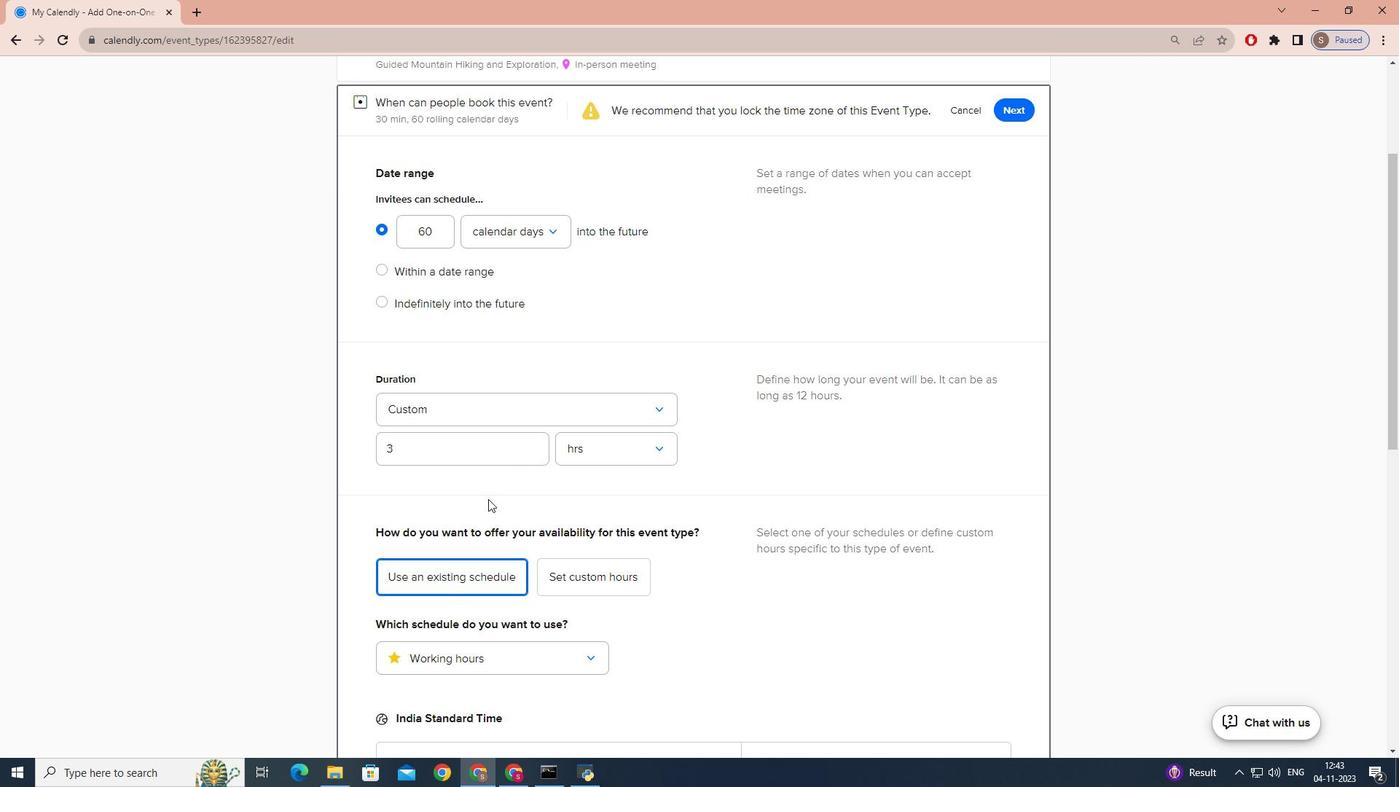 
Action: Mouse scrolled (488, 498) with delta (0, 0)
Screenshot: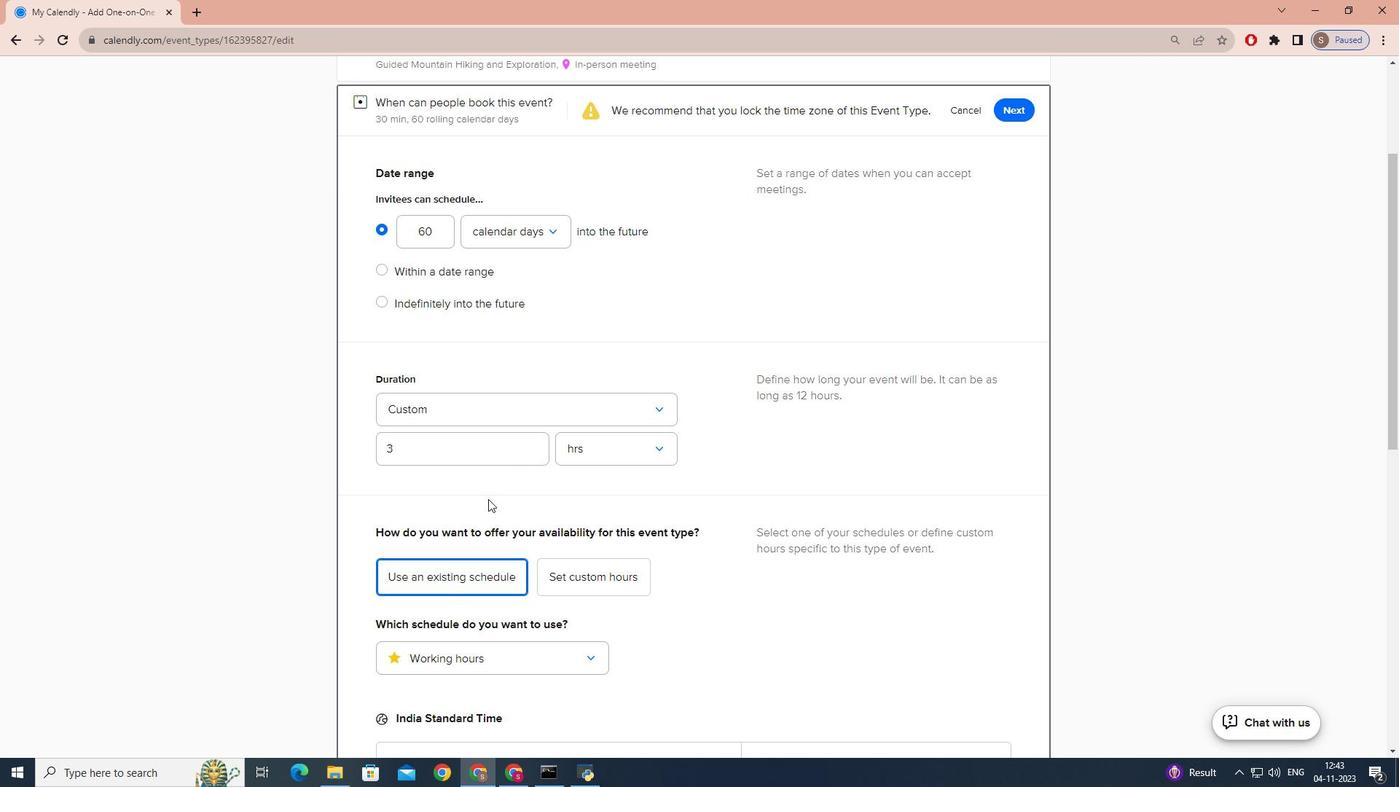 
Action: Mouse moved to (488, 499)
Screenshot: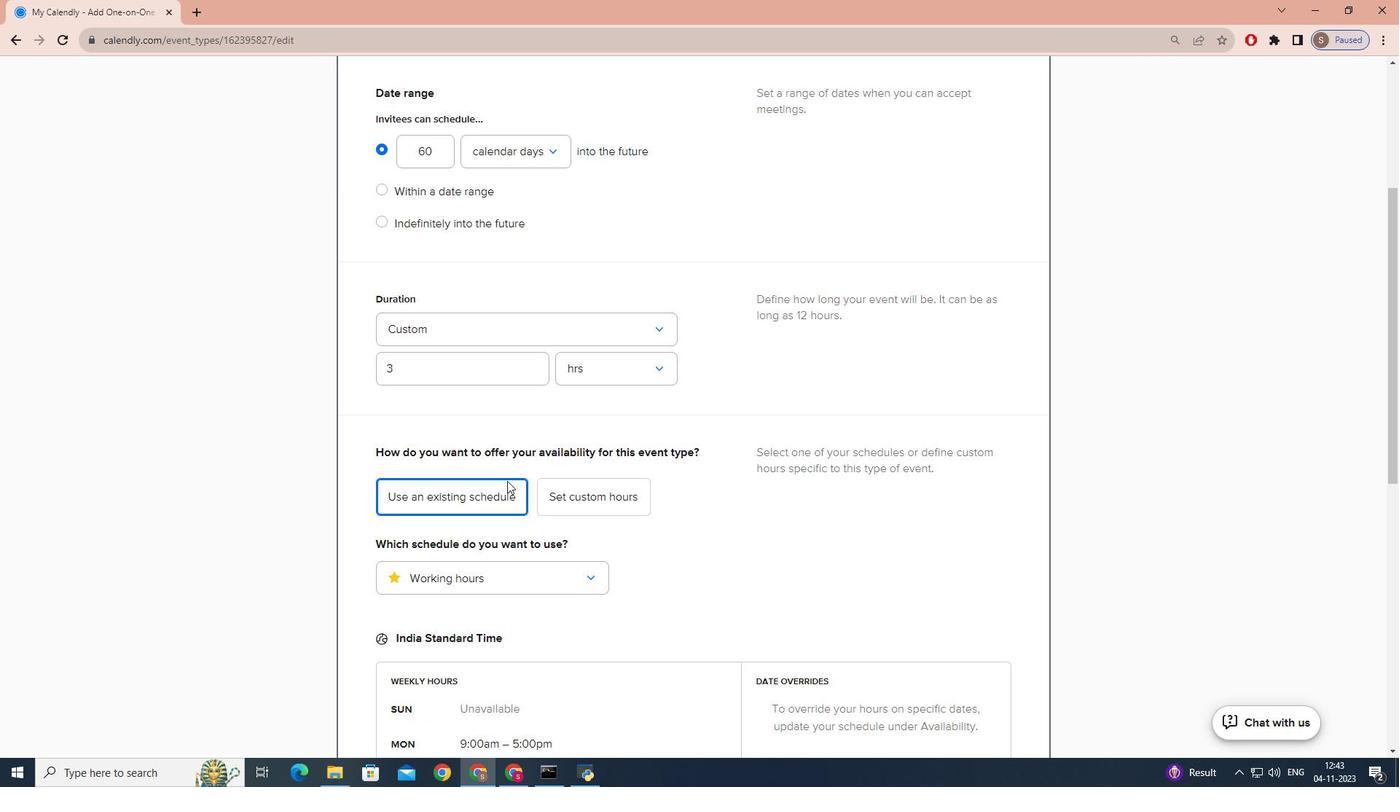 
Action: Mouse scrolled (488, 498) with delta (0, 0)
Screenshot: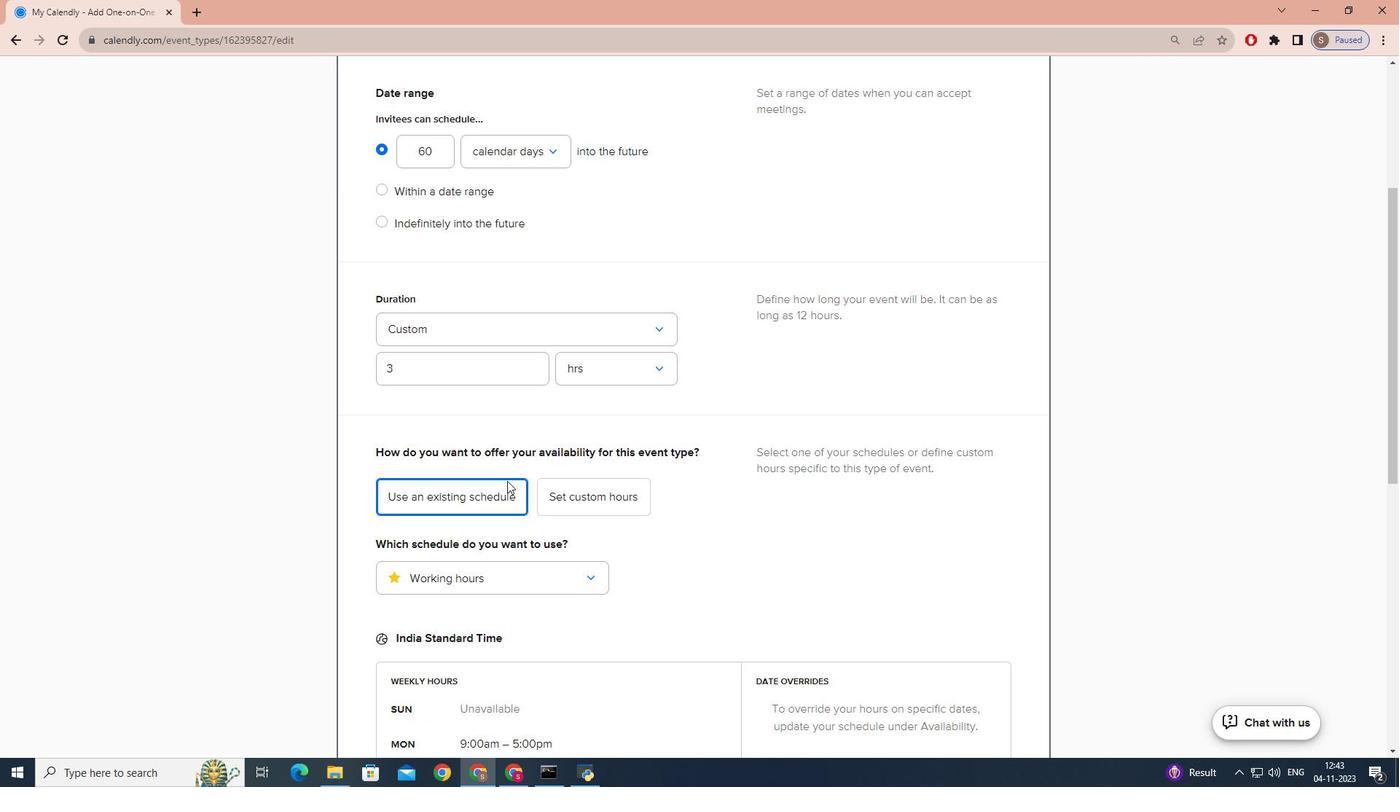 
Action: Mouse moved to (489, 495)
Screenshot: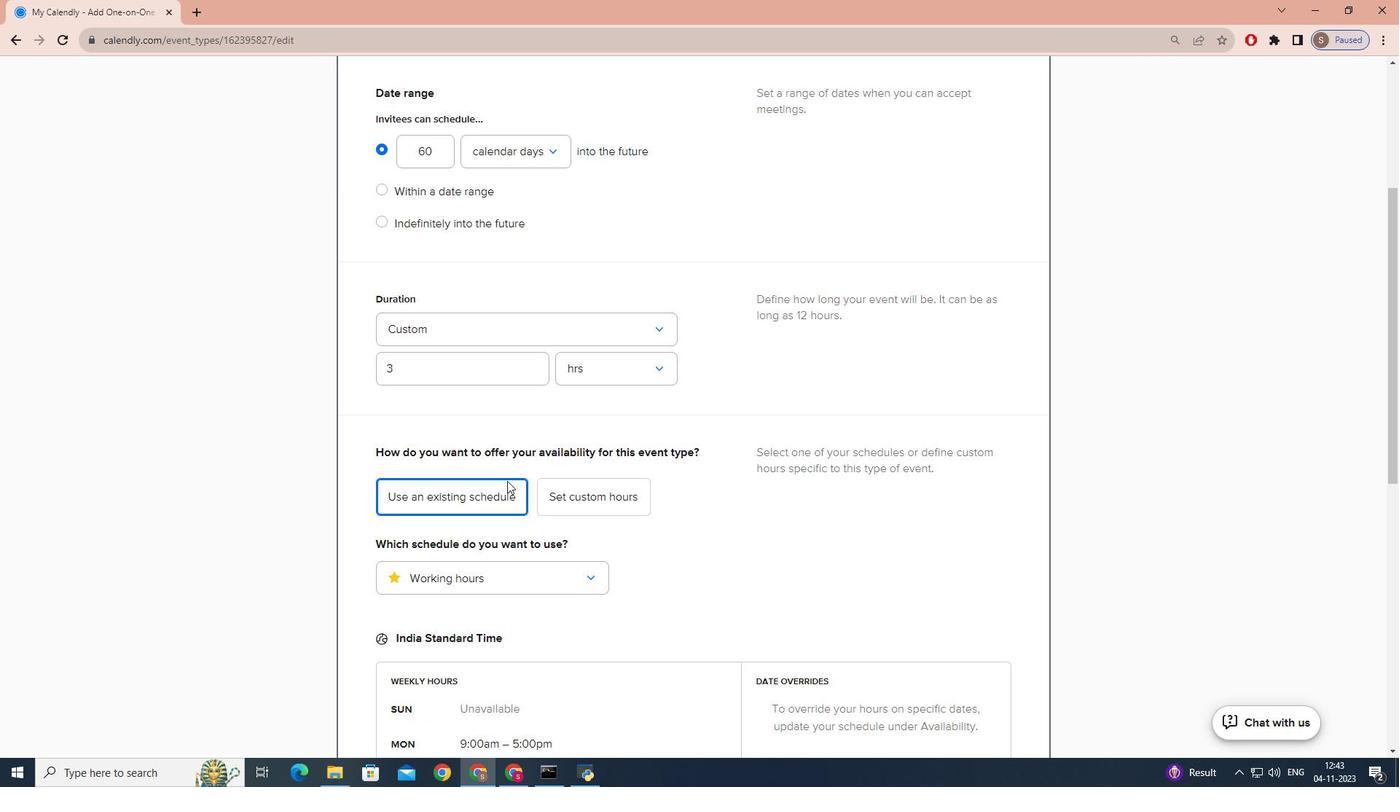
Action: Mouse scrolled (489, 494) with delta (0, 0)
Screenshot: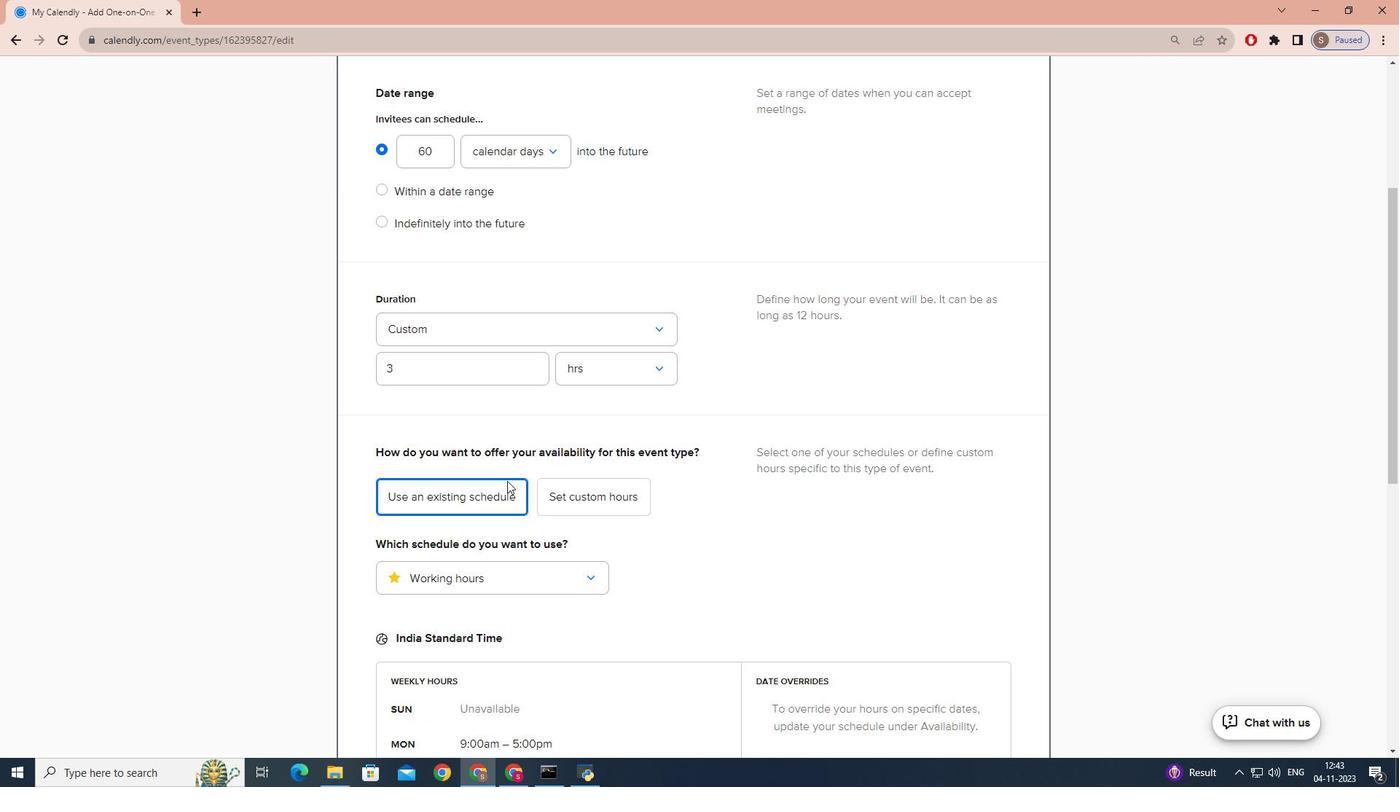 
Action: Mouse moved to (874, 651)
Screenshot: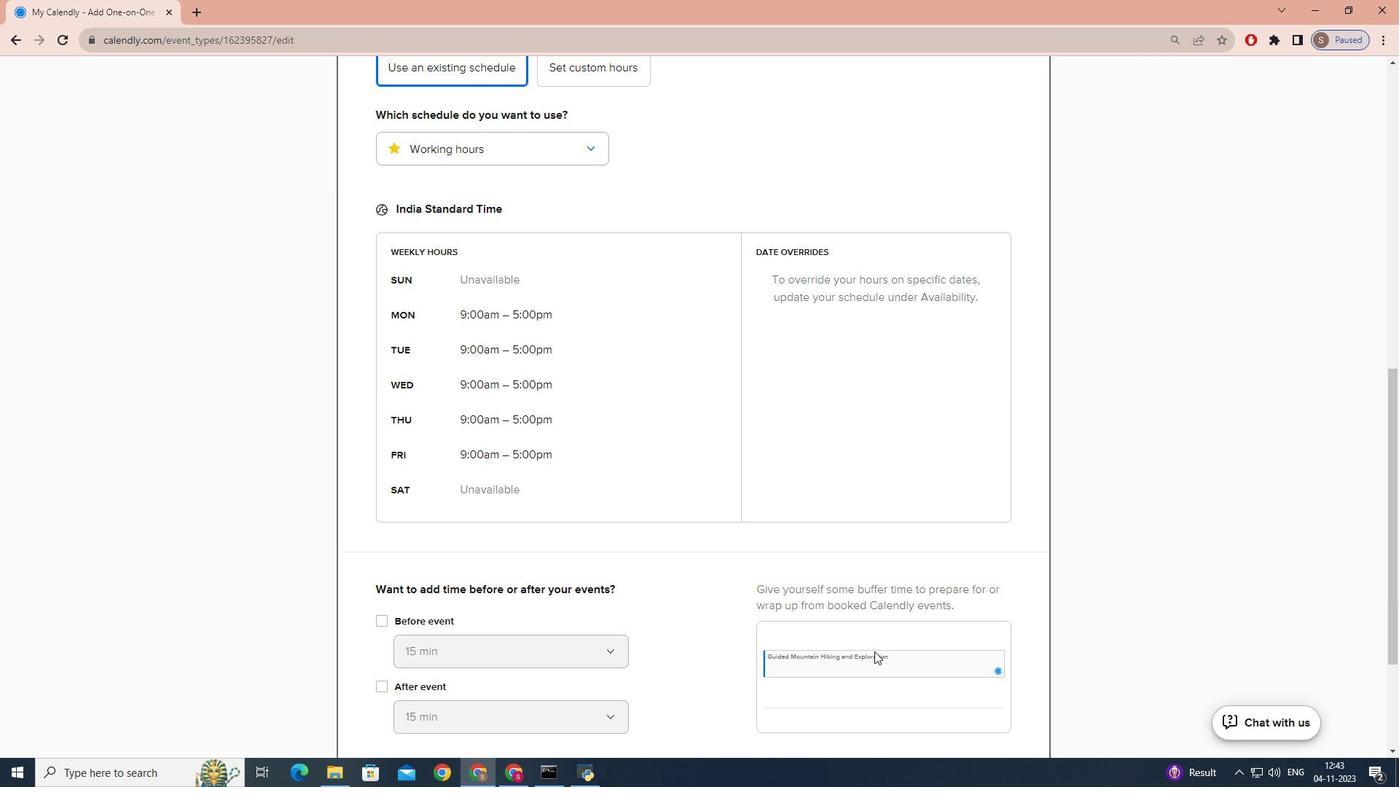 
Action: Mouse scrolled (874, 651) with delta (0, 0)
Screenshot: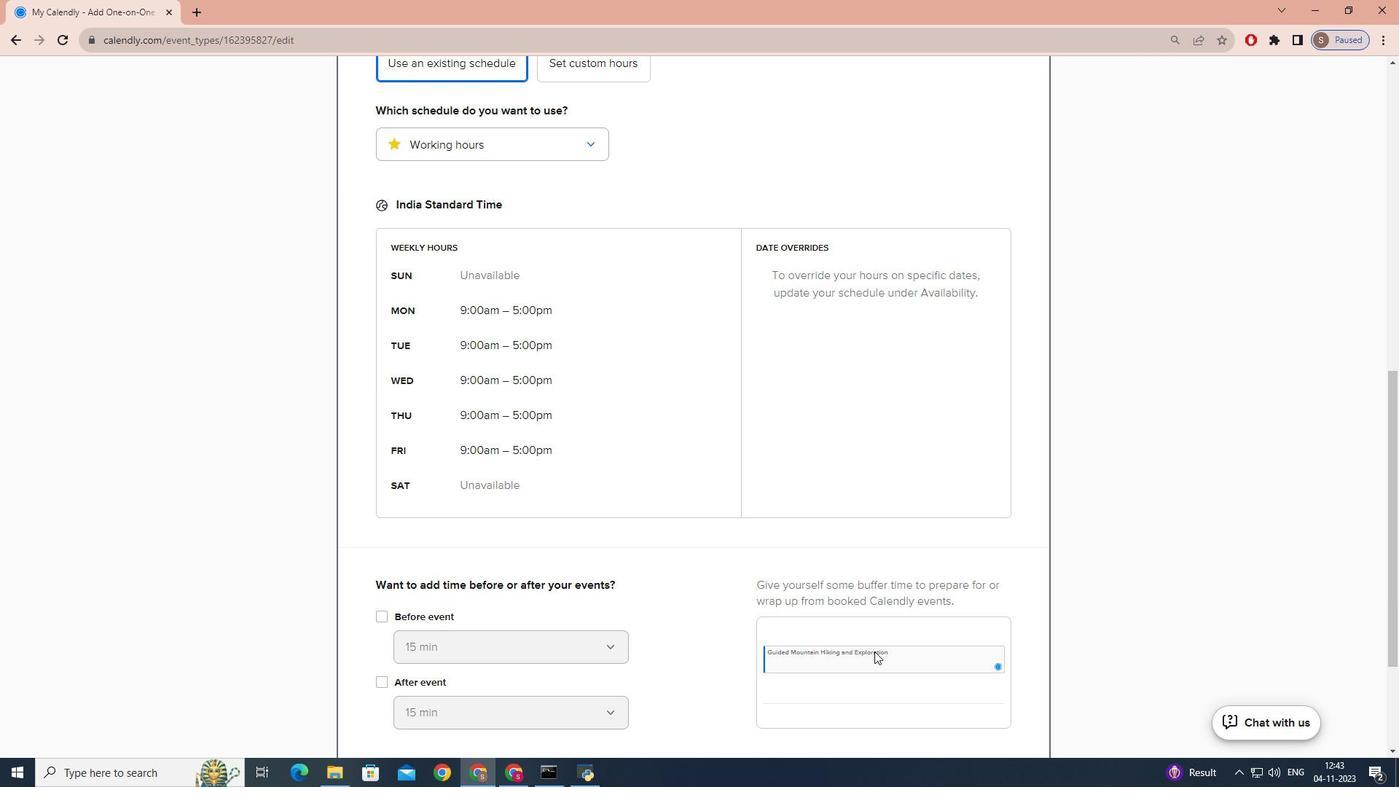 
Action: Mouse scrolled (874, 651) with delta (0, 0)
Screenshot: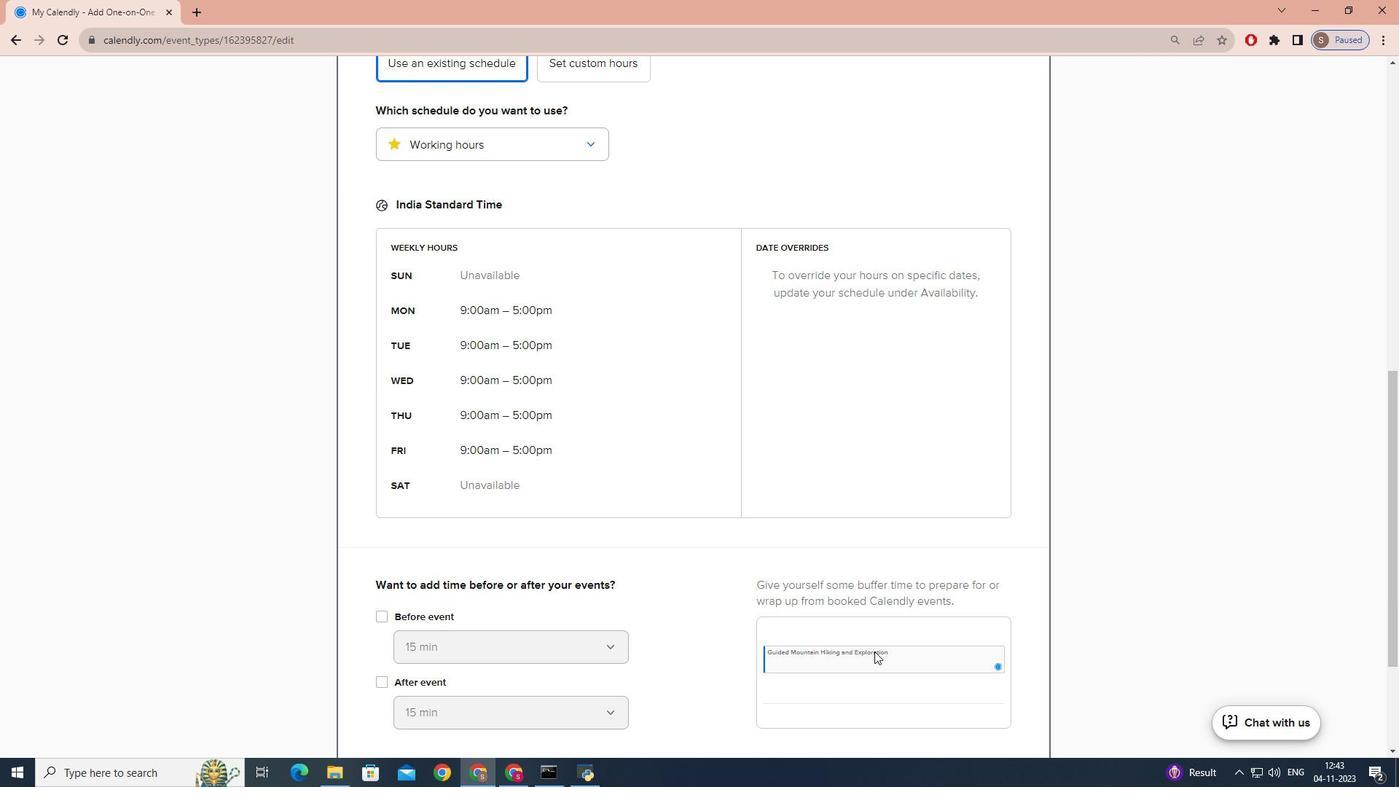 
Action: Mouse scrolled (874, 651) with delta (0, 0)
Screenshot: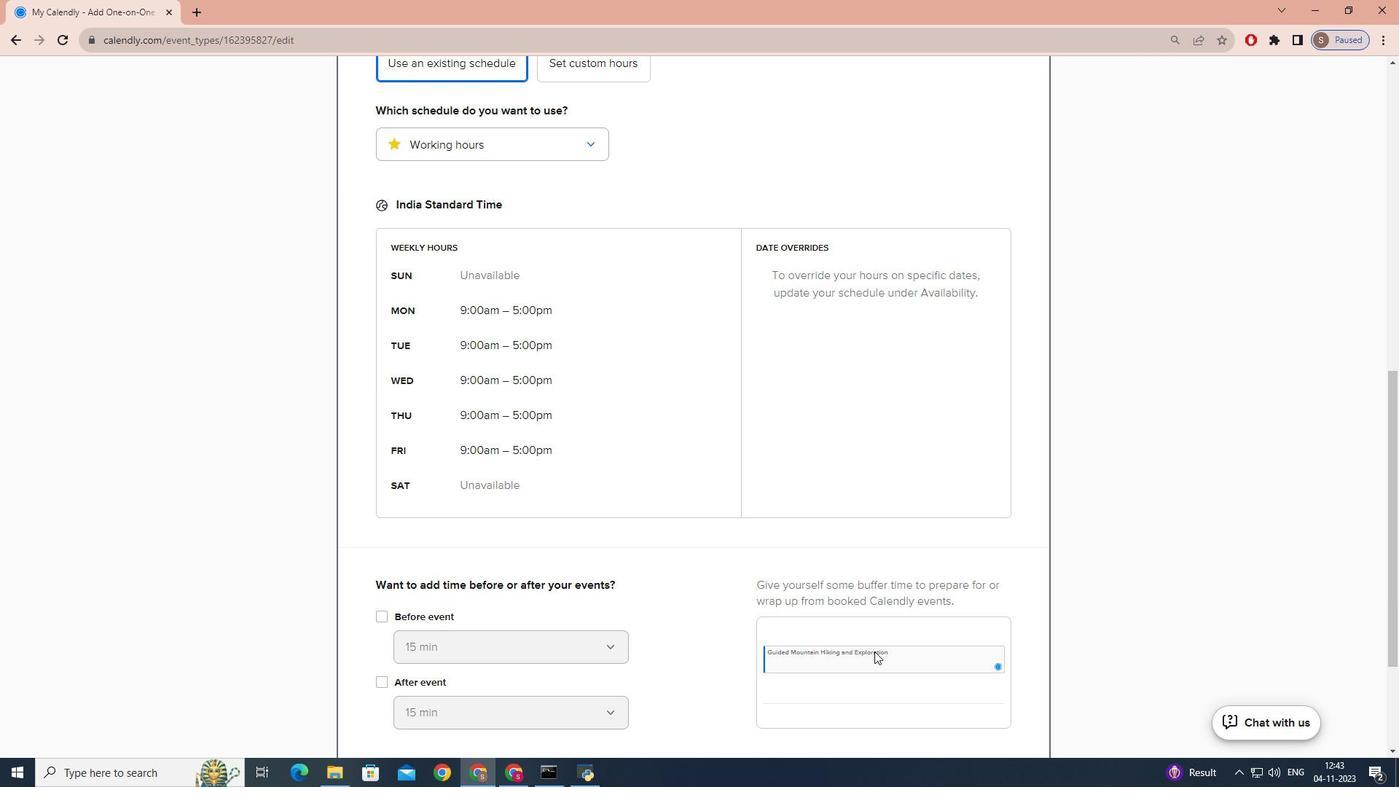 
Action: Mouse scrolled (874, 651) with delta (0, 0)
Screenshot: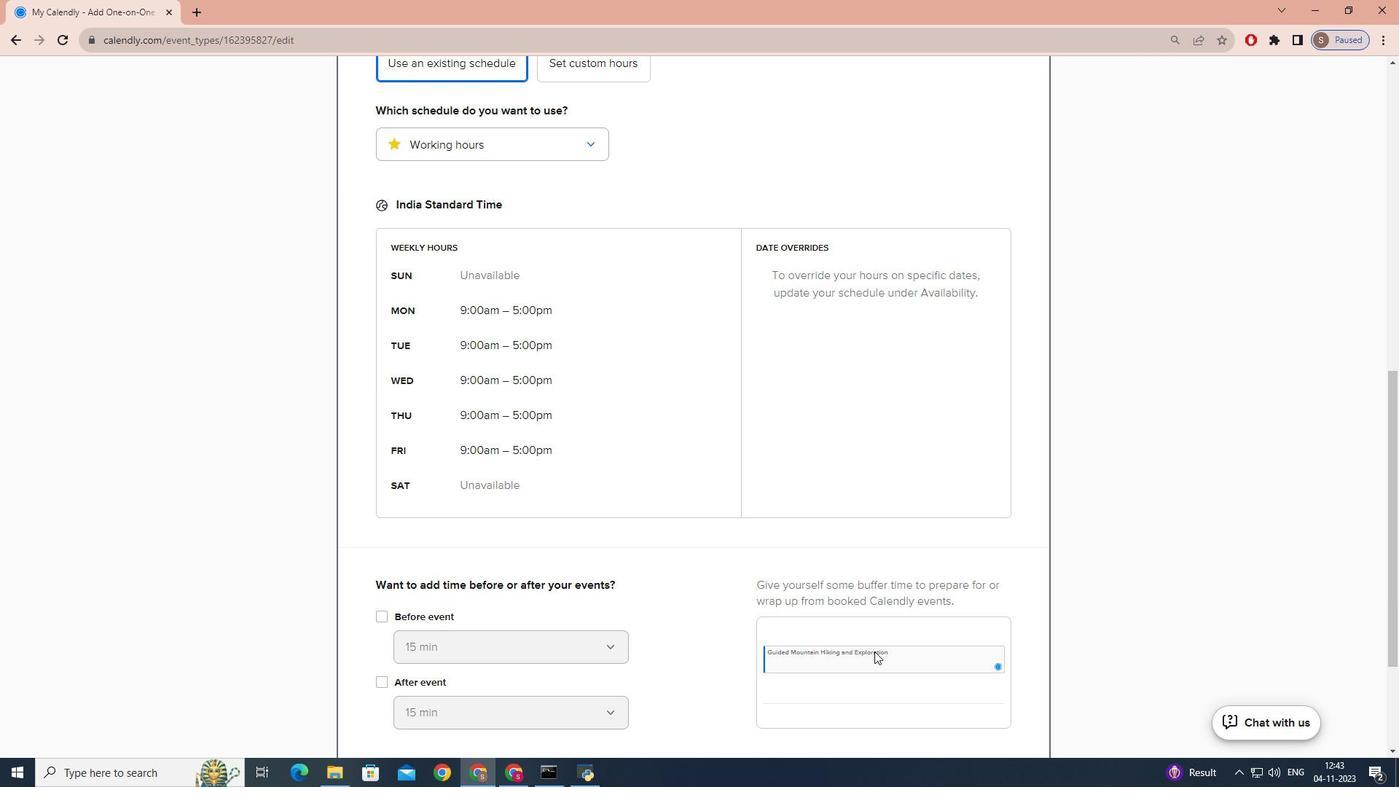 
Action: Mouse moved to (1012, 683)
Screenshot: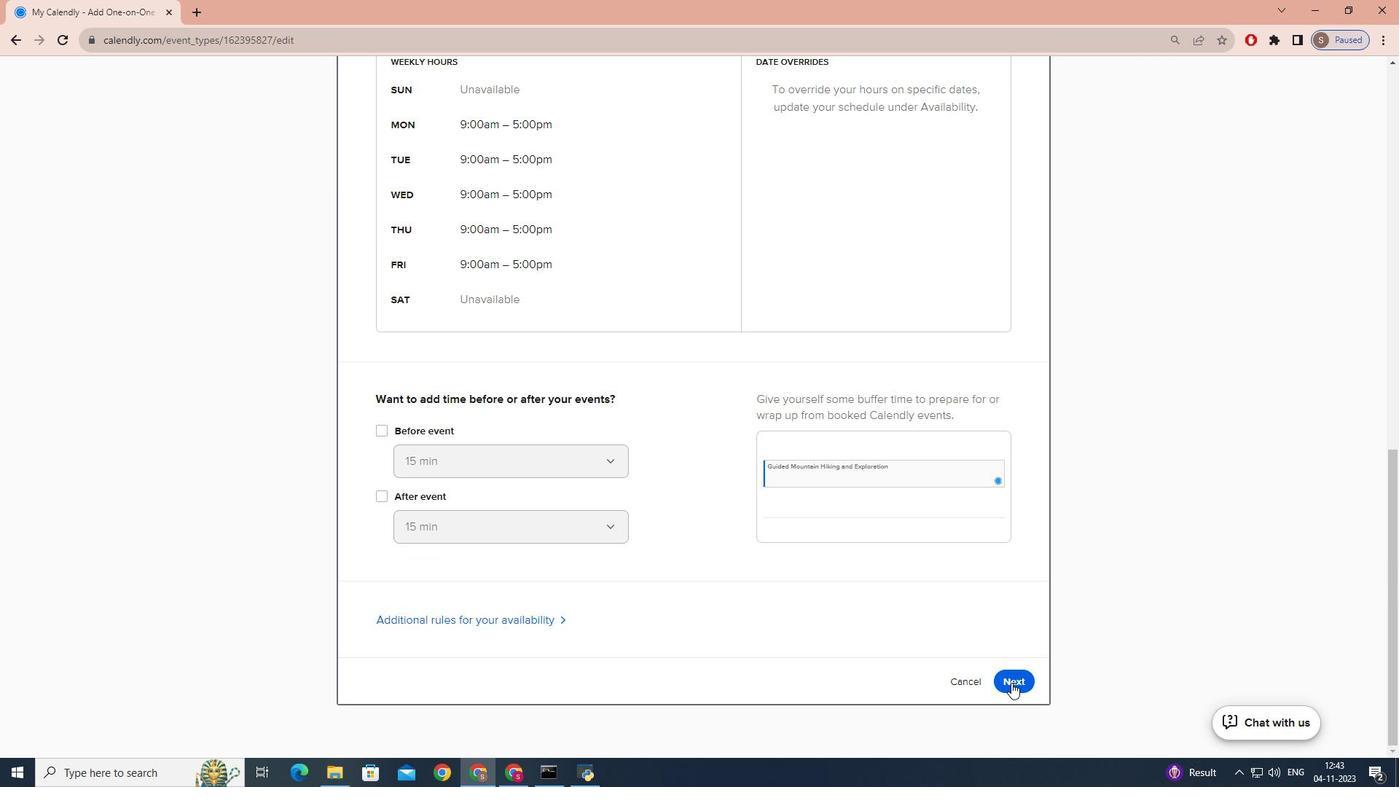 
Action: Mouse pressed left at (1012, 683)
Screenshot: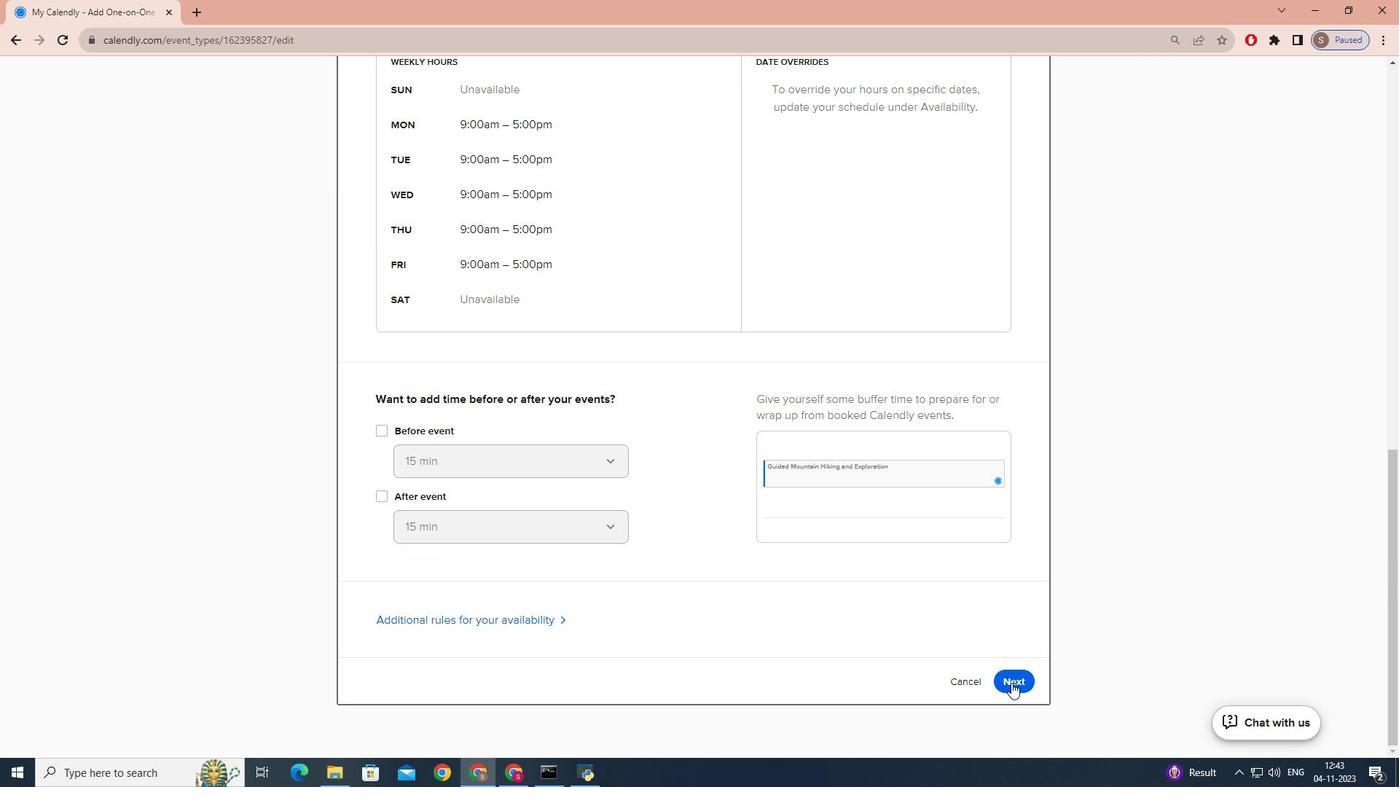 
Action: Mouse moved to (977, 617)
Screenshot: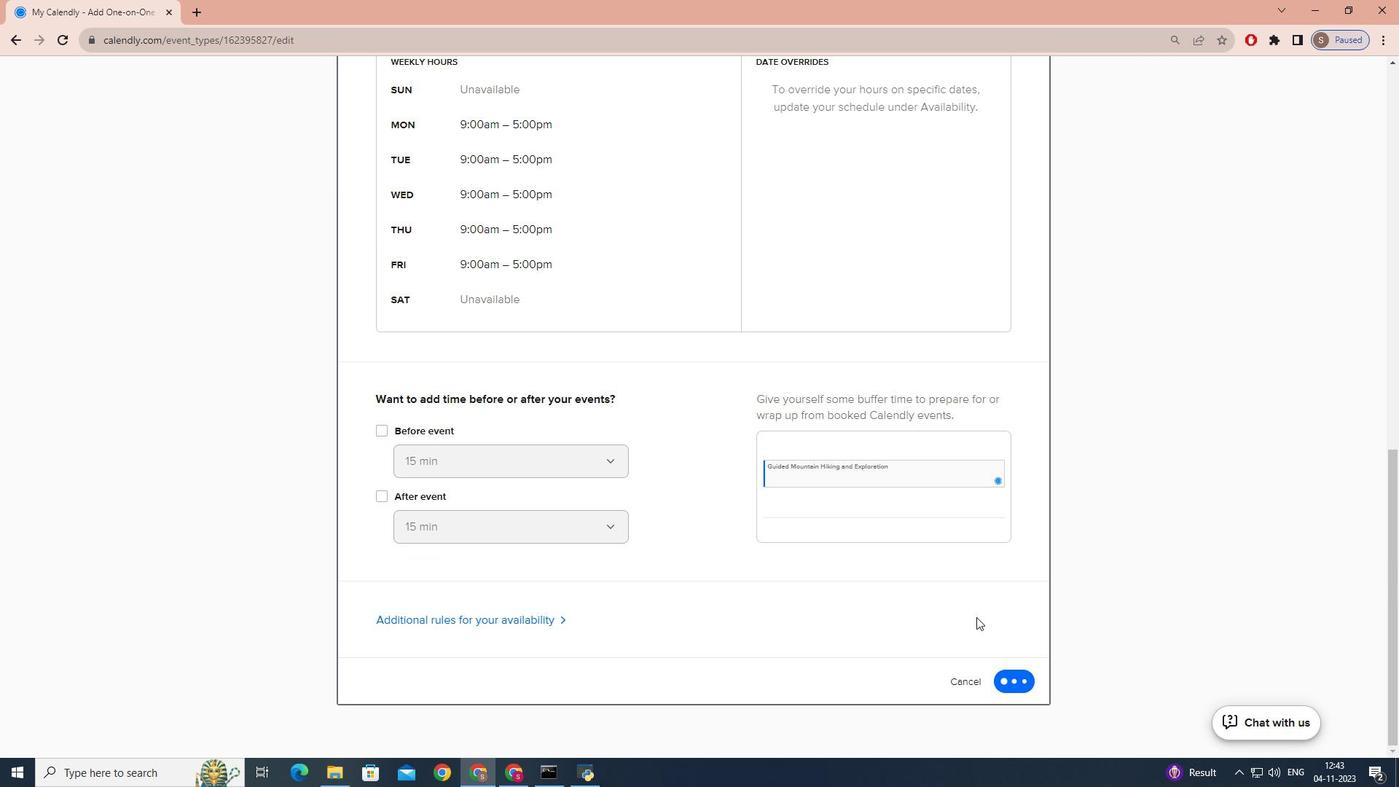 
